 Task: Find connections with filter location Cachoeirinha with filter topic #Saaswith filter profile language French with filter current company ZF Group with filter school IIMT COLLEGE OF ENGINEERING, GREATER NOIDA with filter industry Wholesale Luxury Goods and Jewelry with filter service category Business Law with filter keywords title Addiction Counselor
Action: Mouse moved to (557, 103)
Screenshot: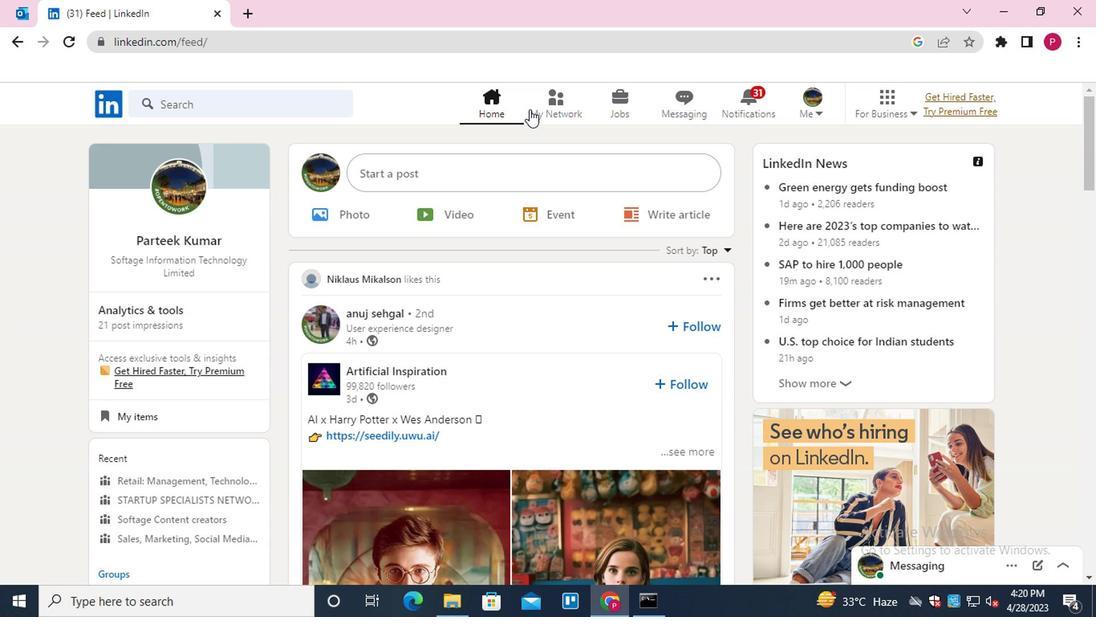 
Action: Mouse pressed left at (557, 103)
Screenshot: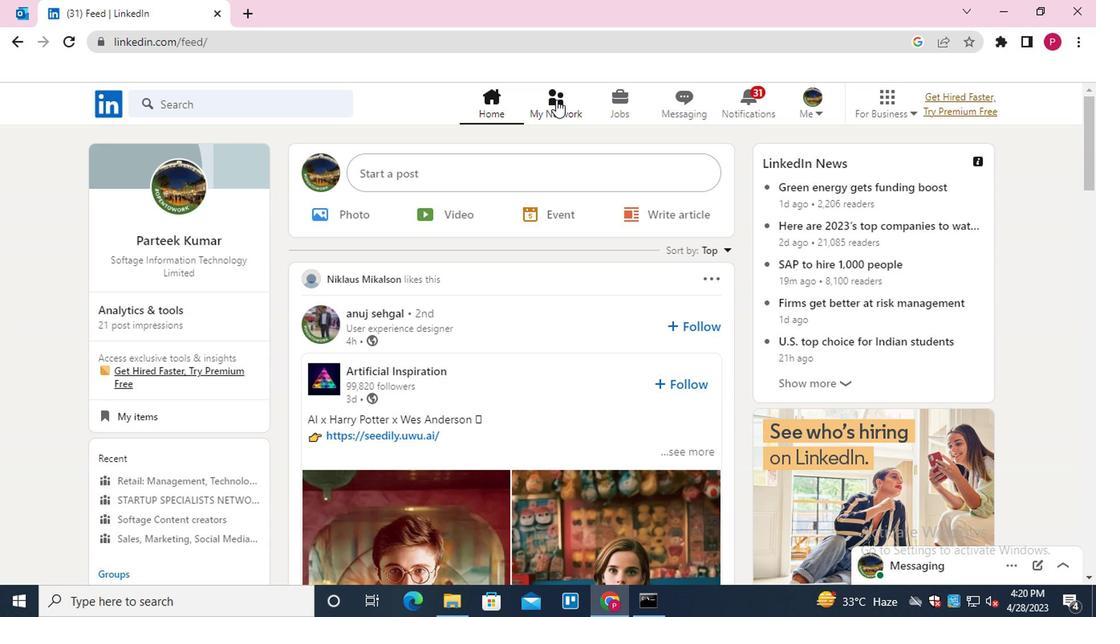 
Action: Mouse moved to (279, 197)
Screenshot: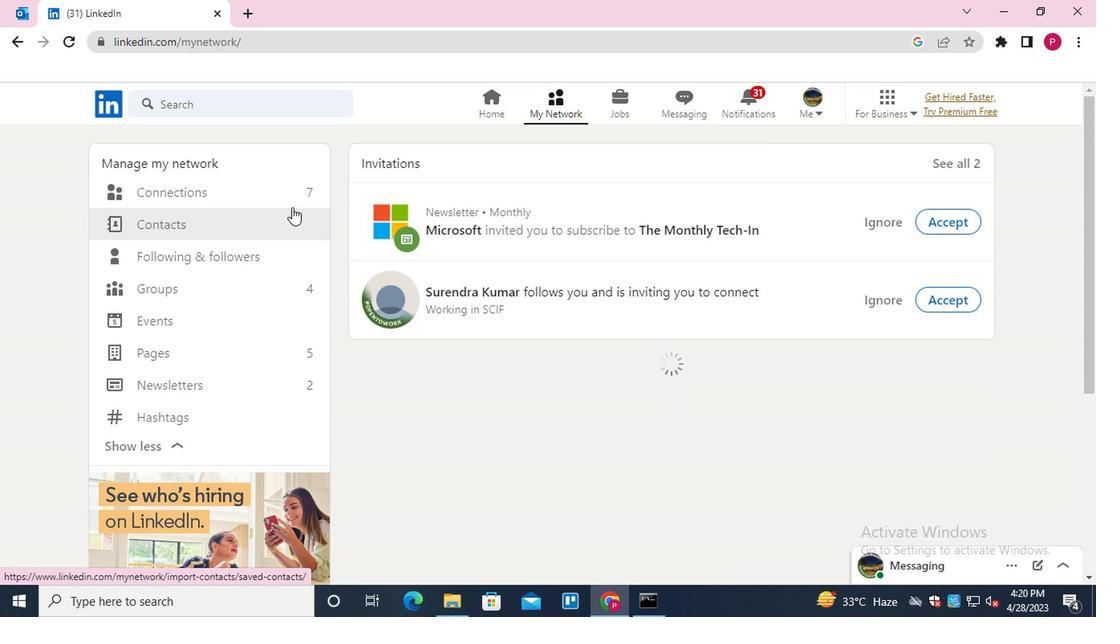 
Action: Mouse pressed left at (279, 197)
Screenshot: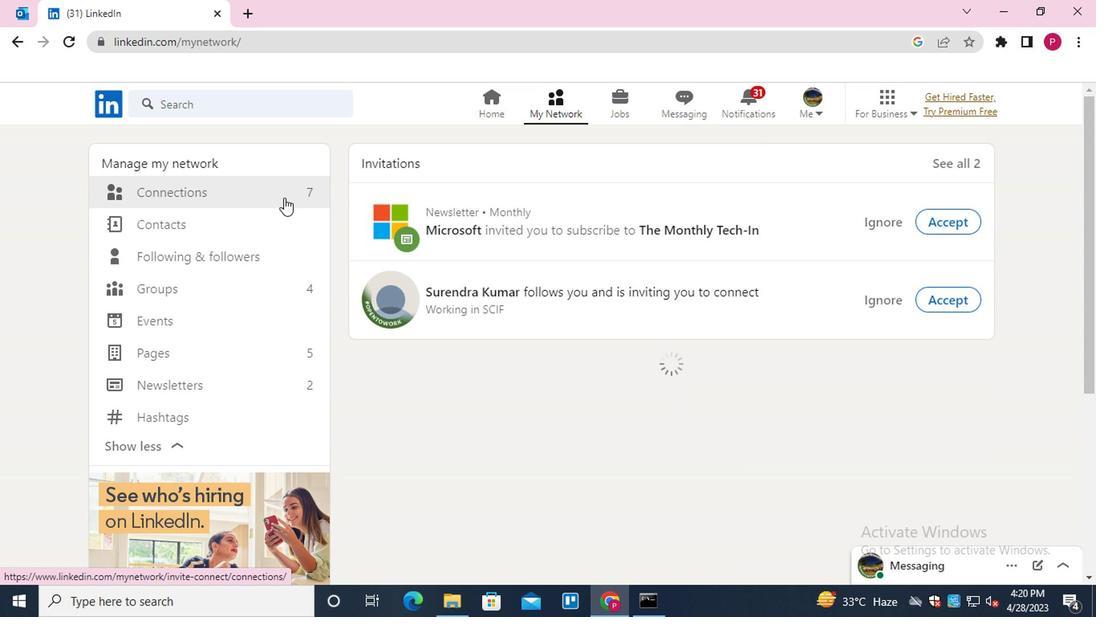 
Action: Mouse moved to (684, 192)
Screenshot: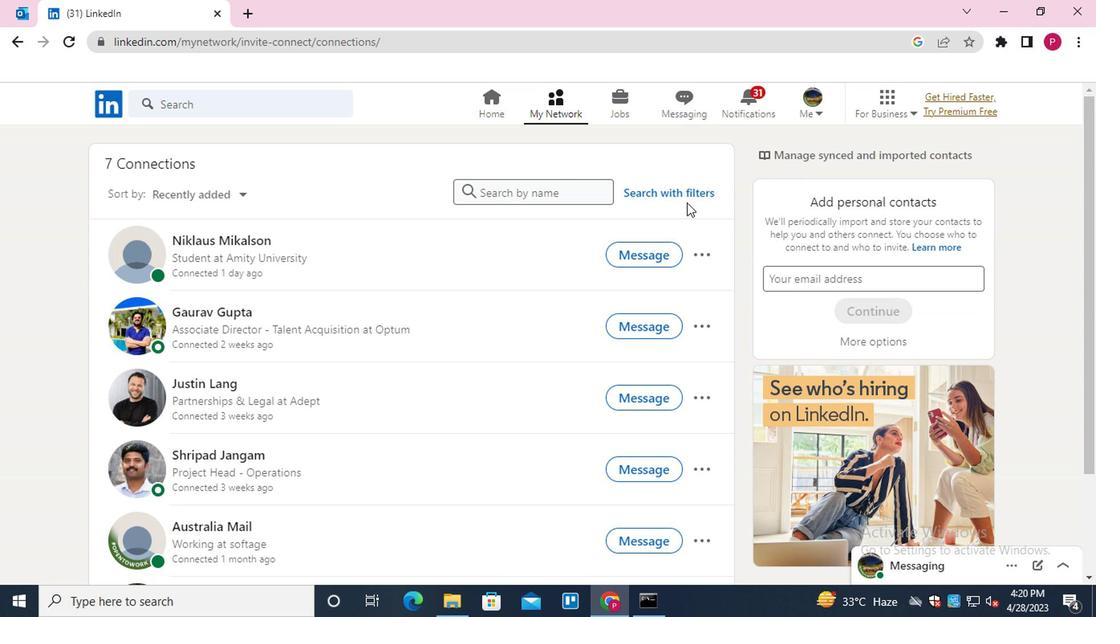 
Action: Mouse pressed left at (684, 192)
Screenshot: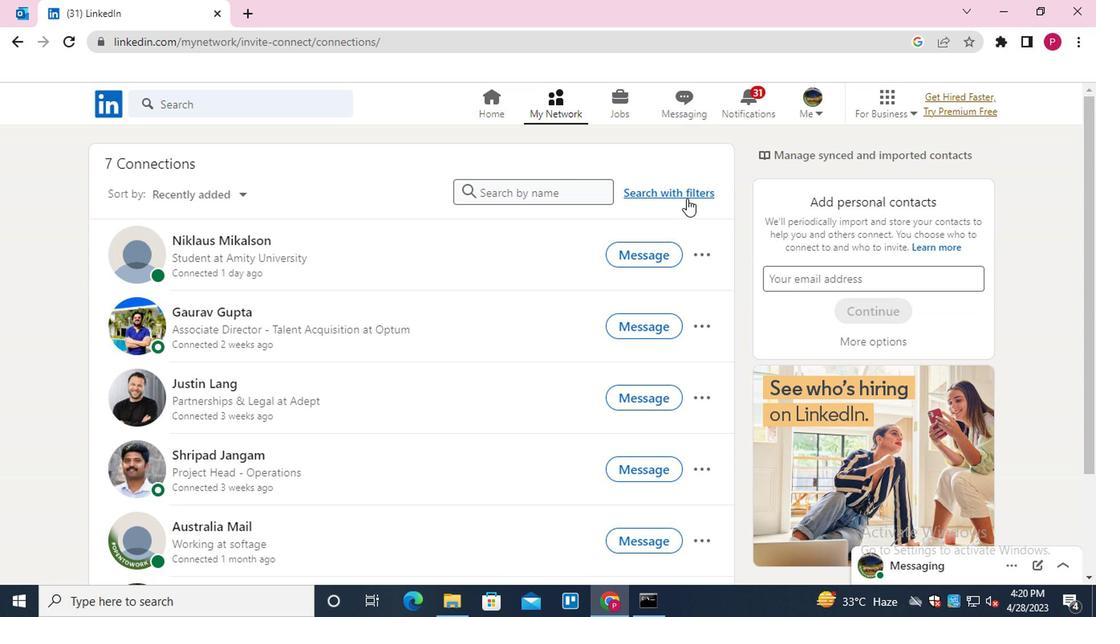 
Action: Mouse moved to (600, 155)
Screenshot: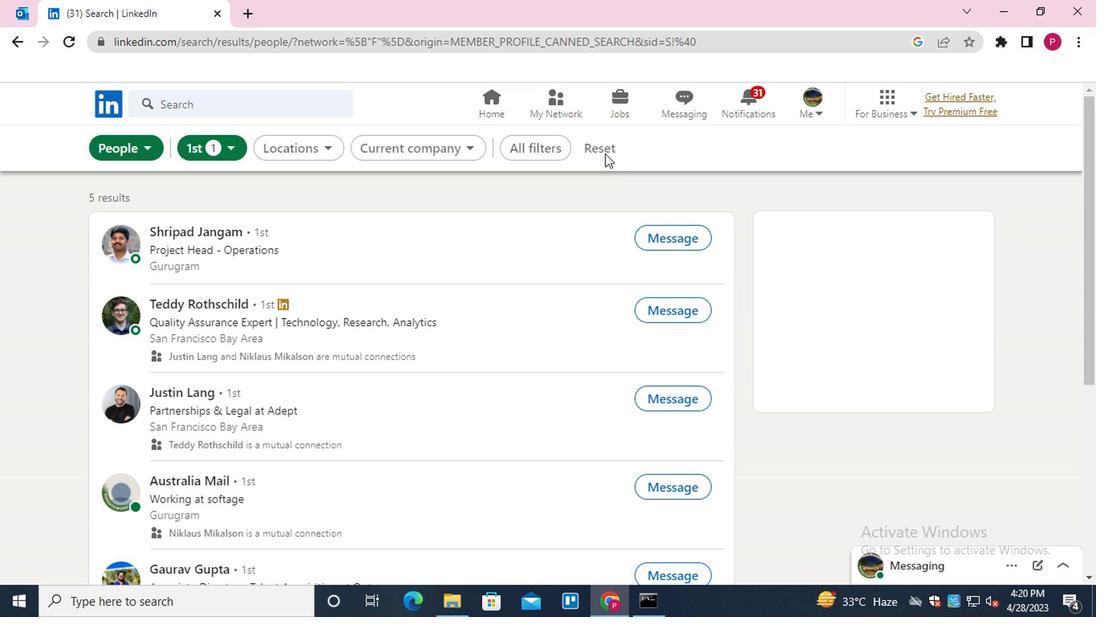 
Action: Mouse pressed left at (600, 155)
Screenshot: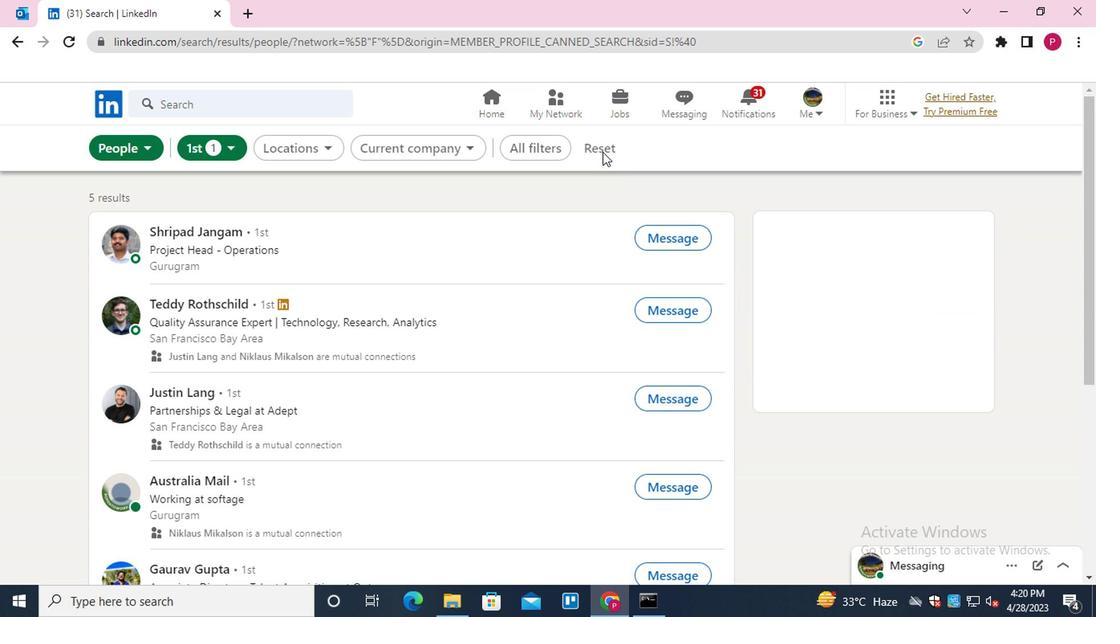
Action: Mouse moved to (579, 154)
Screenshot: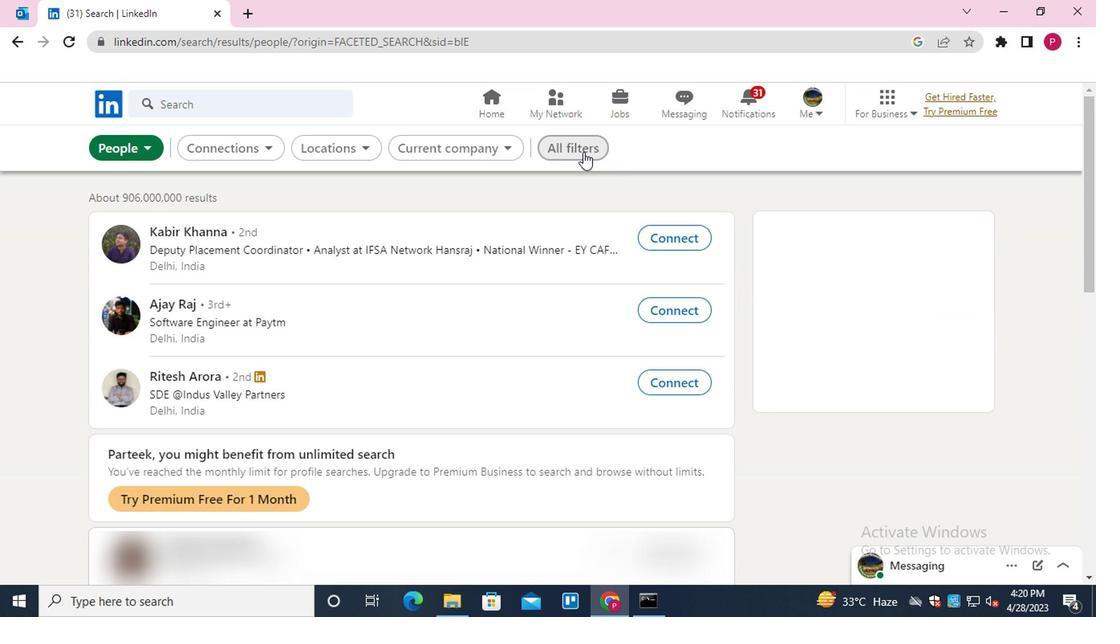 
Action: Mouse pressed left at (579, 154)
Screenshot: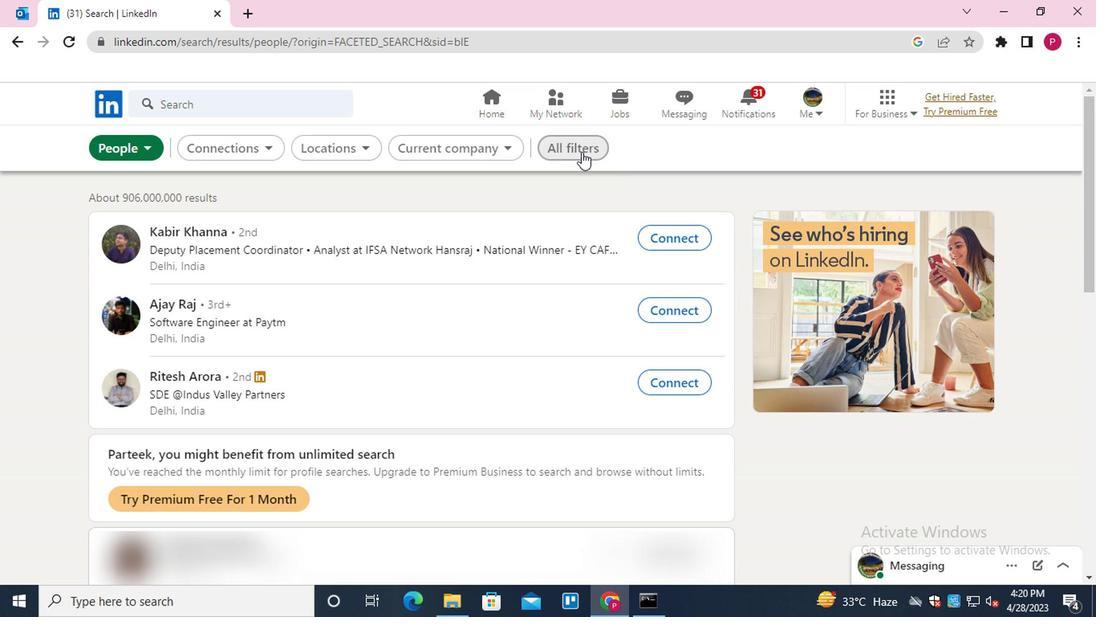 
Action: Mouse moved to (830, 402)
Screenshot: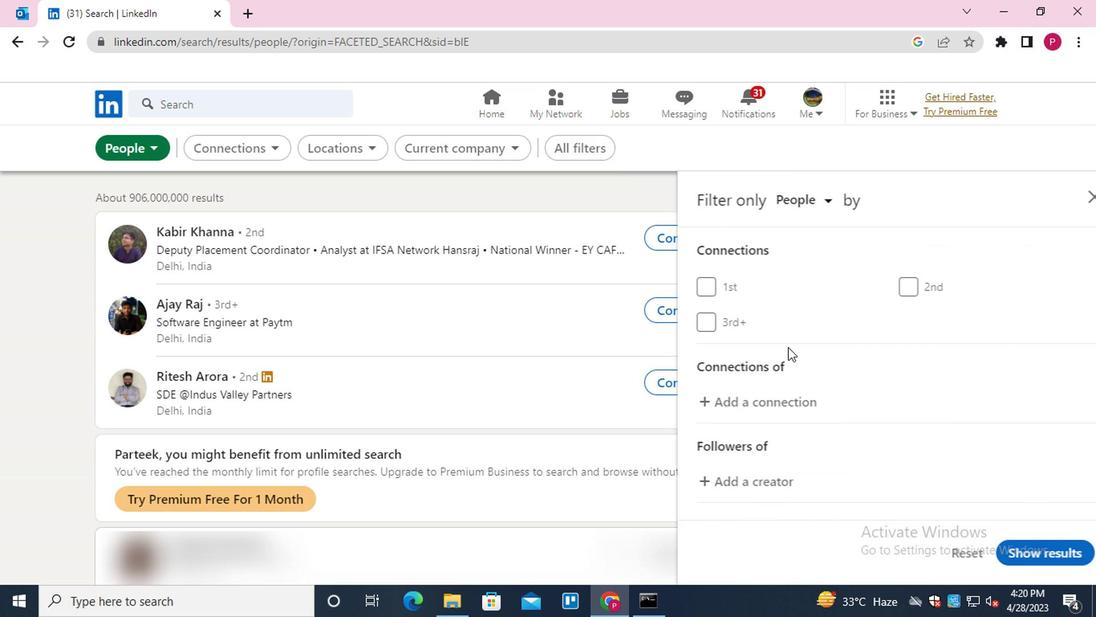 
Action: Mouse scrolled (830, 401) with delta (0, 0)
Screenshot: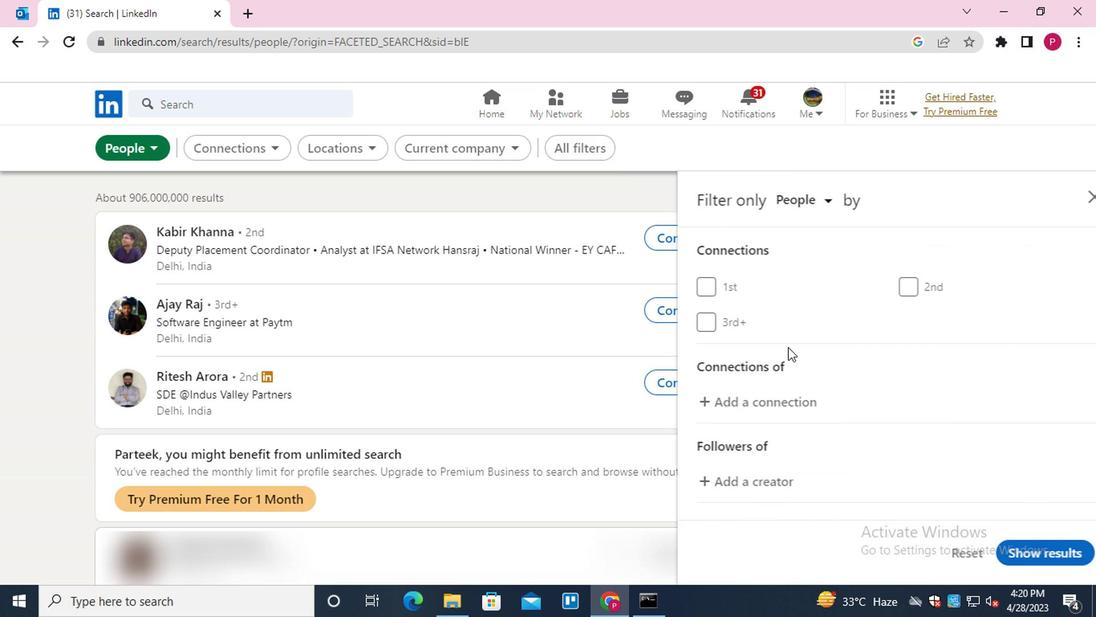 
Action: Mouse moved to (834, 408)
Screenshot: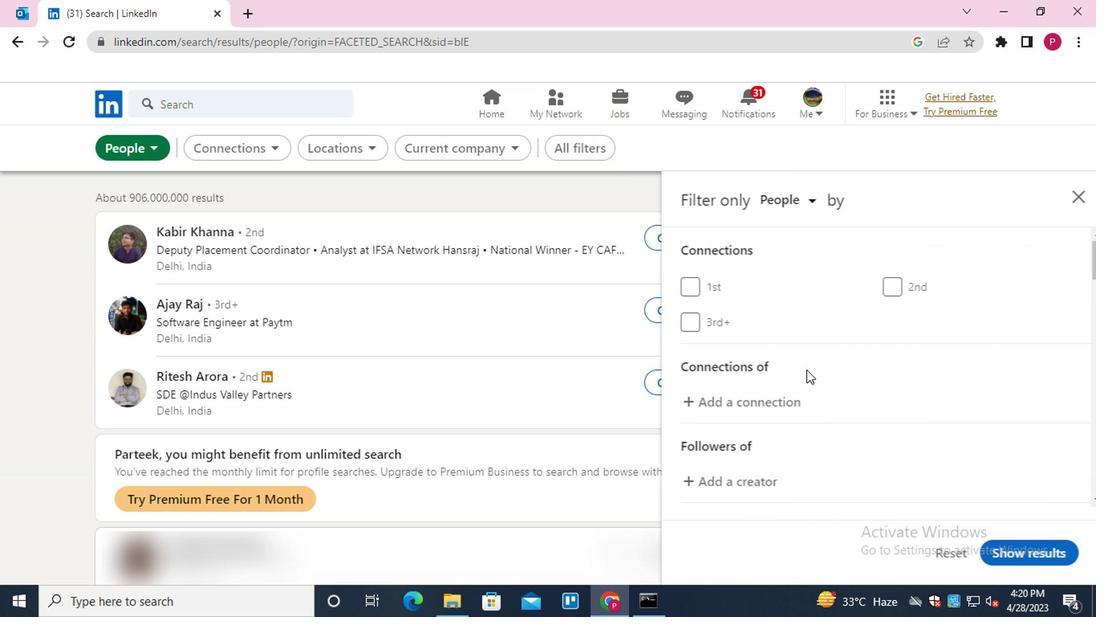 
Action: Mouse scrolled (834, 407) with delta (0, 0)
Screenshot: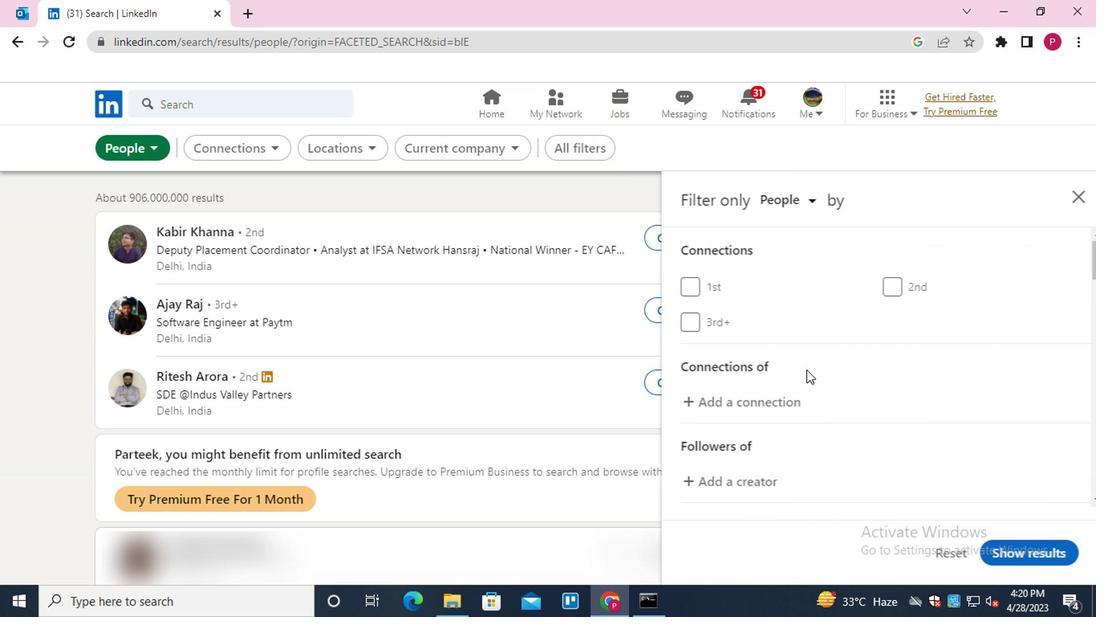 
Action: Mouse moved to (837, 413)
Screenshot: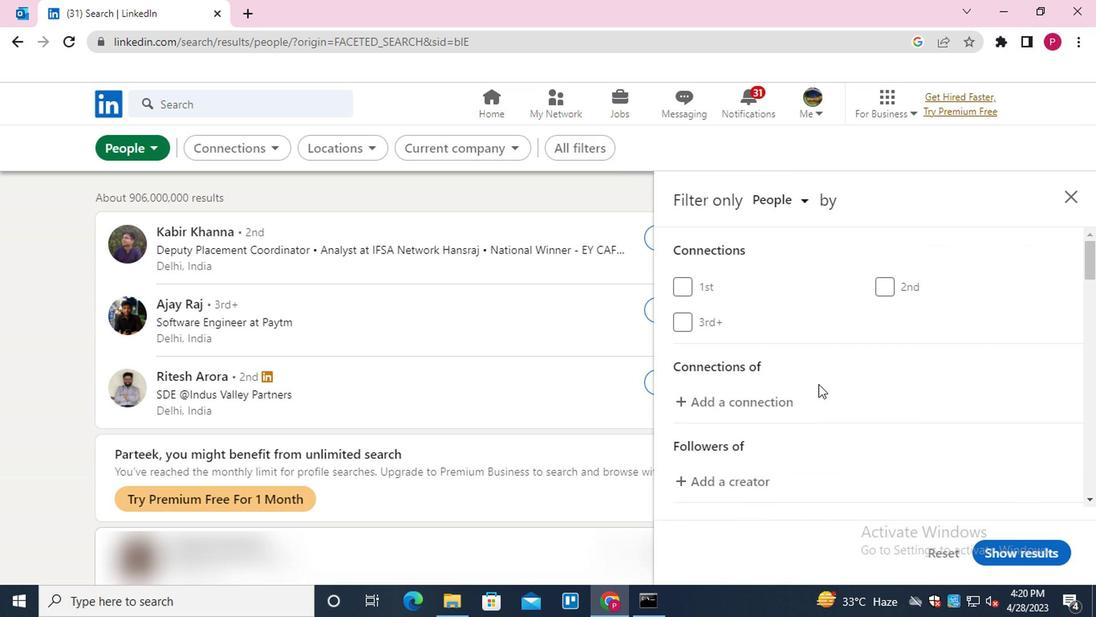 
Action: Mouse scrolled (837, 412) with delta (0, 0)
Screenshot: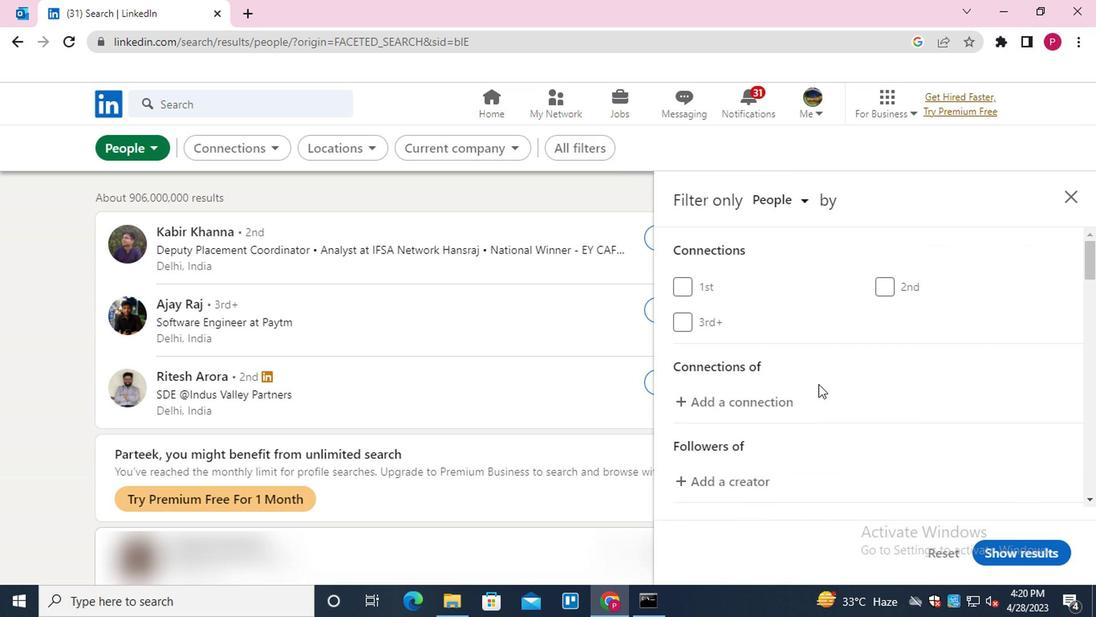 
Action: Mouse moved to (917, 386)
Screenshot: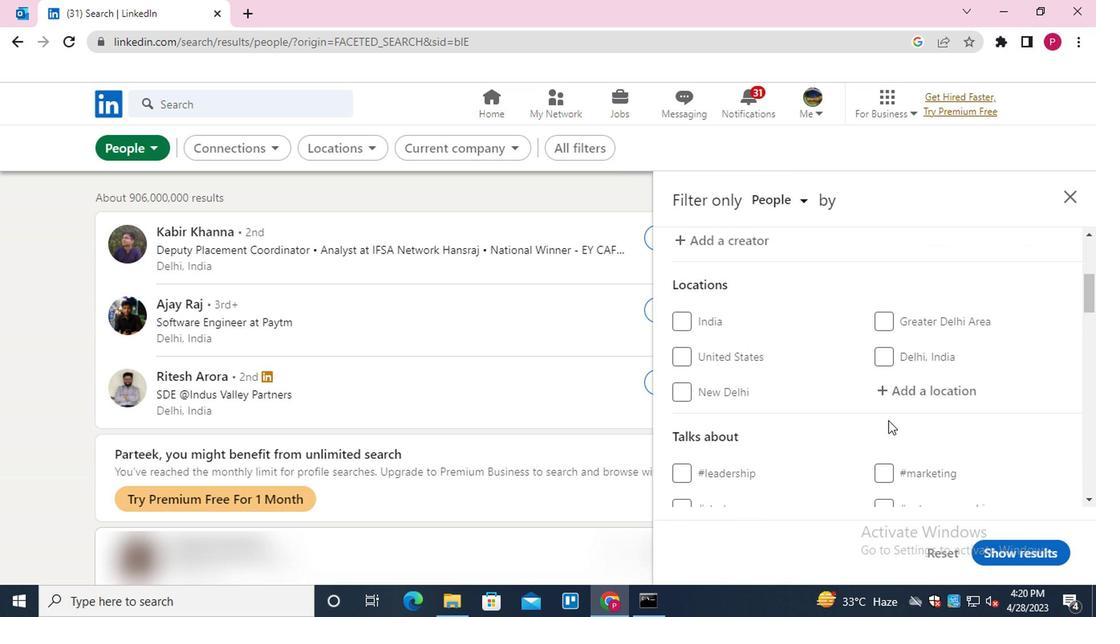 
Action: Mouse pressed left at (917, 386)
Screenshot: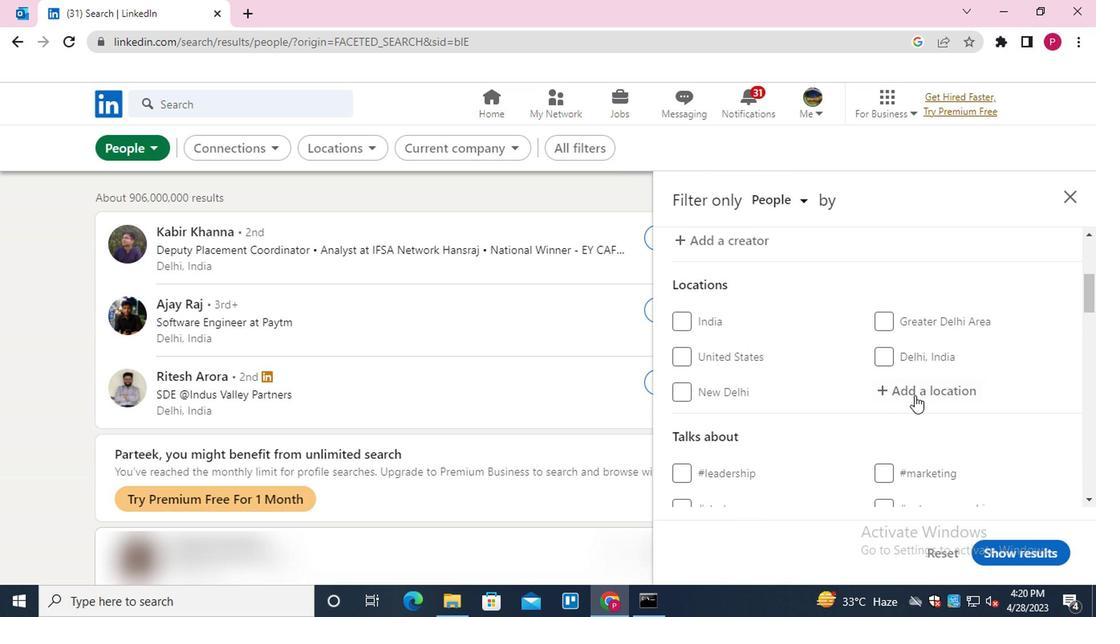 
Action: Key pressed <Key.shift>CACHOEIR<Key.down><Key.enter>
Screenshot: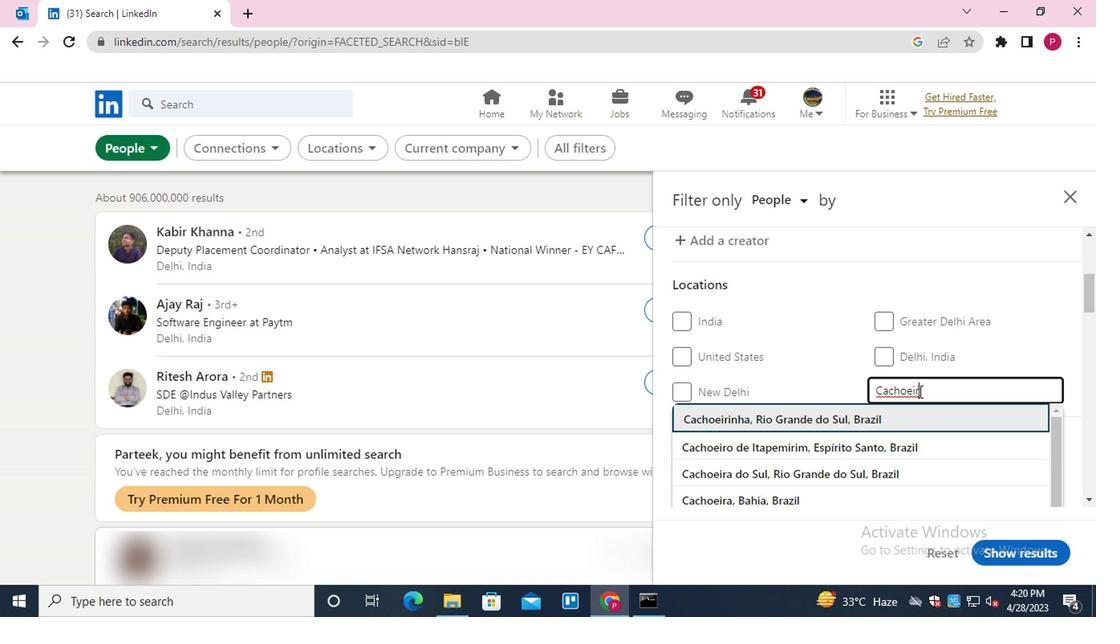 
Action: Mouse moved to (878, 425)
Screenshot: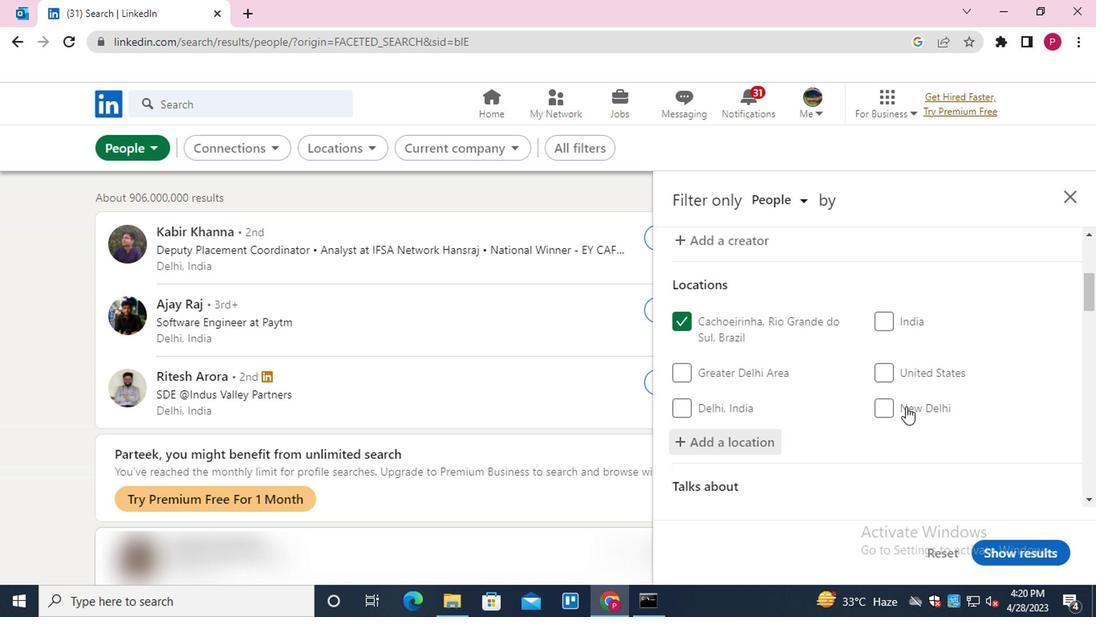 
Action: Mouse scrolled (878, 423) with delta (0, -1)
Screenshot: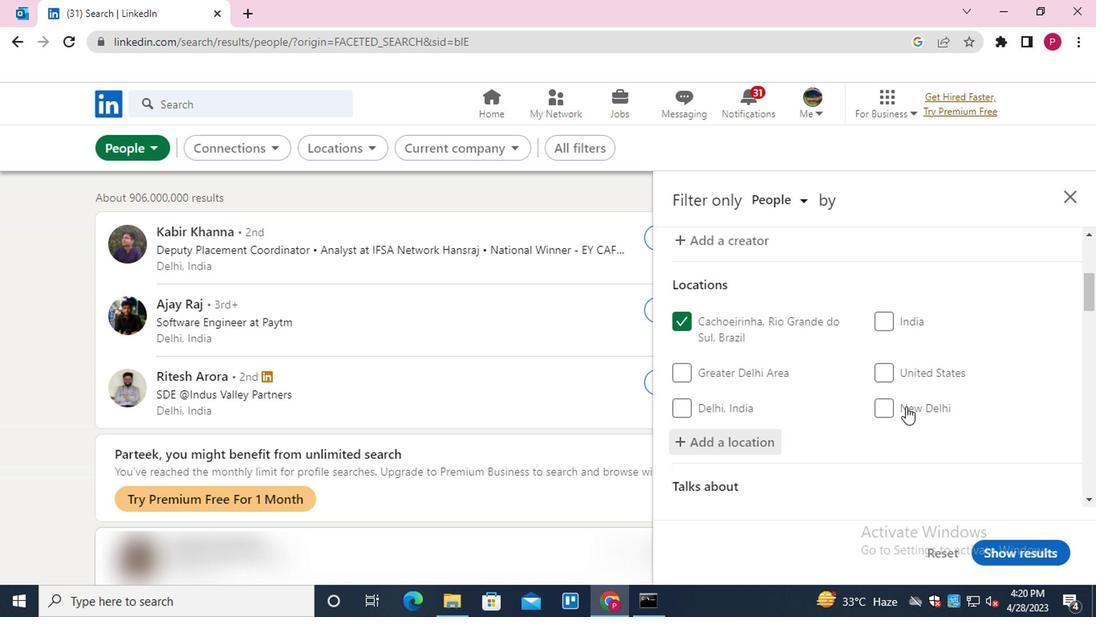 
Action: Mouse moved to (875, 427)
Screenshot: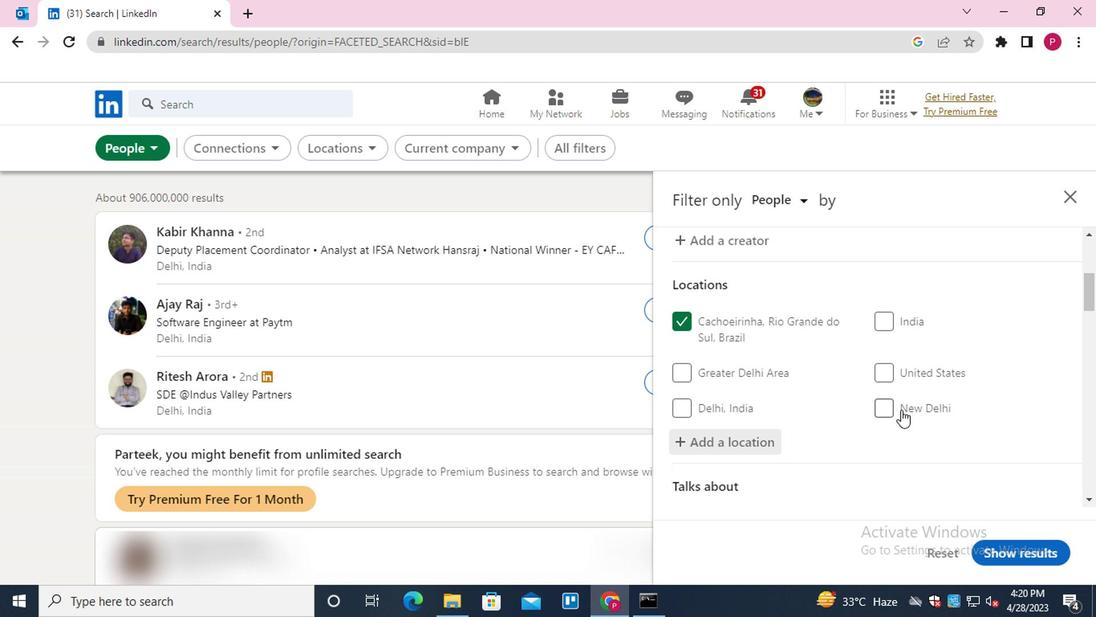 
Action: Mouse scrolled (875, 426) with delta (0, 0)
Screenshot: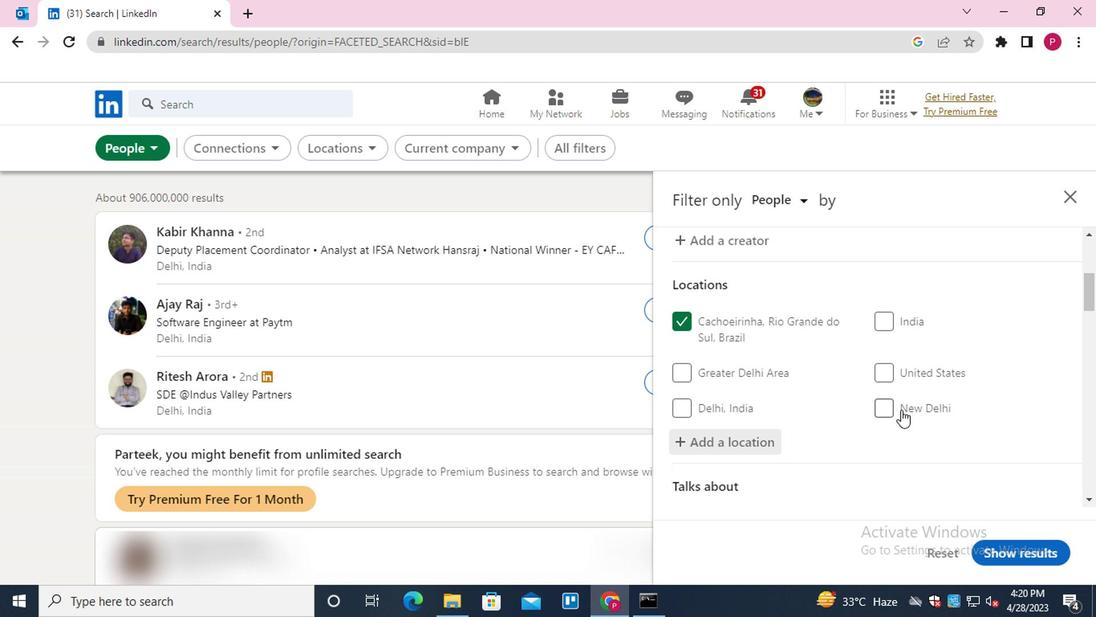 
Action: Mouse moved to (874, 427)
Screenshot: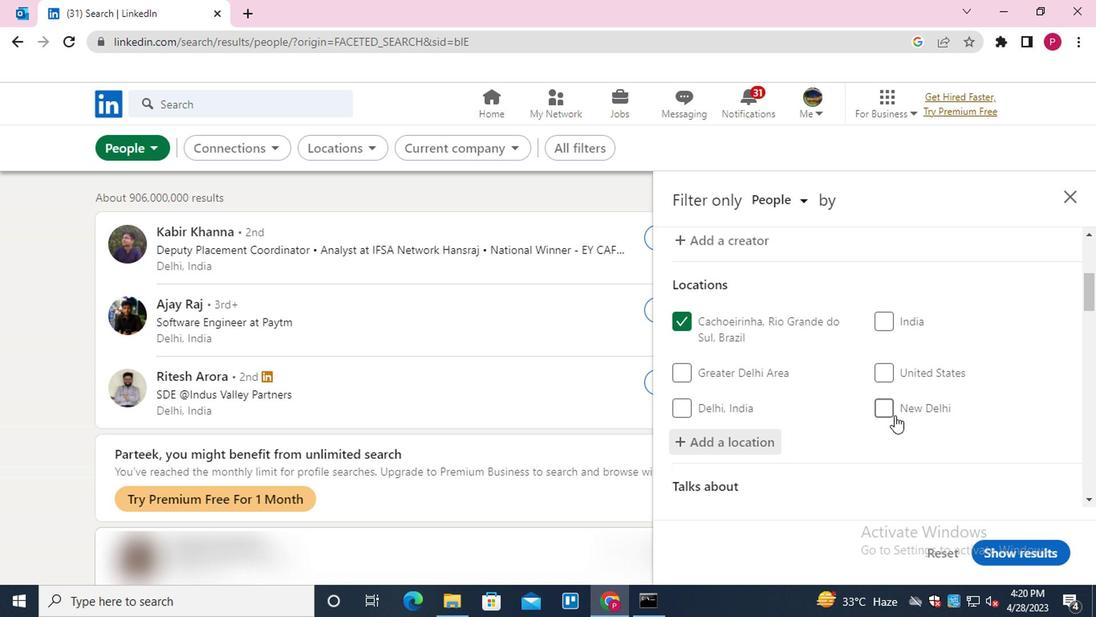 
Action: Mouse scrolled (874, 427) with delta (0, 0)
Screenshot: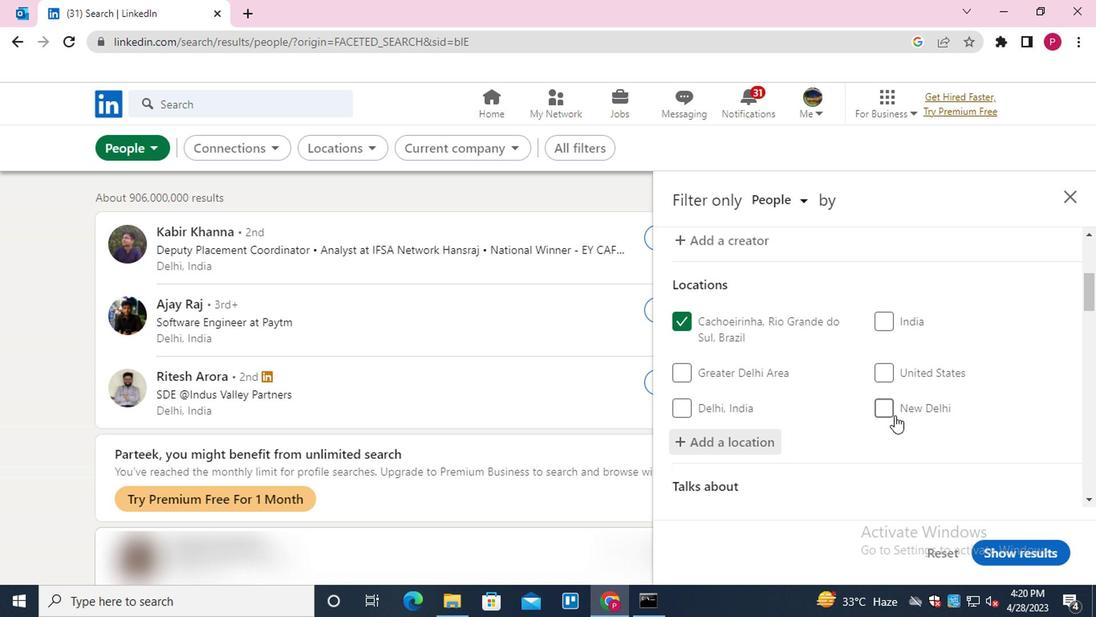 
Action: Mouse moved to (872, 430)
Screenshot: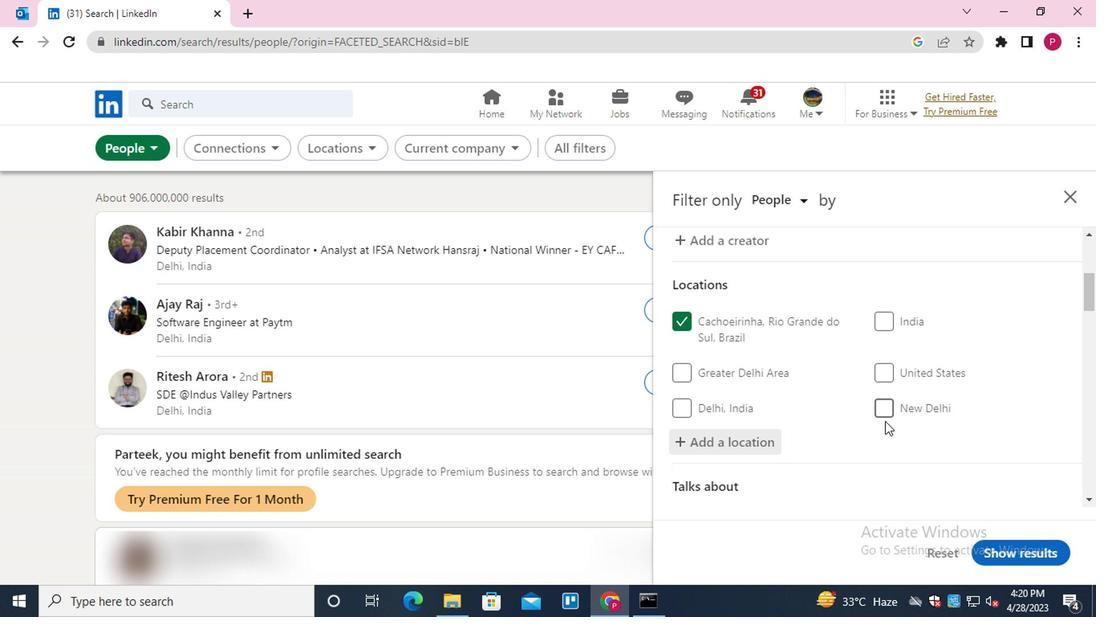 
Action: Mouse scrolled (872, 429) with delta (0, 0)
Screenshot: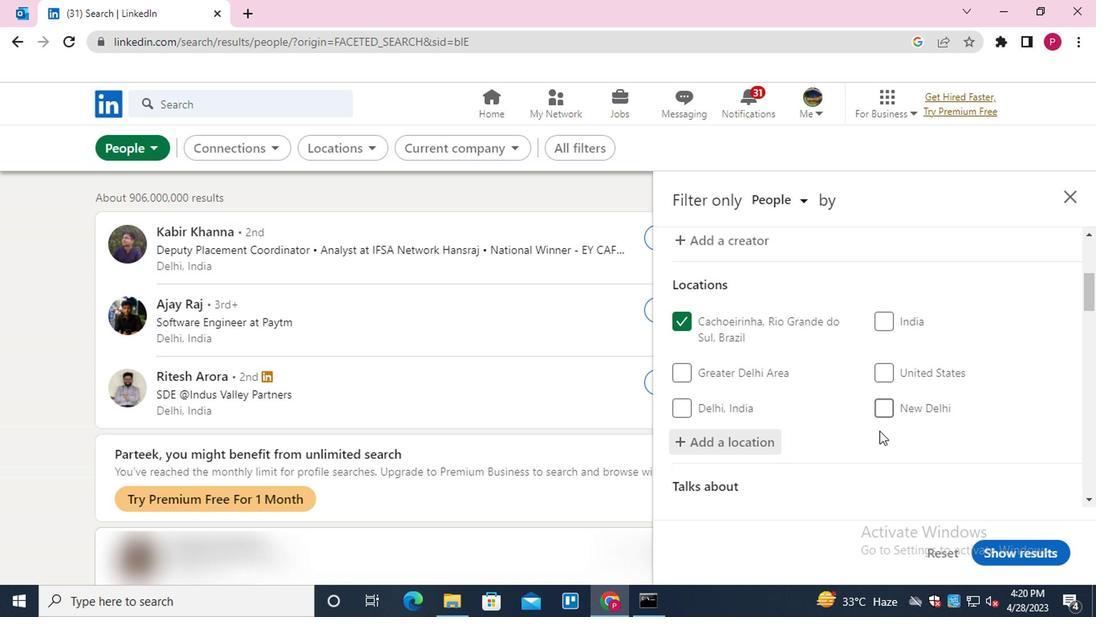 
Action: Mouse moved to (919, 271)
Screenshot: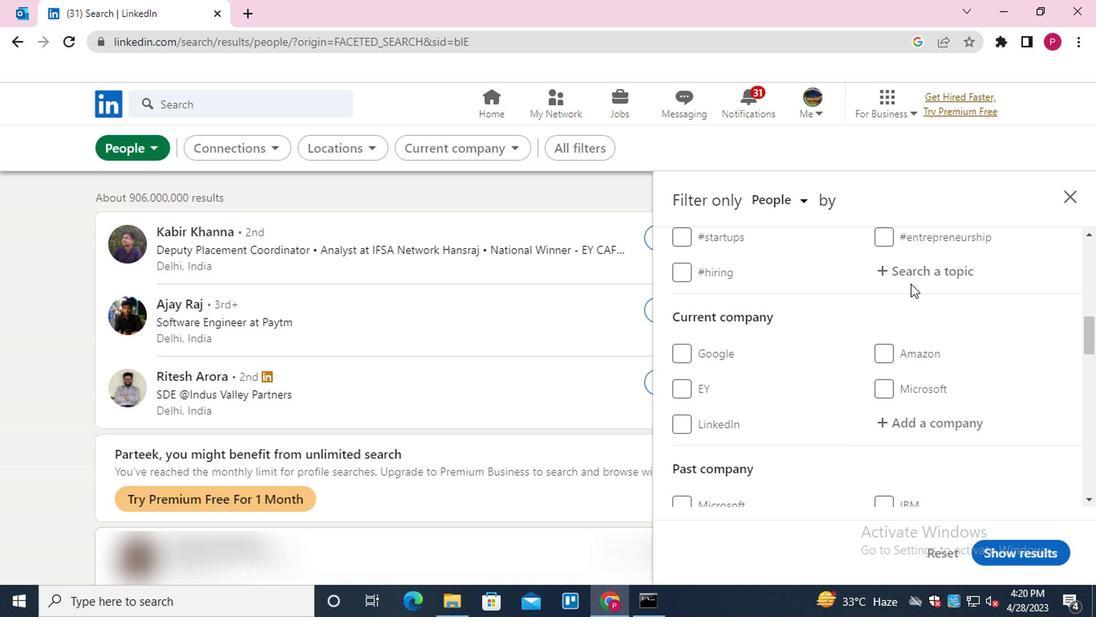 
Action: Mouse pressed left at (919, 271)
Screenshot: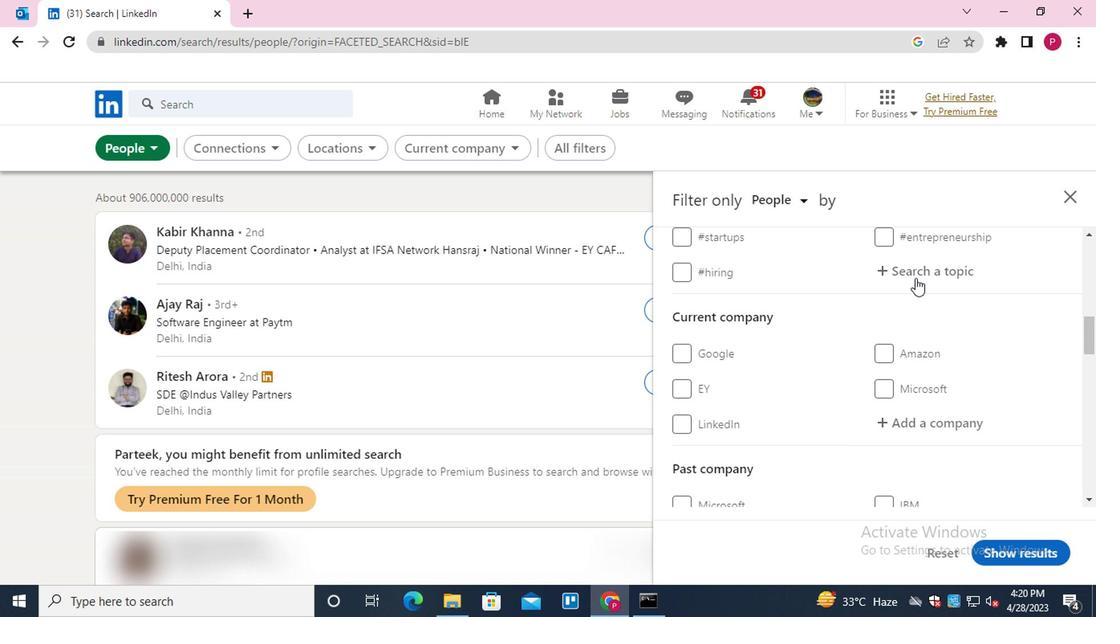 
Action: Mouse moved to (919, 270)
Screenshot: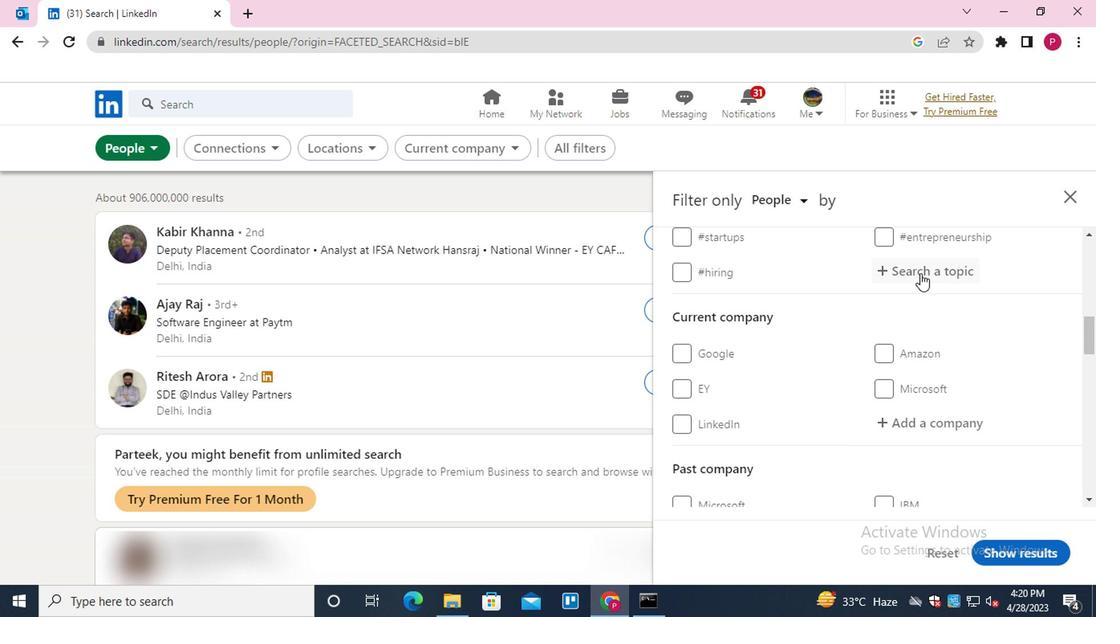 
Action: Key pressed <Key.shift>SAAS<Key.down><Key.enter>
Screenshot: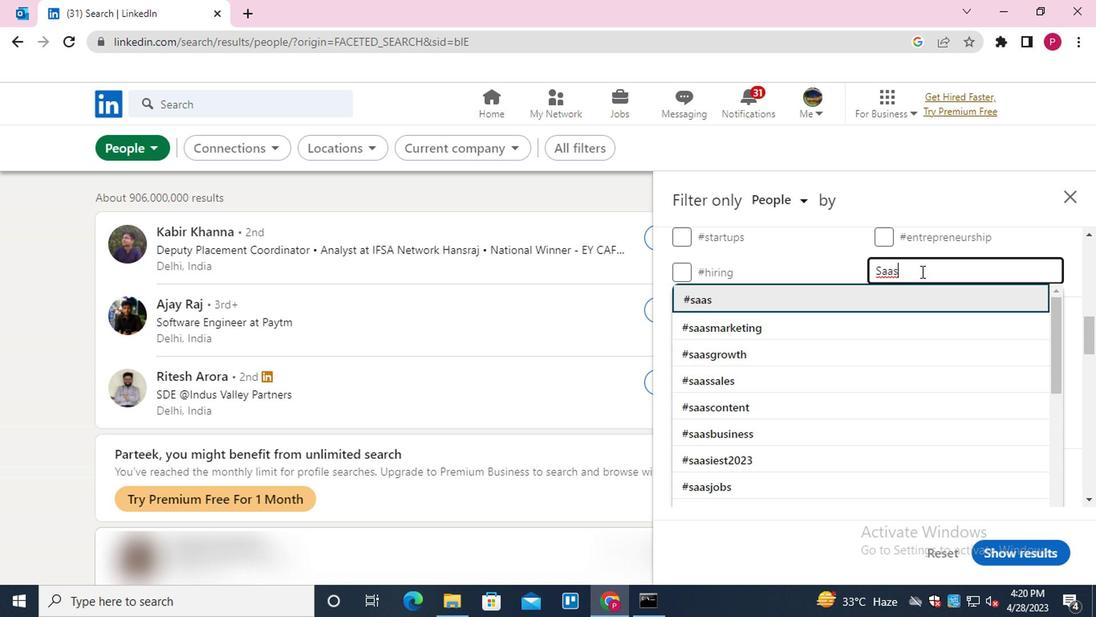 
Action: Mouse moved to (890, 314)
Screenshot: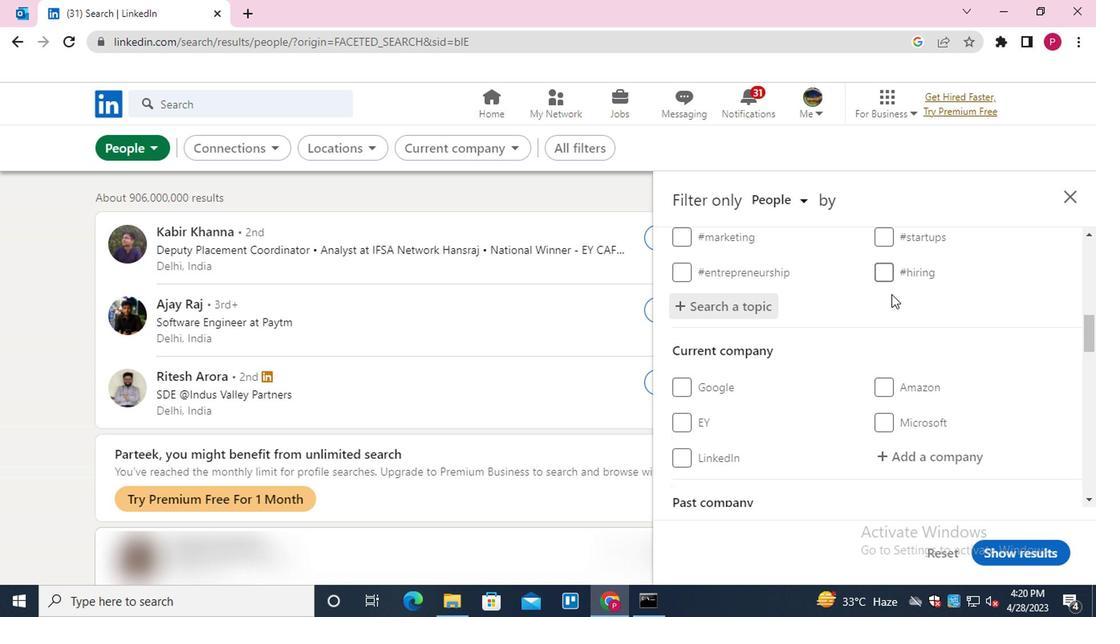 
Action: Mouse scrolled (890, 313) with delta (0, -1)
Screenshot: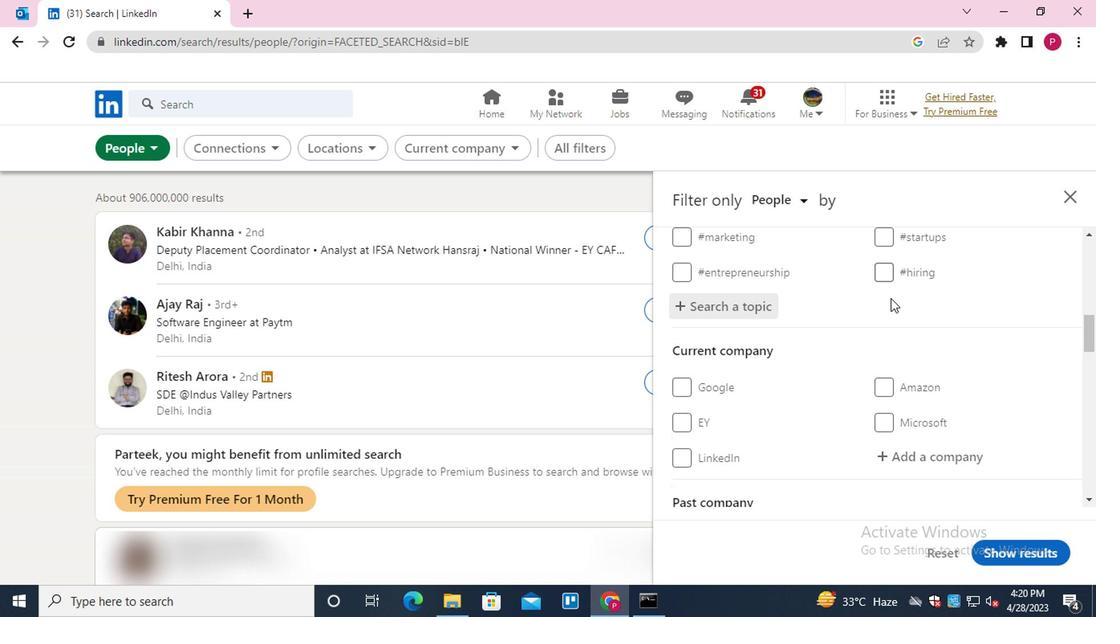 
Action: Mouse scrolled (890, 313) with delta (0, -1)
Screenshot: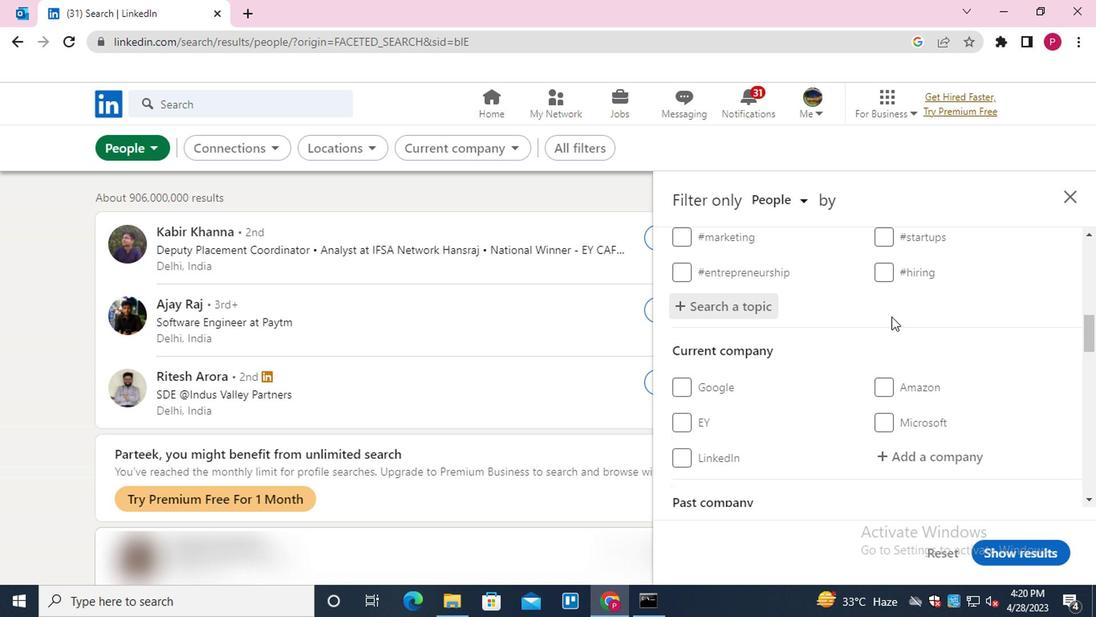 
Action: Mouse scrolled (890, 313) with delta (0, -1)
Screenshot: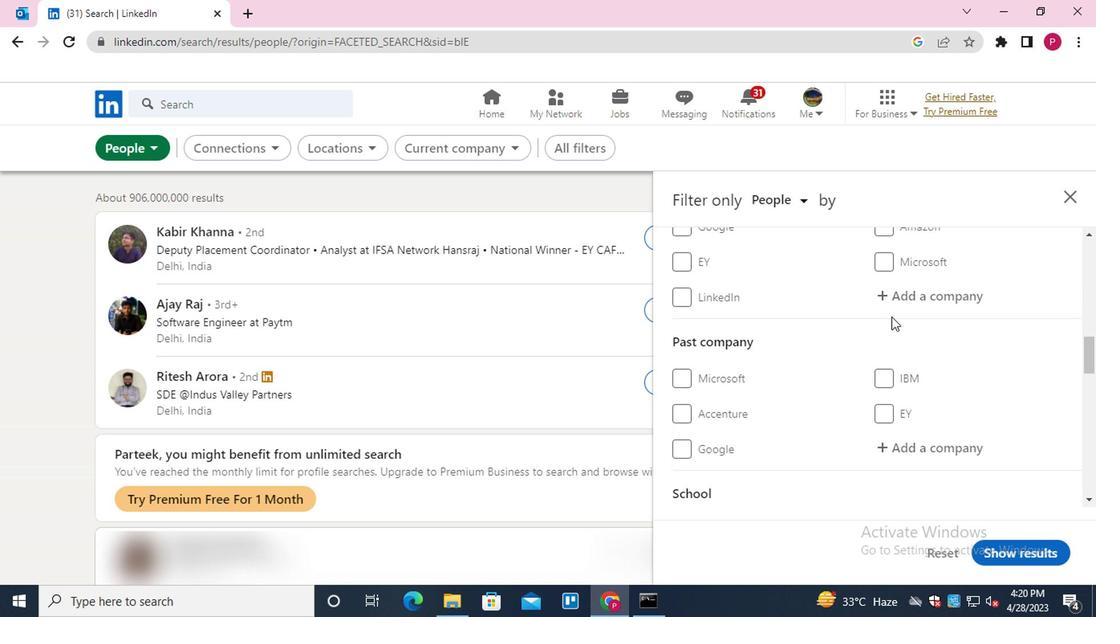 
Action: Mouse scrolled (890, 313) with delta (0, -1)
Screenshot: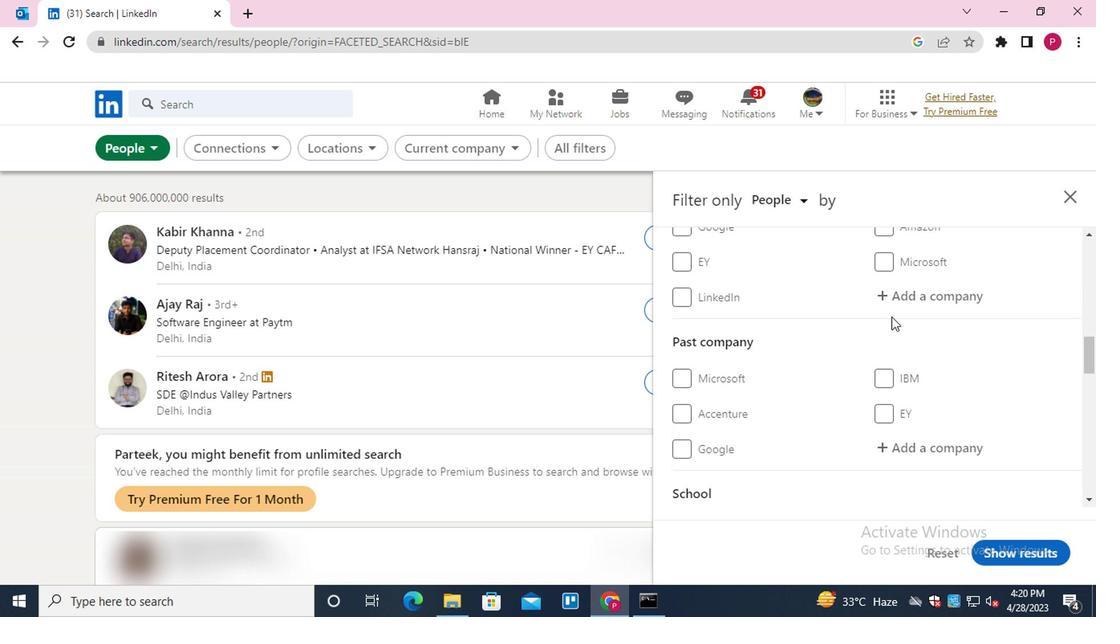 
Action: Mouse moved to (868, 347)
Screenshot: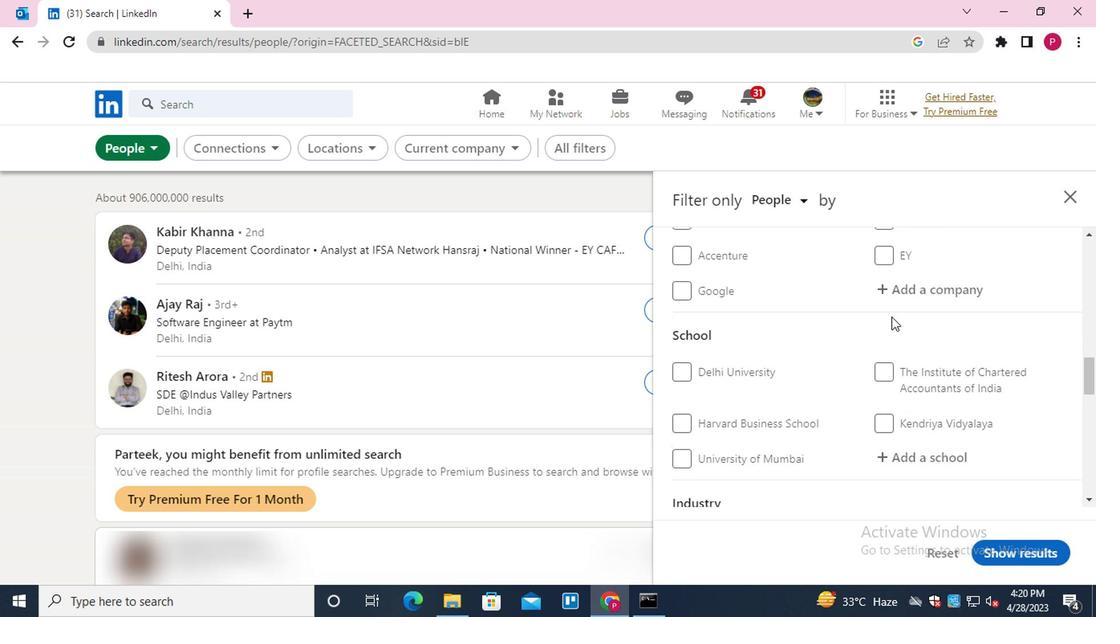 
Action: Mouse scrolled (868, 346) with delta (0, -1)
Screenshot: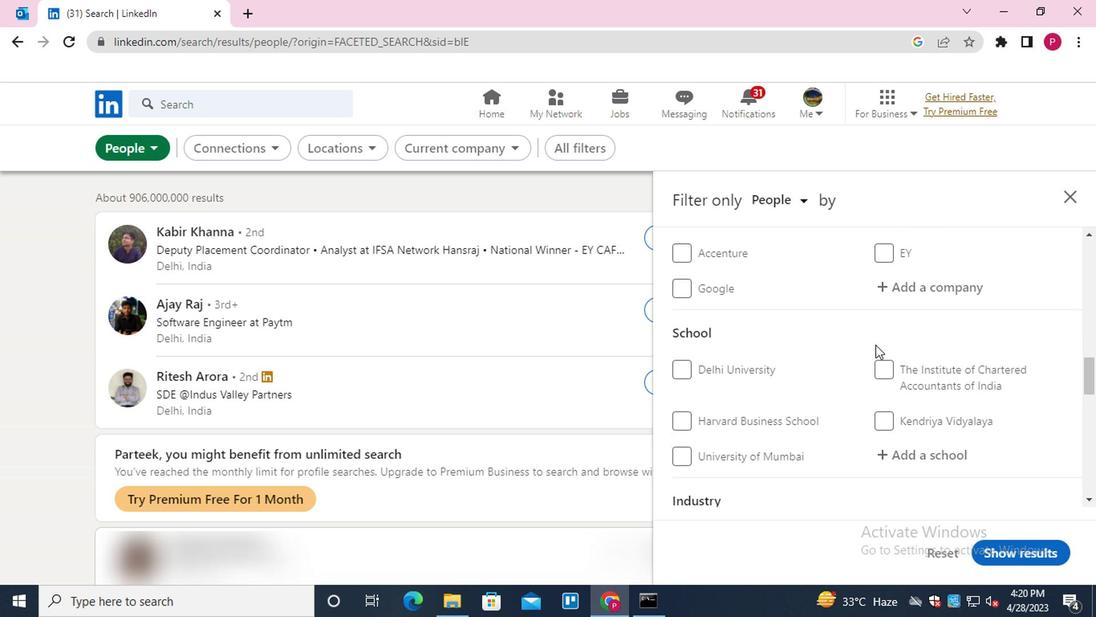 
Action: Mouse moved to (868, 347)
Screenshot: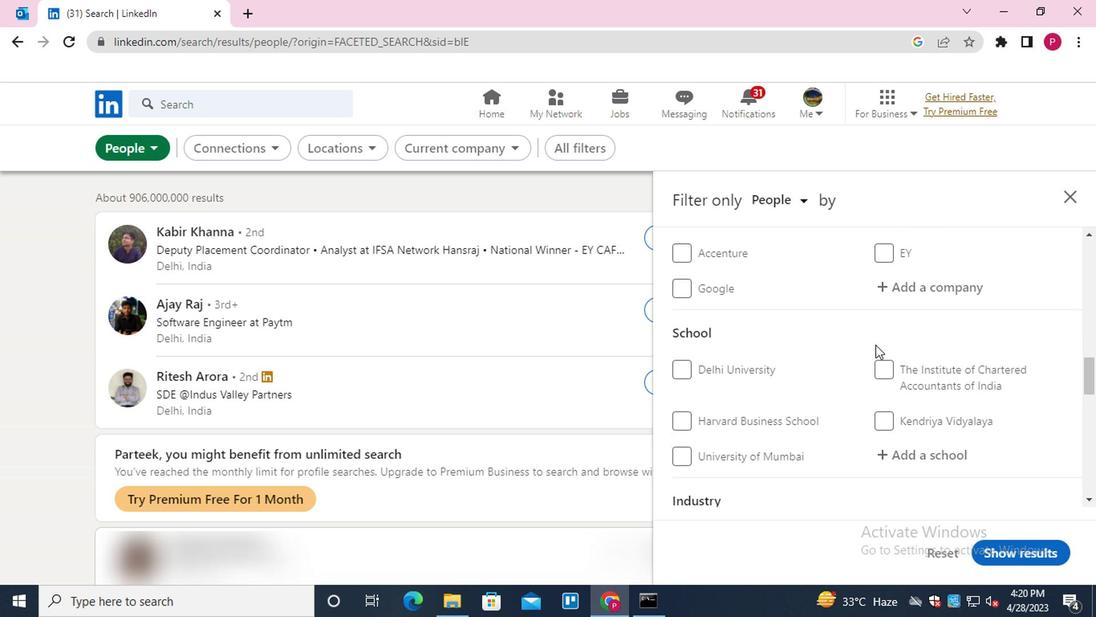 
Action: Mouse scrolled (868, 346) with delta (0, -1)
Screenshot: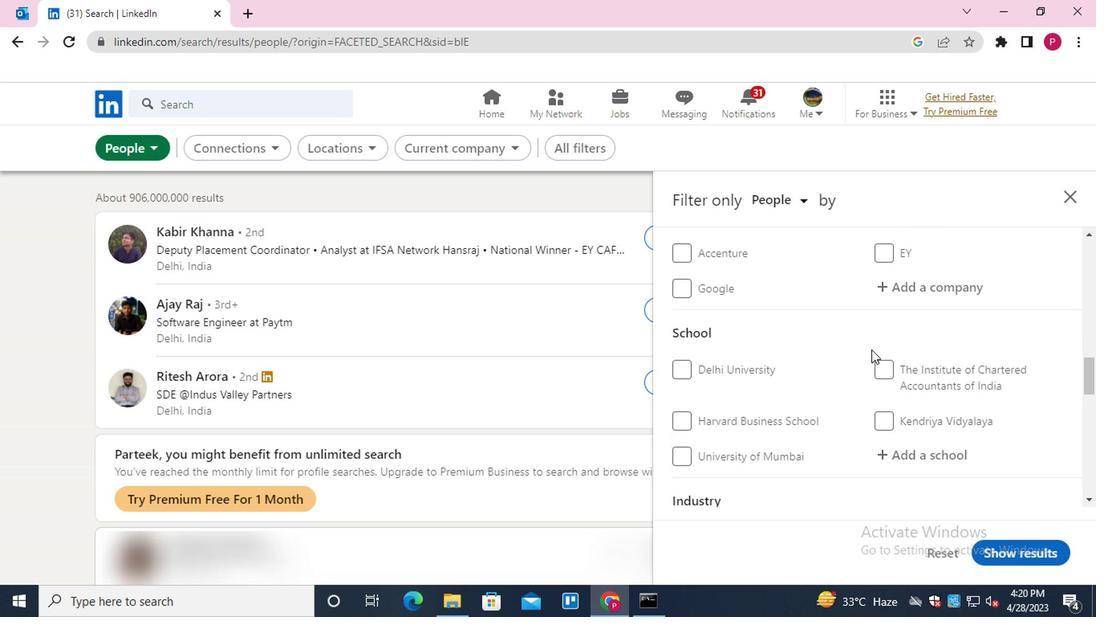 
Action: Mouse moved to (868, 348)
Screenshot: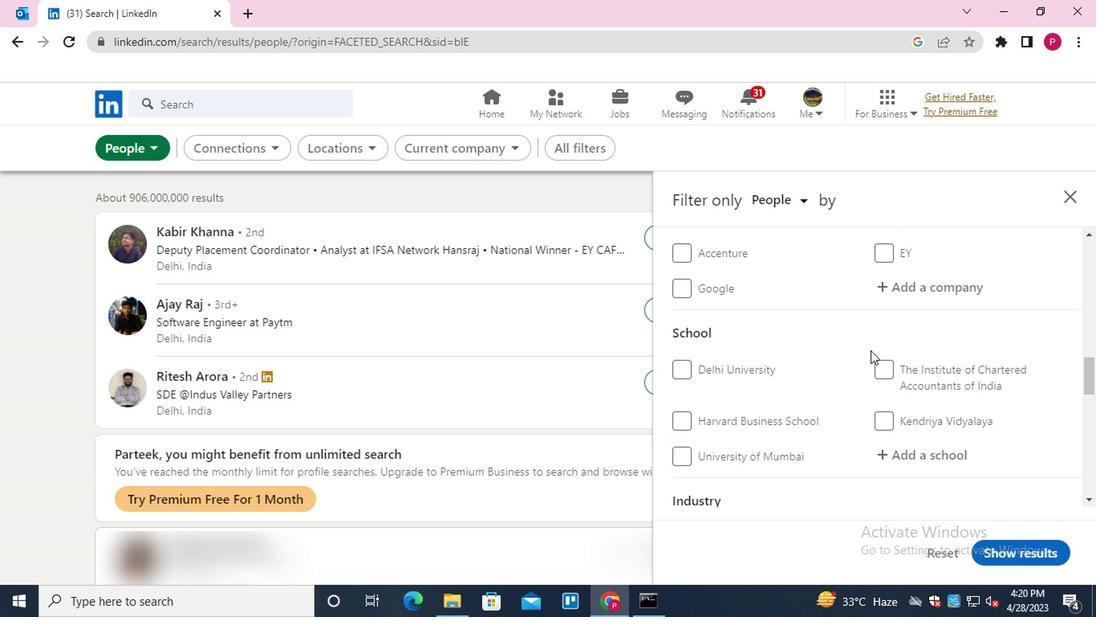 
Action: Mouse scrolled (868, 347) with delta (0, 0)
Screenshot: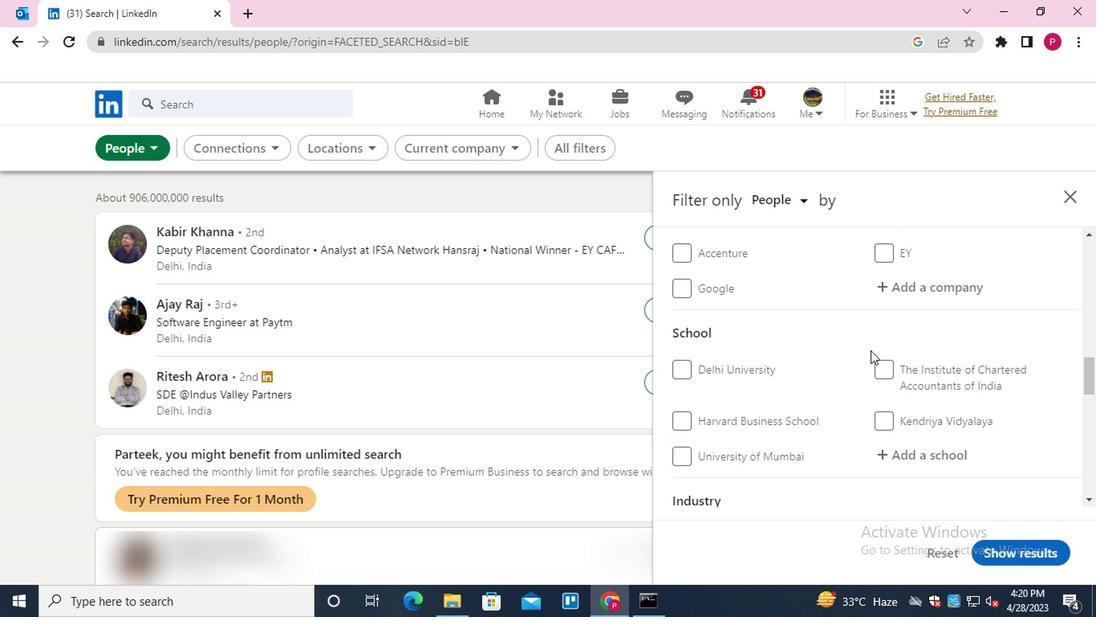 
Action: Mouse moved to (868, 349)
Screenshot: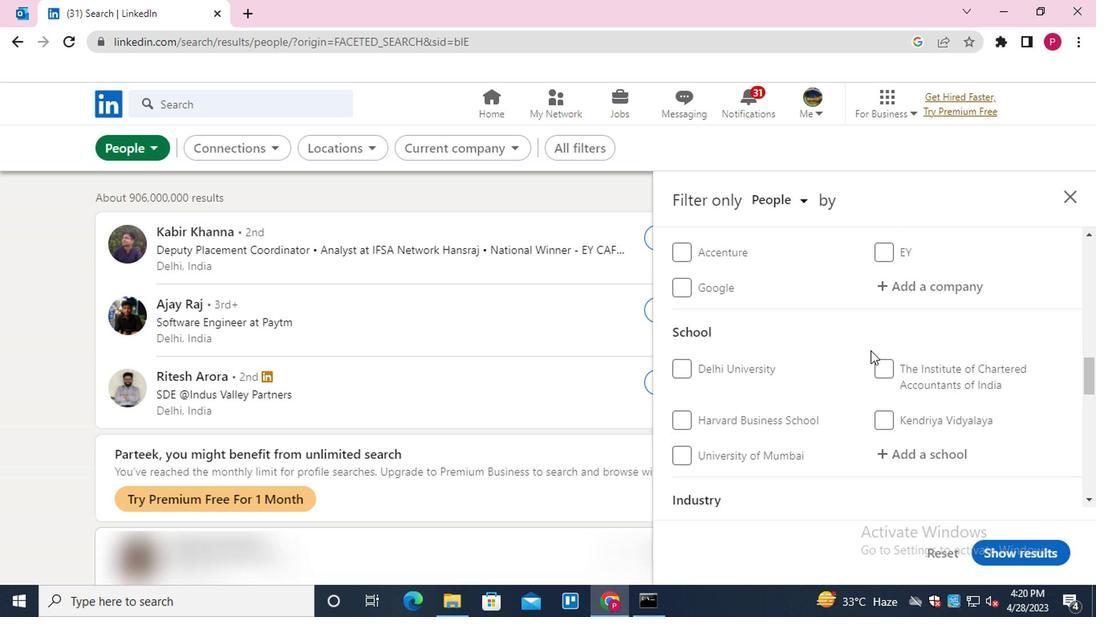 
Action: Mouse scrolled (868, 348) with delta (0, -1)
Screenshot: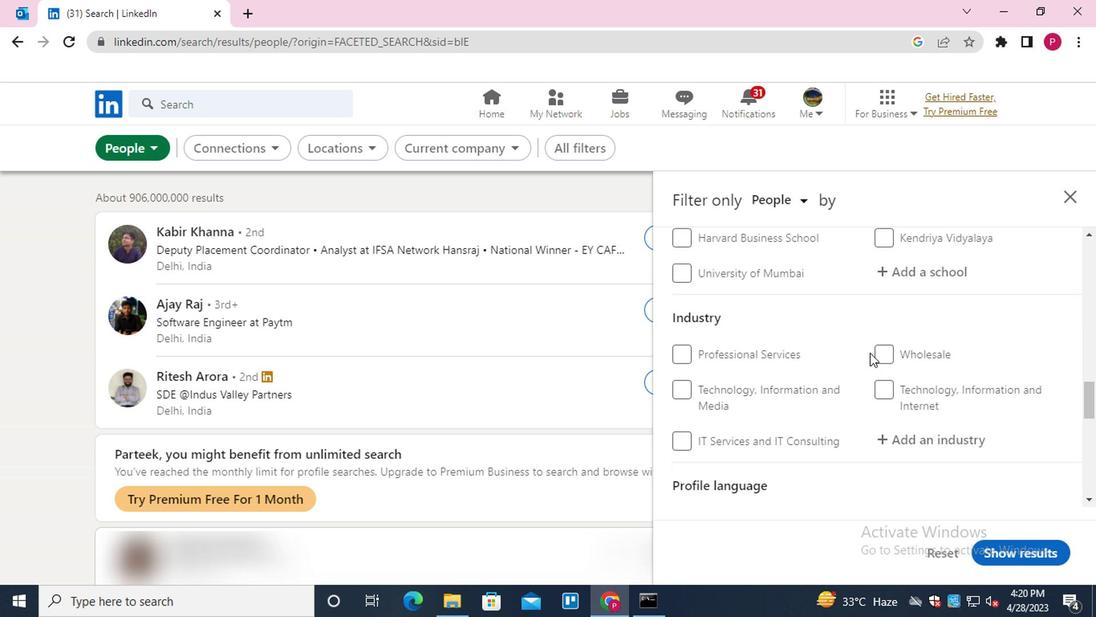 
Action: Mouse moved to (806, 388)
Screenshot: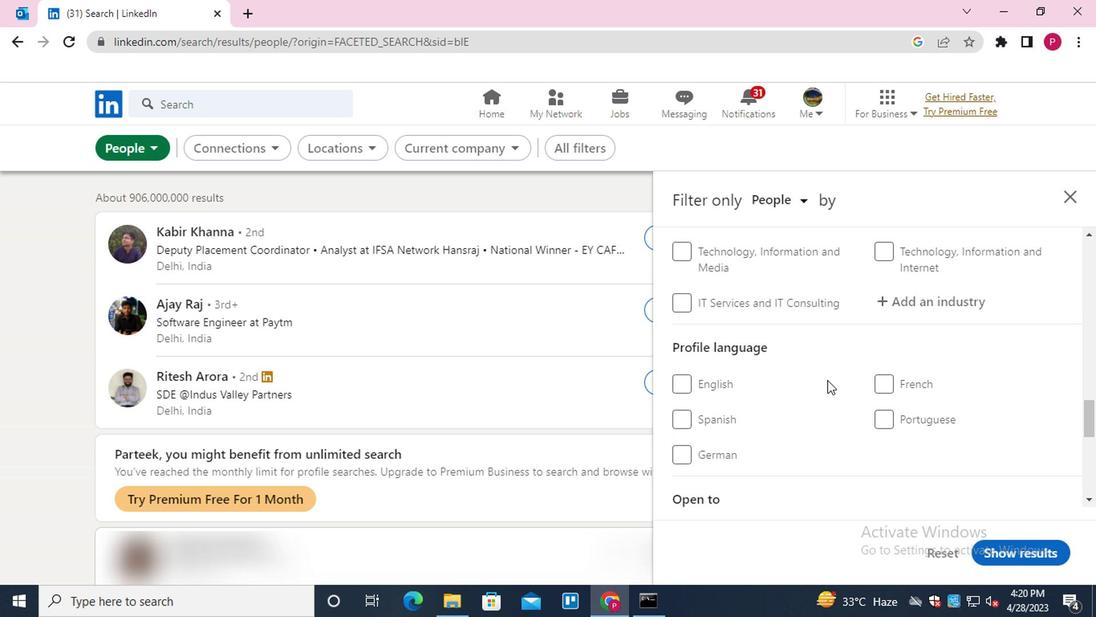 
Action: Mouse scrolled (806, 387) with delta (0, -1)
Screenshot: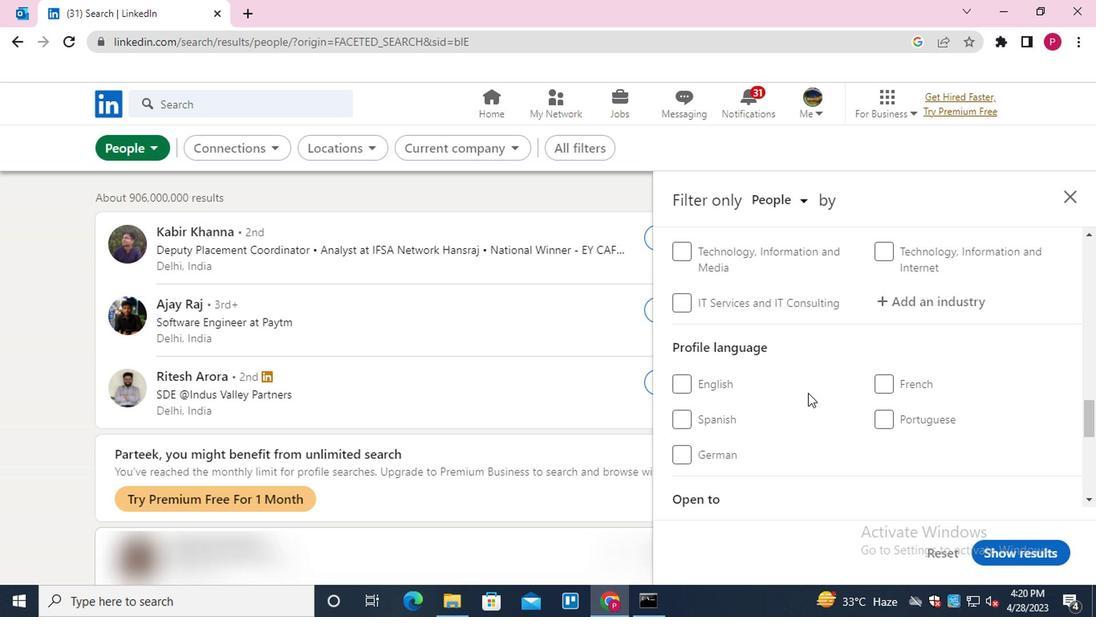 
Action: Mouse moved to (878, 302)
Screenshot: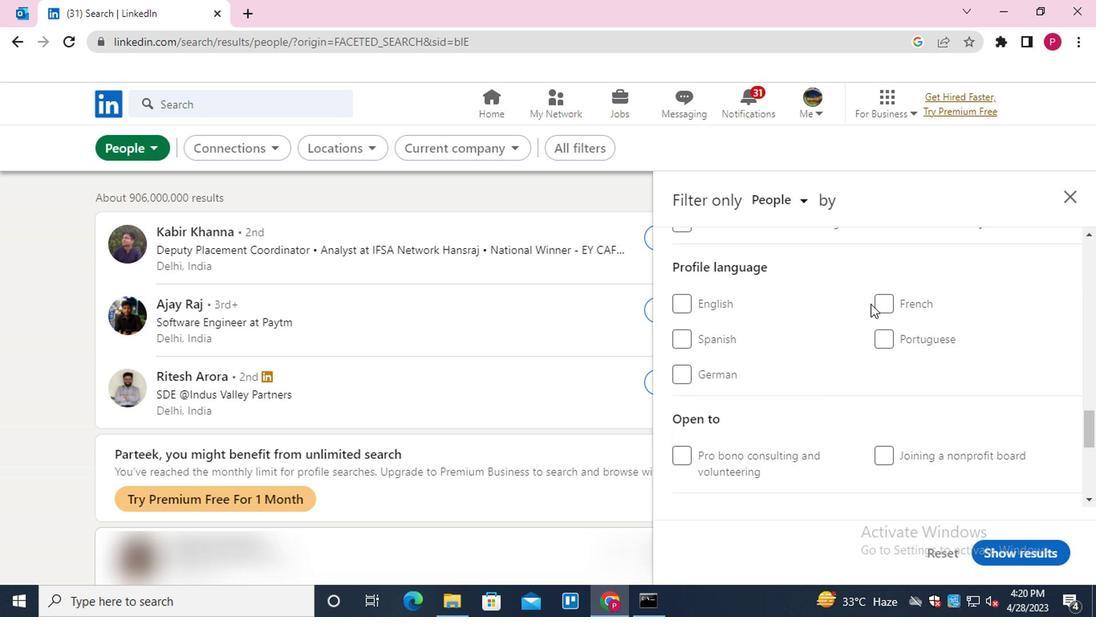 
Action: Mouse pressed left at (878, 302)
Screenshot: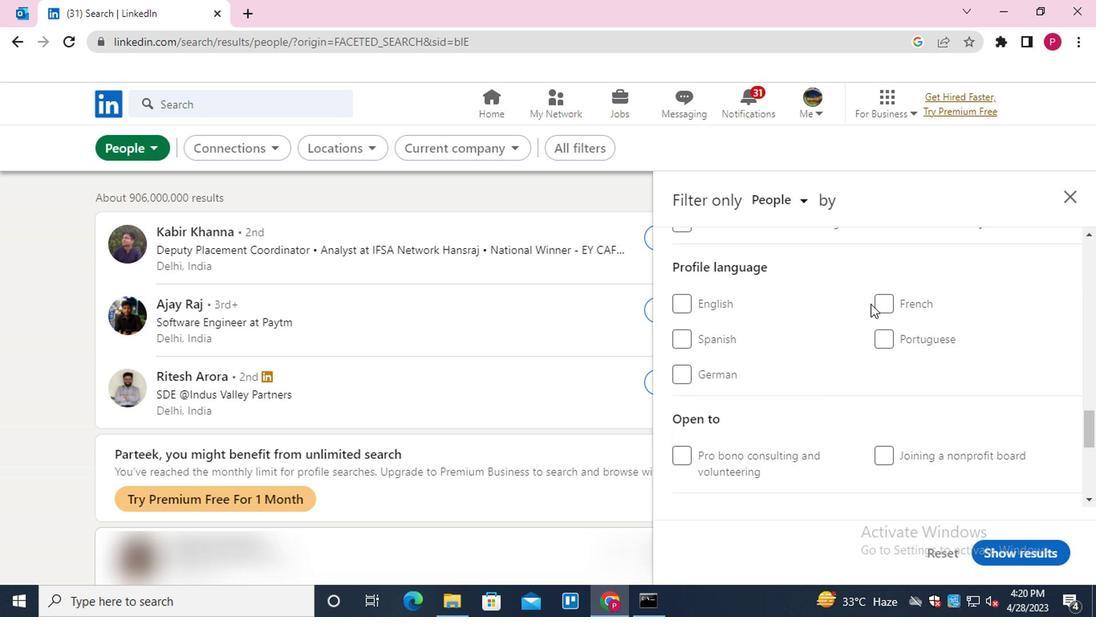 
Action: Mouse moved to (783, 342)
Screenshot: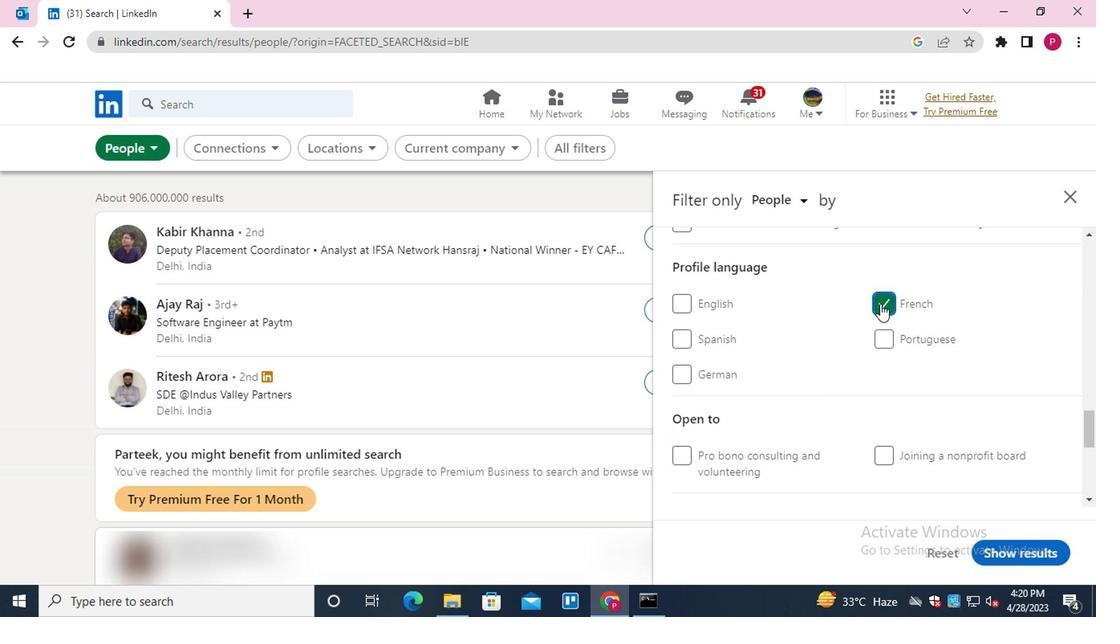 
Action: Mouse scrolled (783, 343) with delta (0, 0)
Screenshot: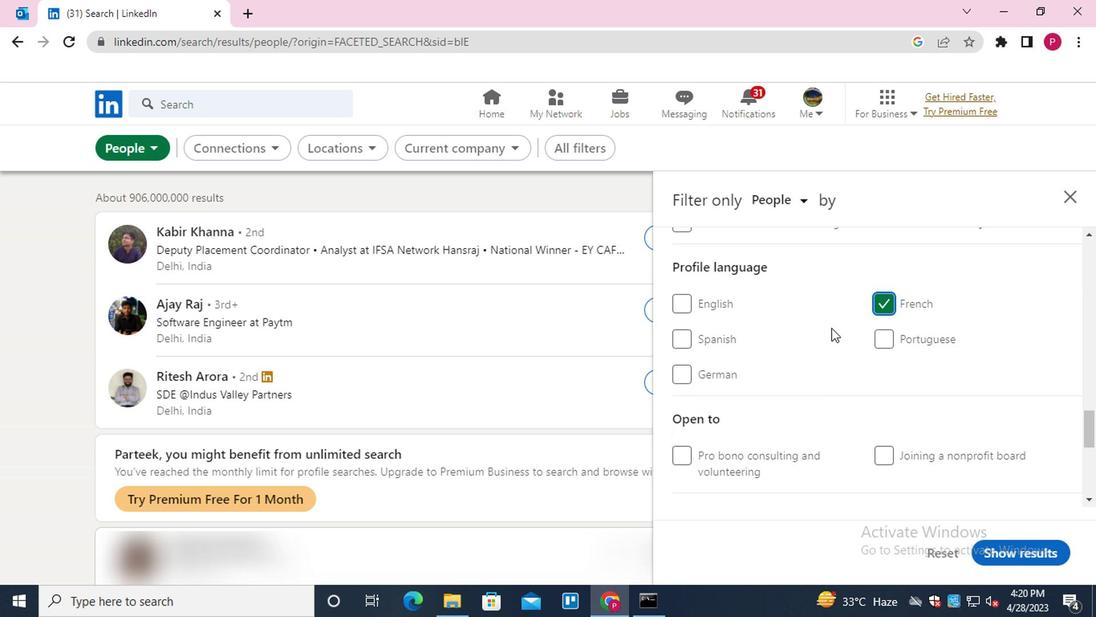 
Action: Mouse scrolled (783, 343) with delta (0, 0)
Screenshot: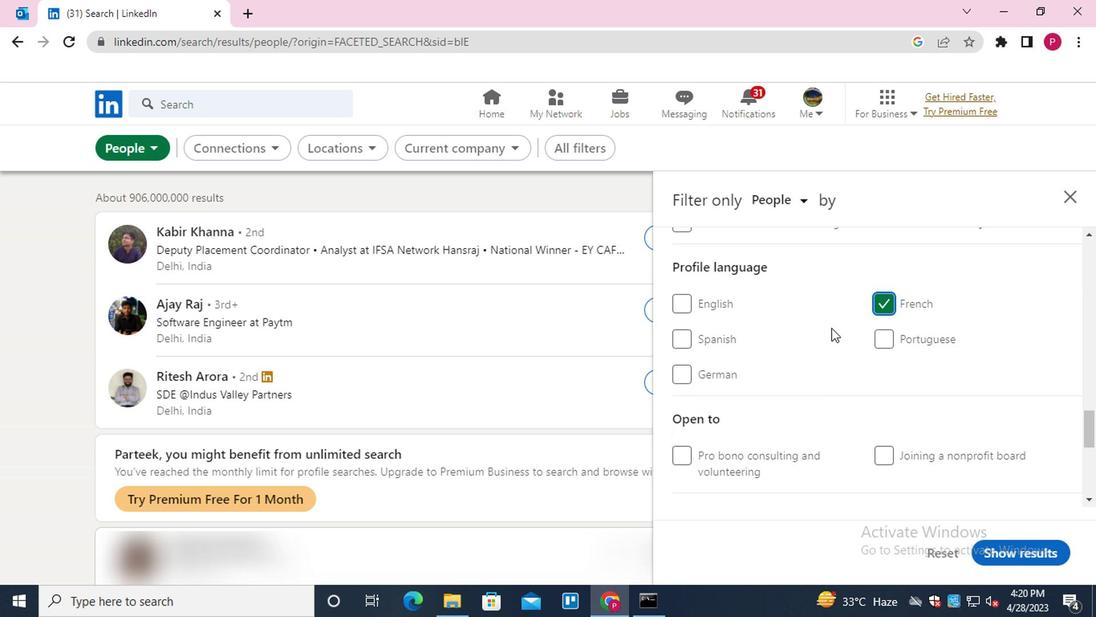 
Action: Mouse scrolled (783, 343) with delta (0, 0)
Screenshot: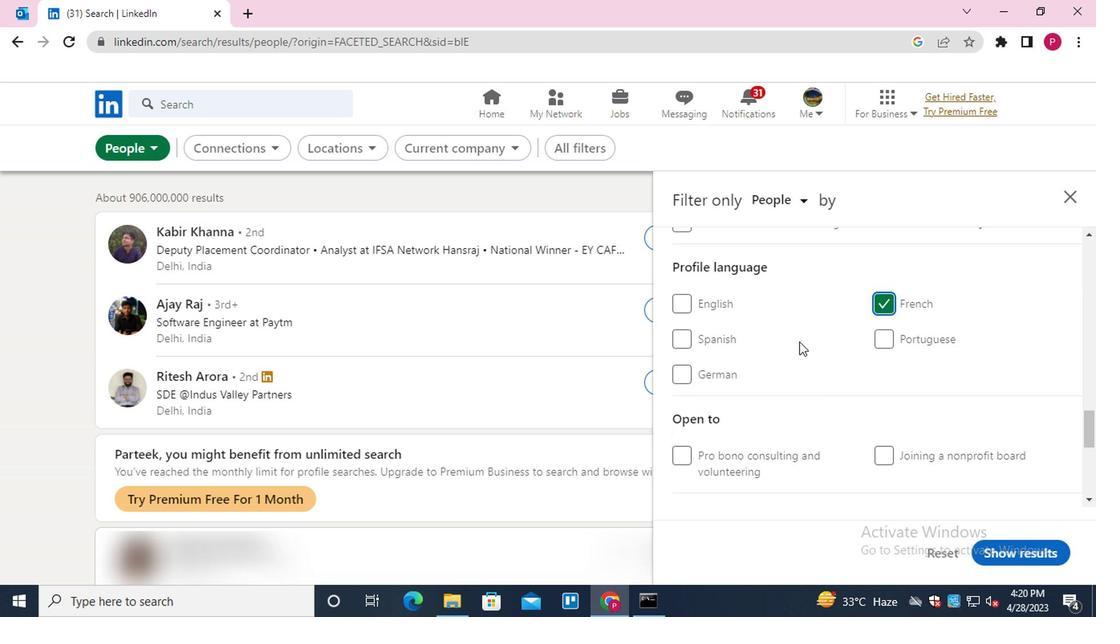 
Action: Mouse scrolled (783, 343) with delta (0, 0)
Screenshot: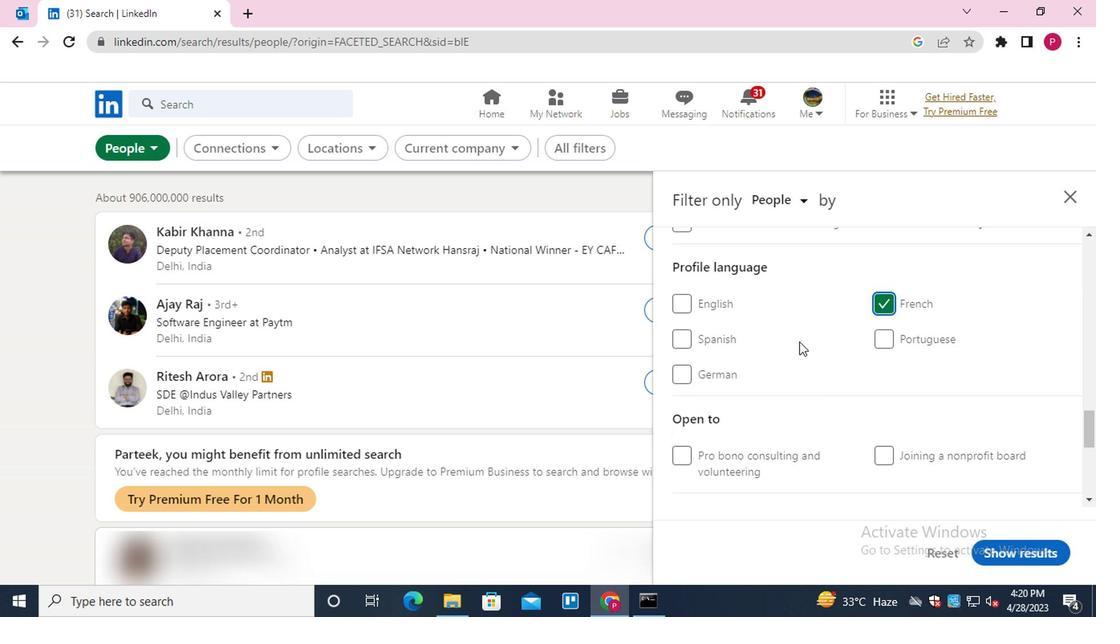 
Action: Mouse moved to (768, 345)
Screenshot: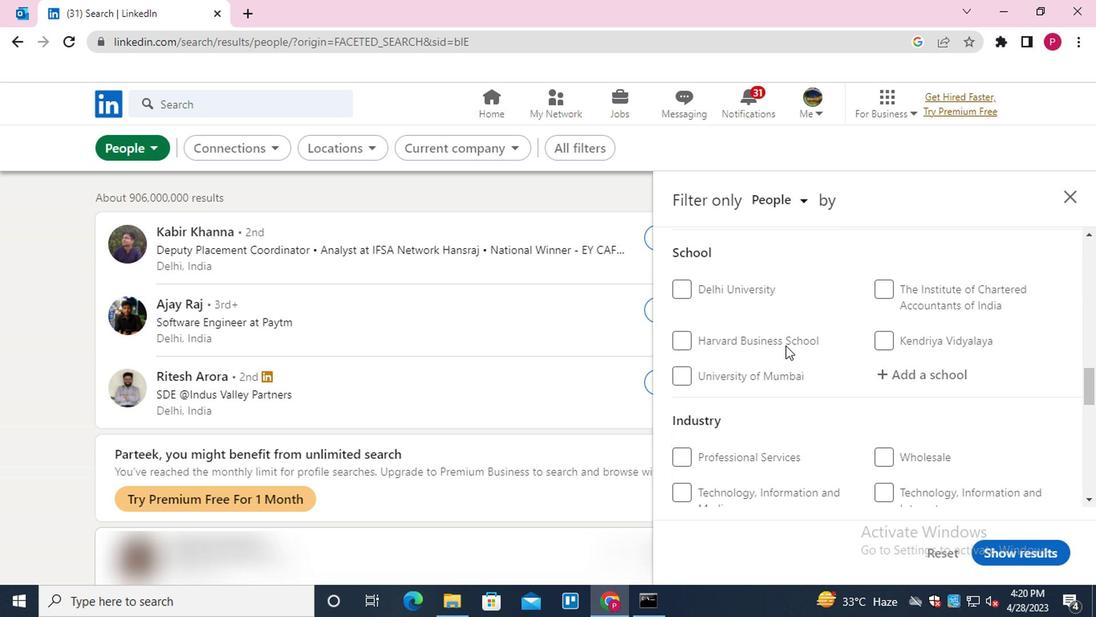 
Action: Mouse scrolled (768, 346) with delta (0, 0)
Screenshot: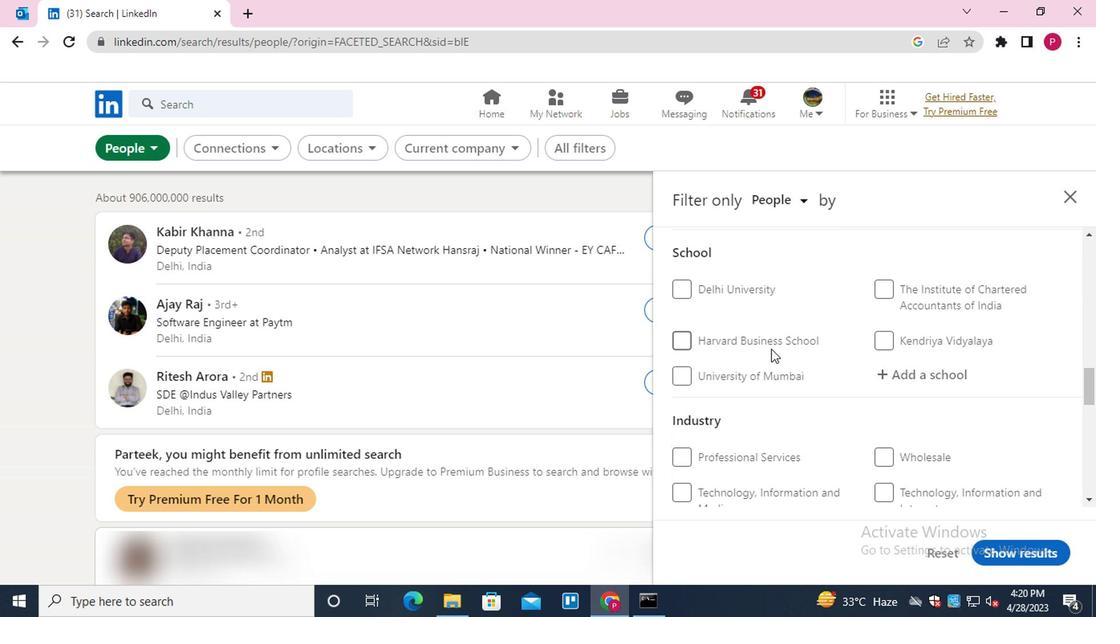 
Action: Mouse scrolled (768, 346) with delta (0, 0)
Screenshot: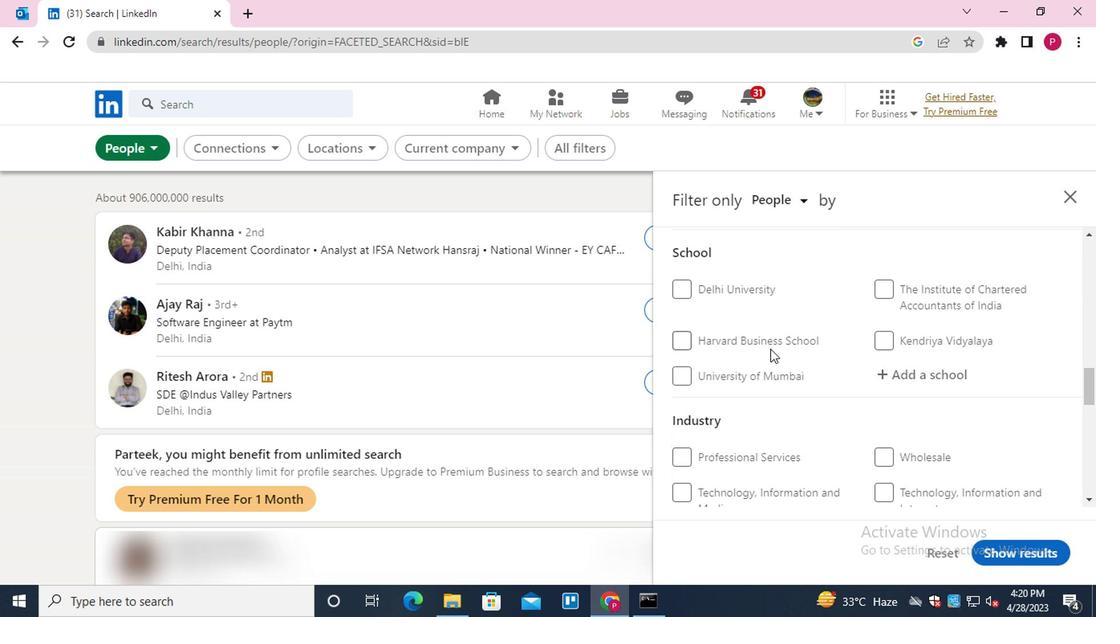 
Action: Mouse scrolled (768, 346) with delta (0, 0)
Screenshot: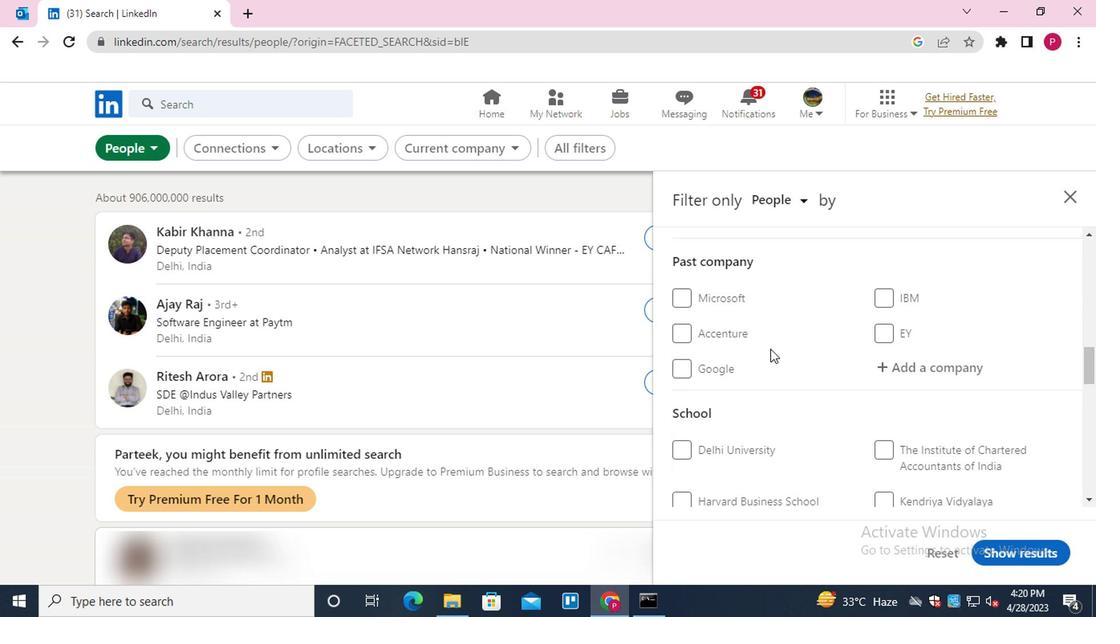 
Action: Mouse scrolled (768, 346) with delta (0, 0)
Screenshot: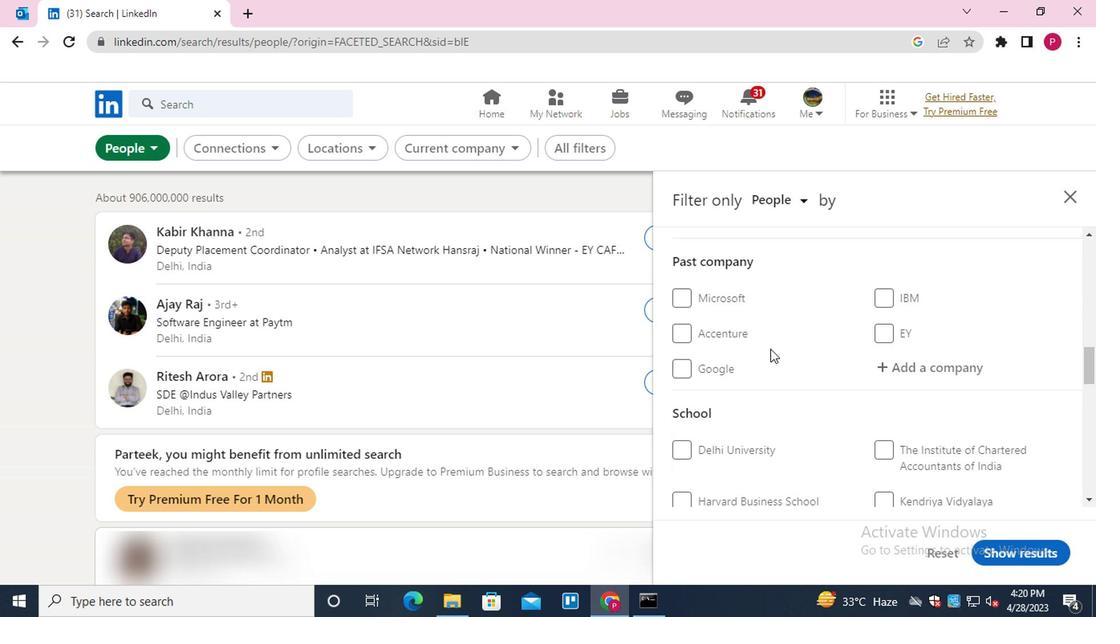 
Action: Mouse moved to (911, 367)
Screenshot: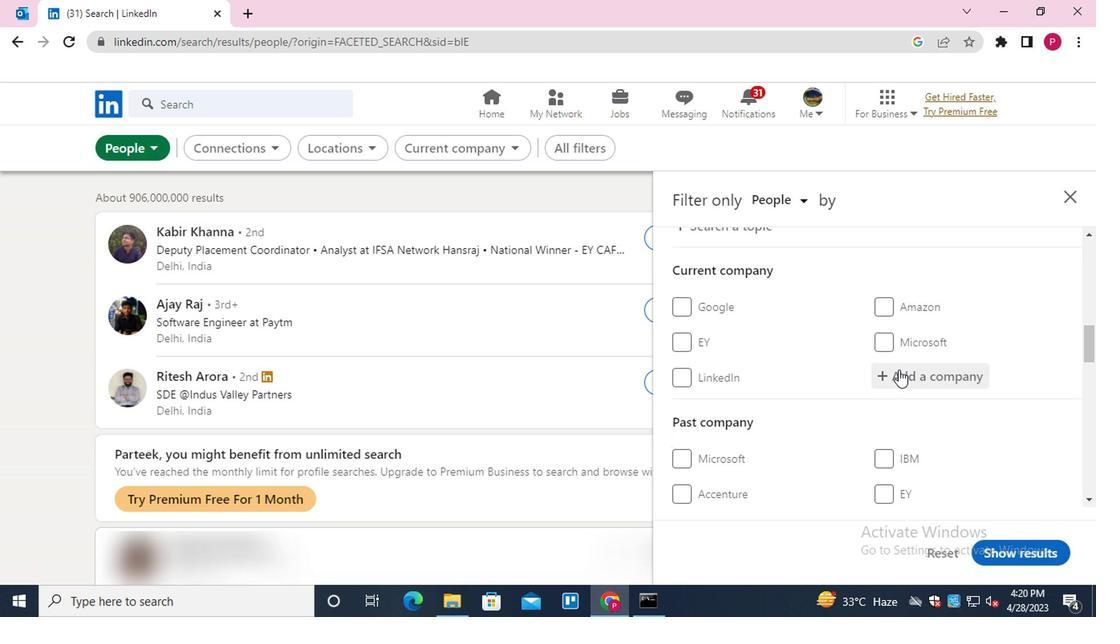 
Action: Mouse pressed left at (911, 367)
Screenshot: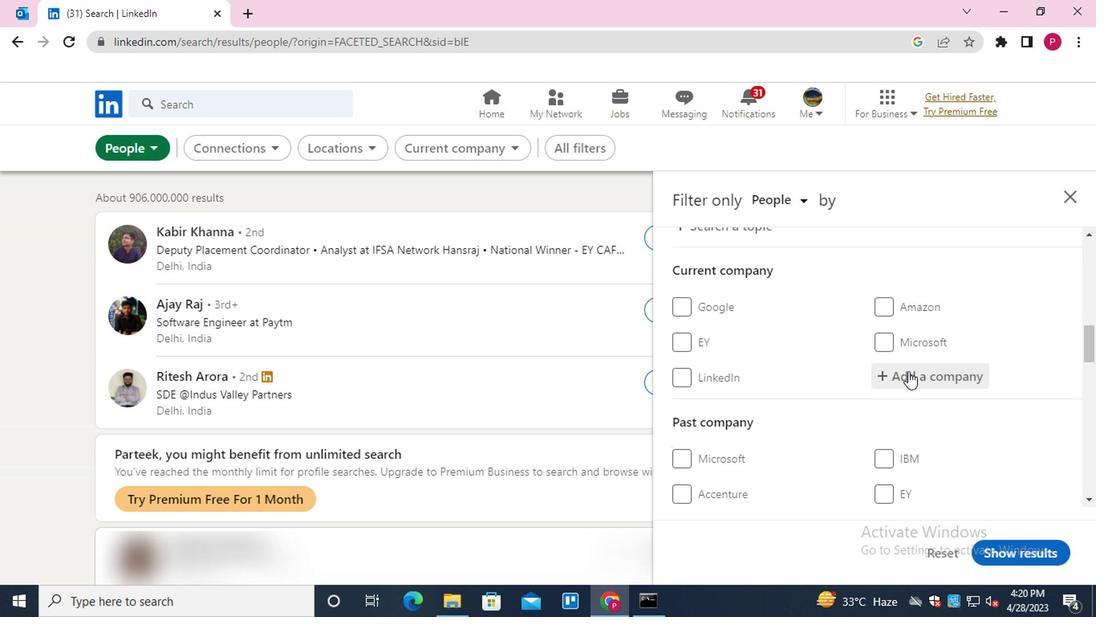 
Action: Key pressed <Key.shift>ZF<Key.down><Key.enter>
Screenshot: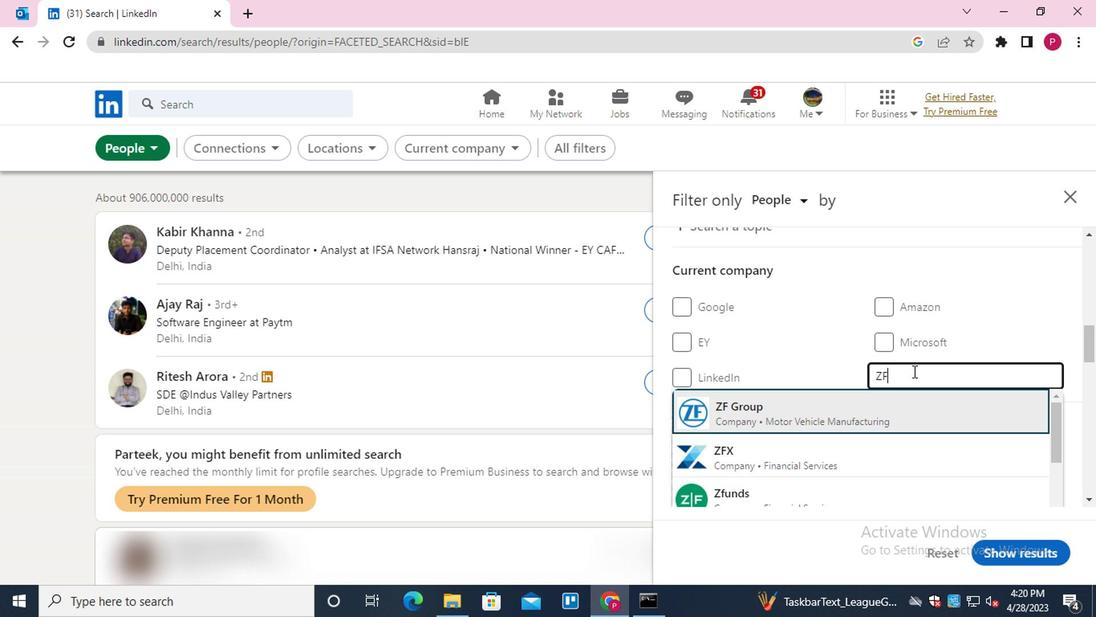 
Action: Mouse moved to (884, 378)
Screenshot: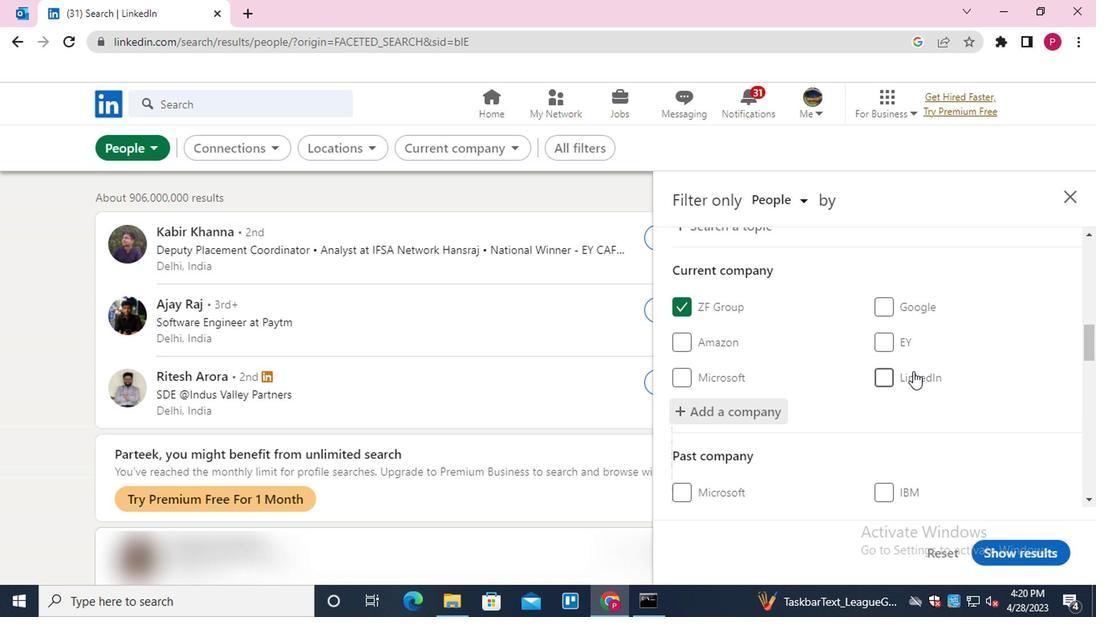 
Action: Mouse scrolled (884, 377) with delta (0, 0)
Screenshot: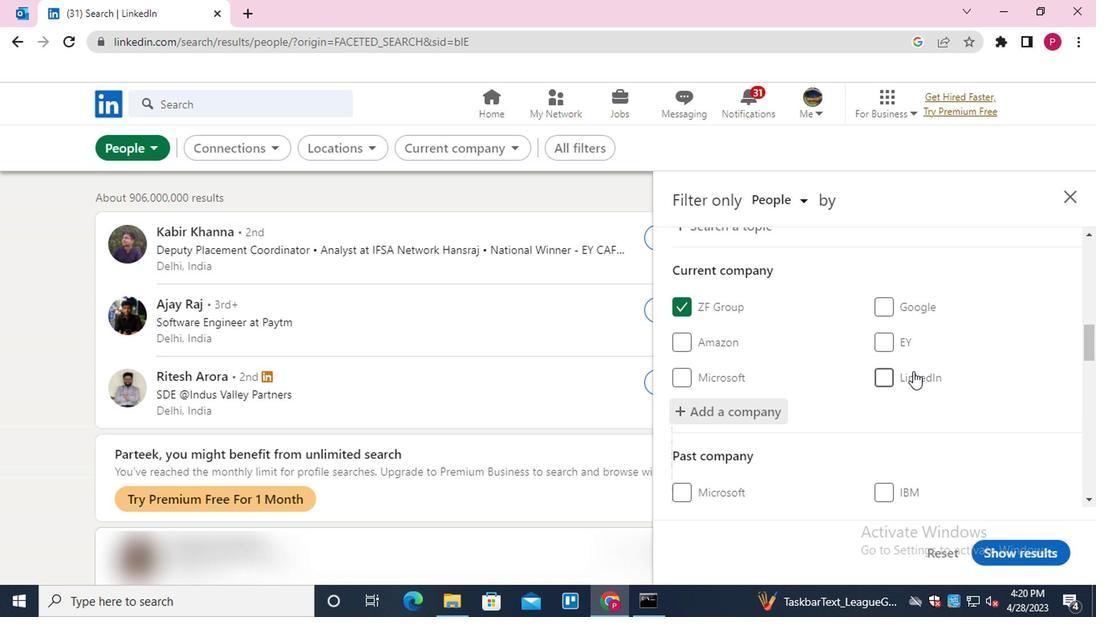 
Action: Mouse moved to (880, 380)
Screenshot: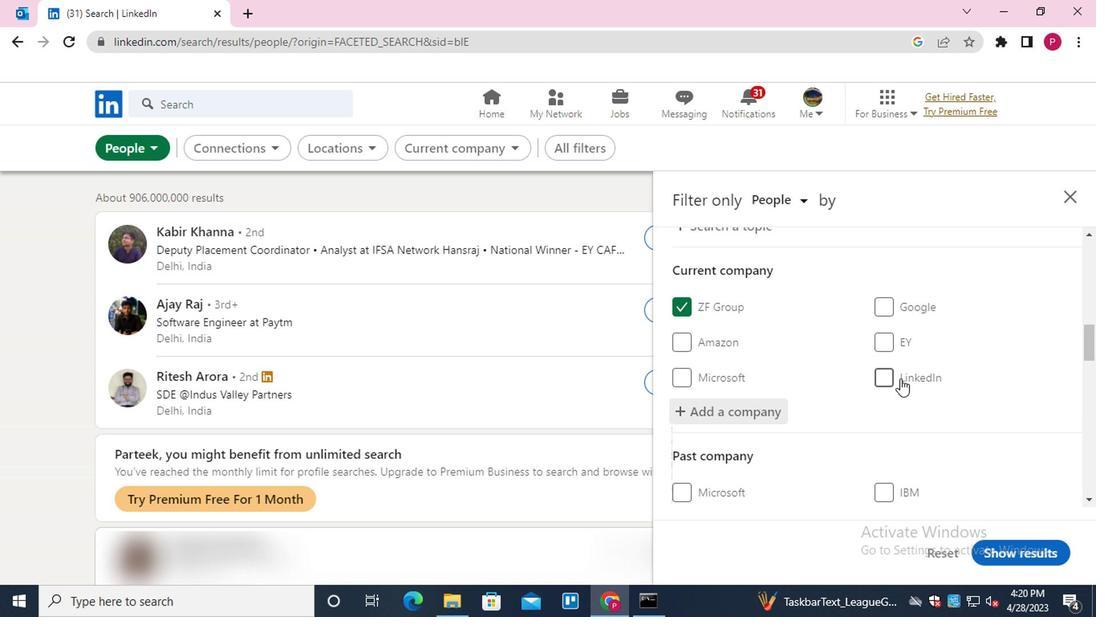 
Action: Mouse scrolled (880, 379) with delta (0, 0)
Screenshot: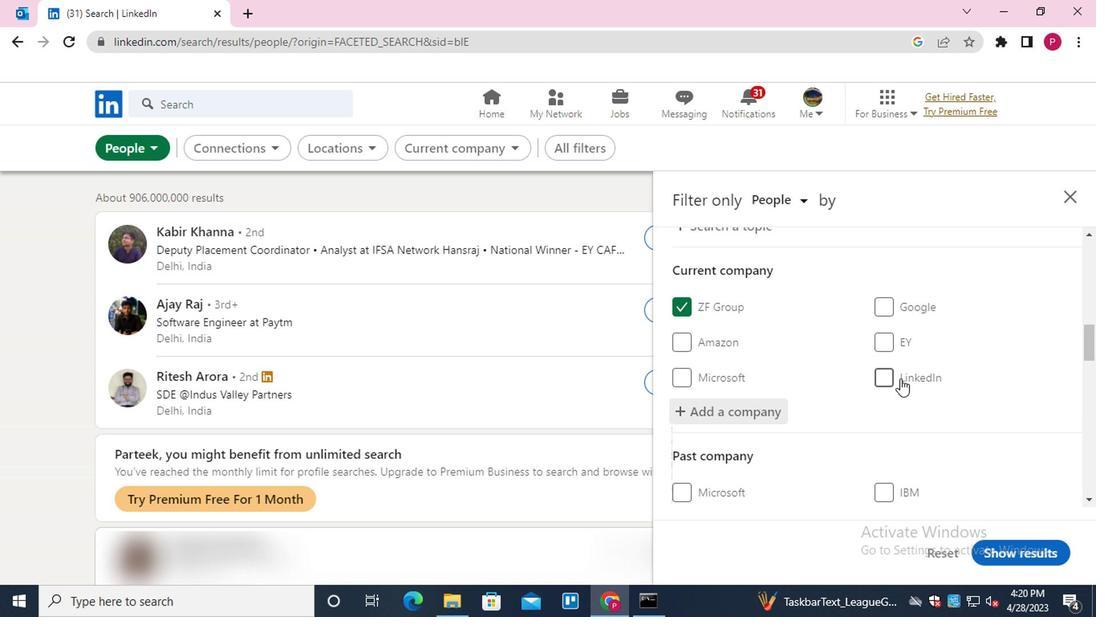 
Action: Mouse moved to (876, 381)
Screenshot: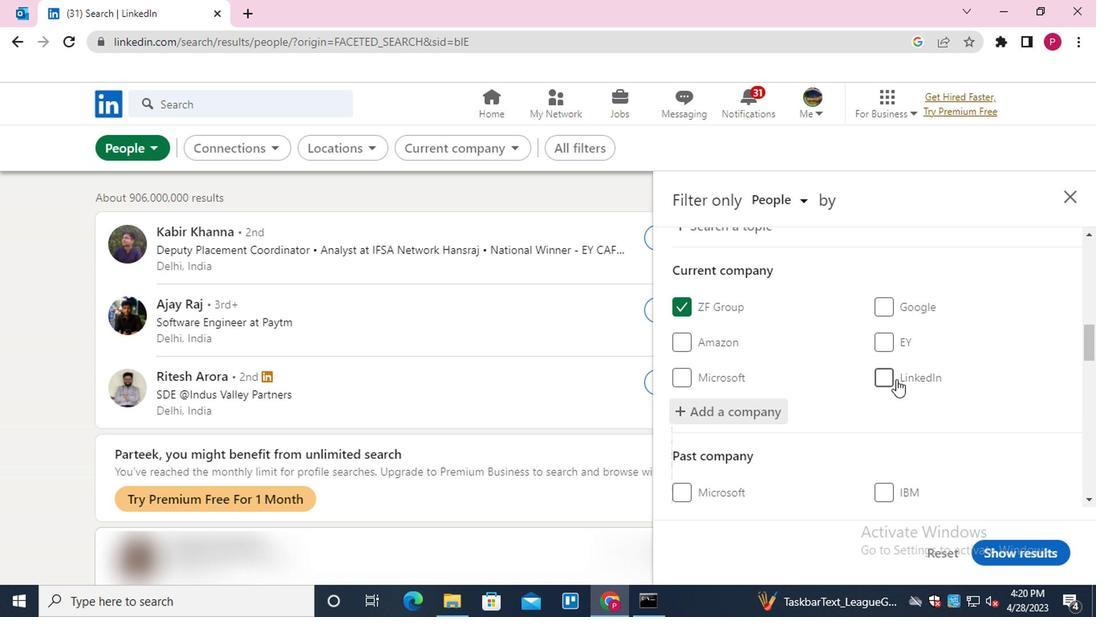 
Action: Mouse scrolled (876, 380) with delta (0, -1)
Screenshot: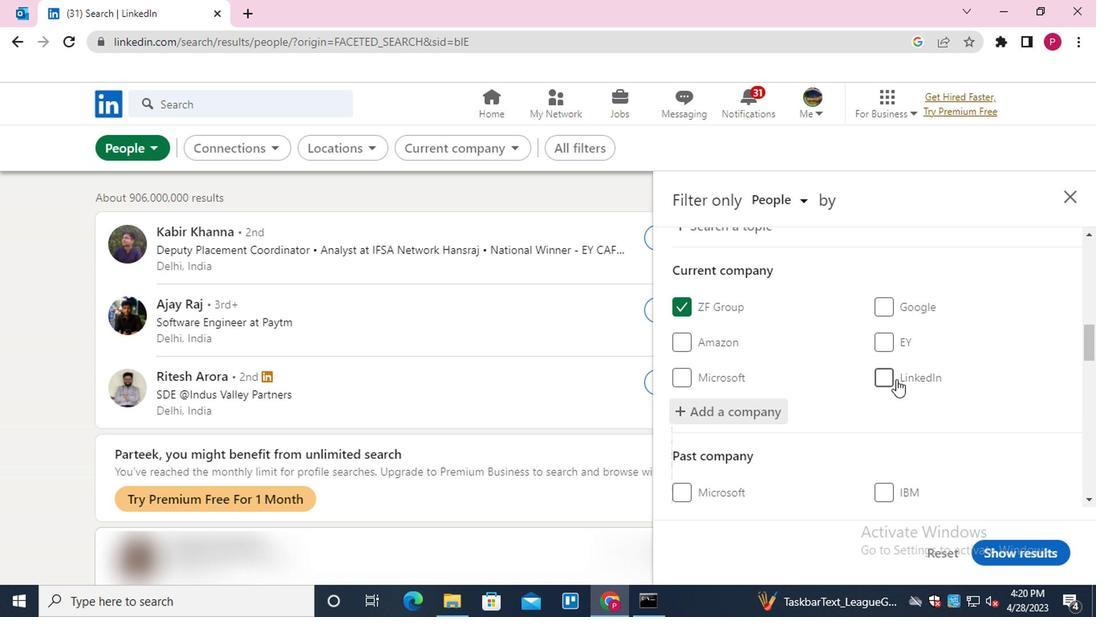 
Action: Mouse moved to (844, 382)
Screenshot: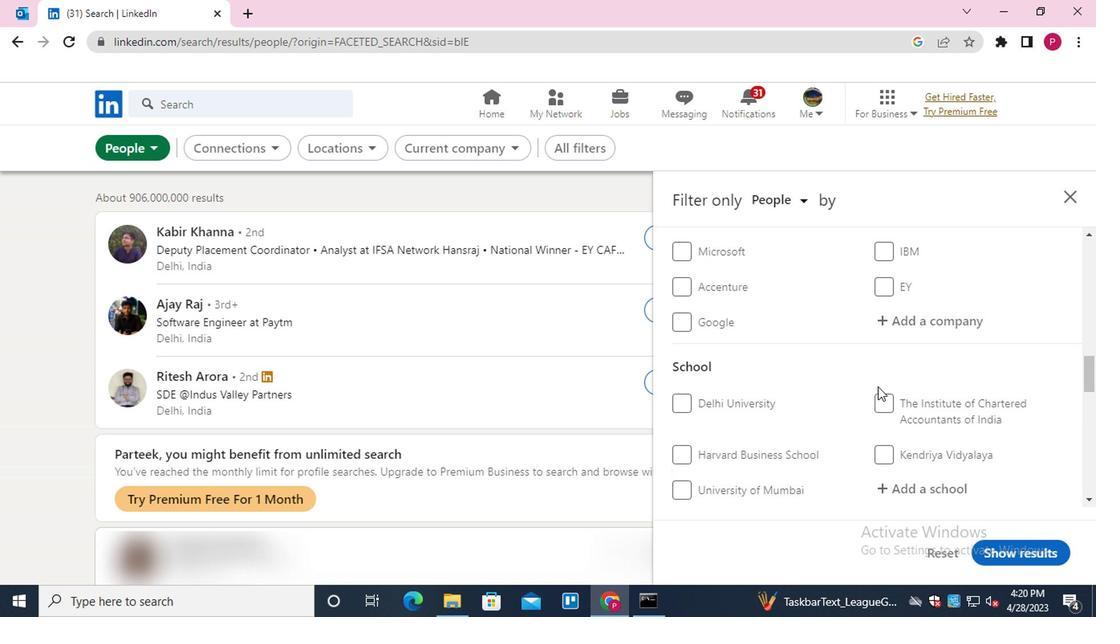 
Action: Mouse scrolled (844, 382) with delta (0, 0)
Screenshot: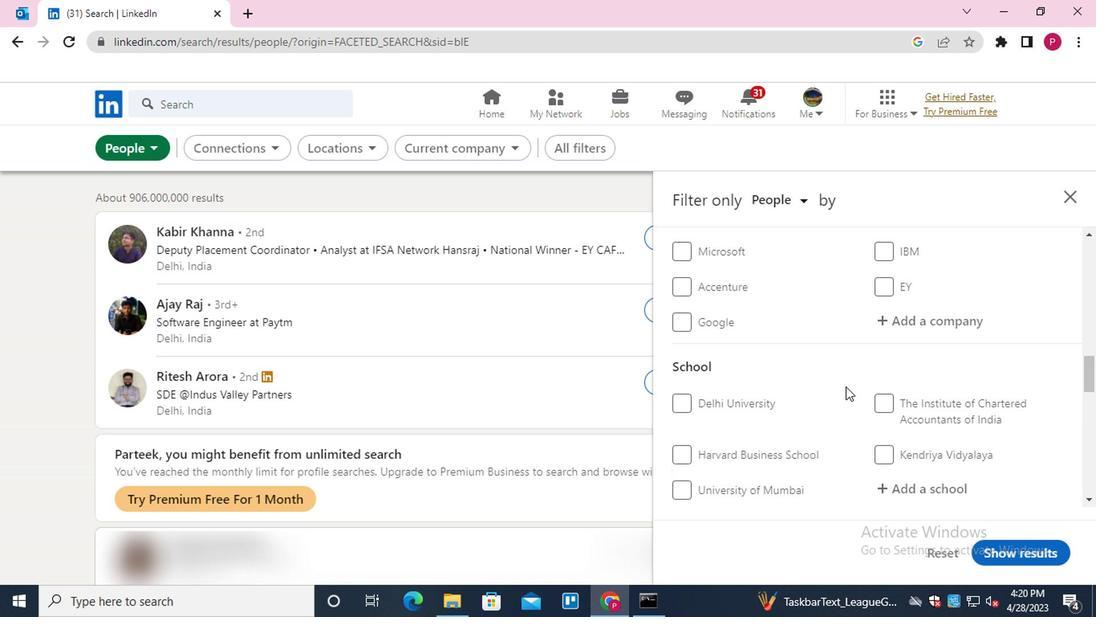 
Action: Mouse scrolled (844, 381) with delta (0, 0)
Screenshot: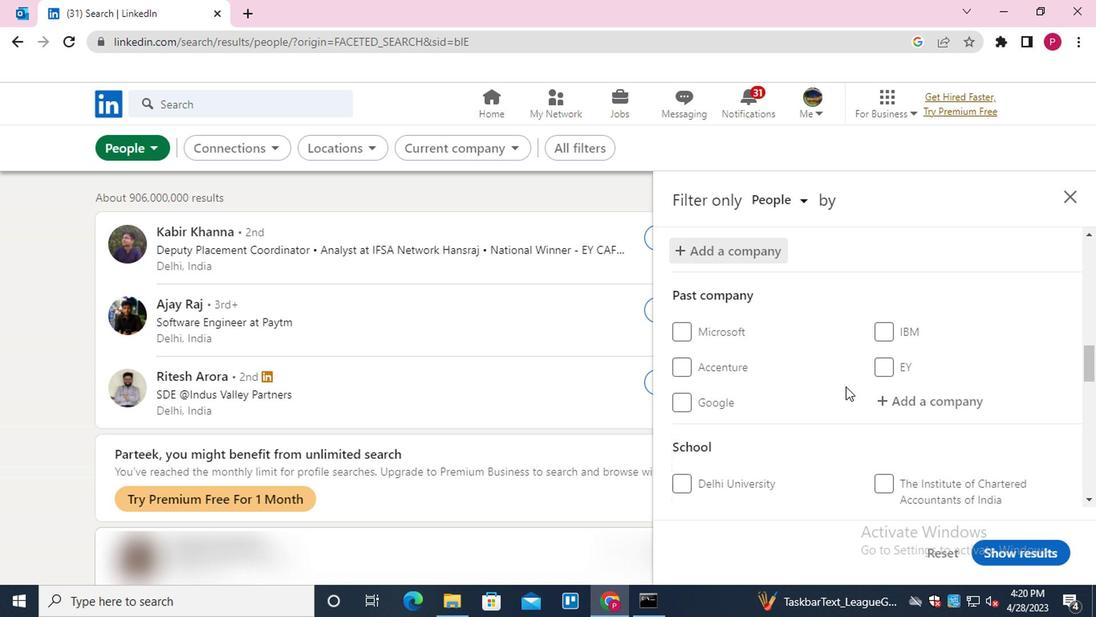 
Action: Mouse scrolled (844, 381) with delta (0, 0)
Screenshot: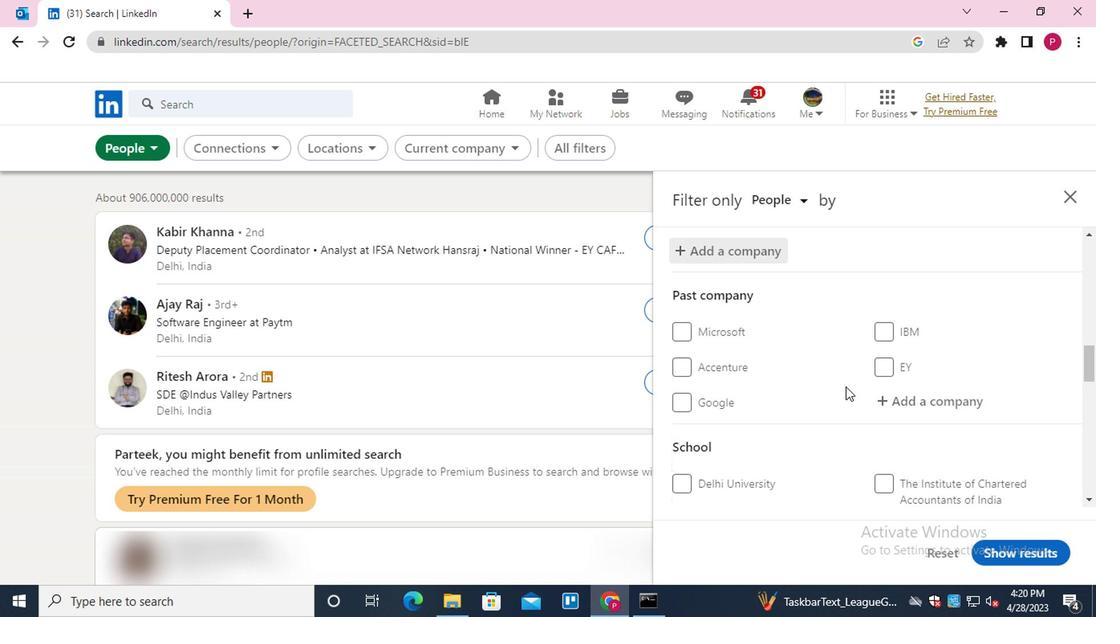 
Action: Mouse scrolled (844, 381) with delta (0, 0)
Screenshot: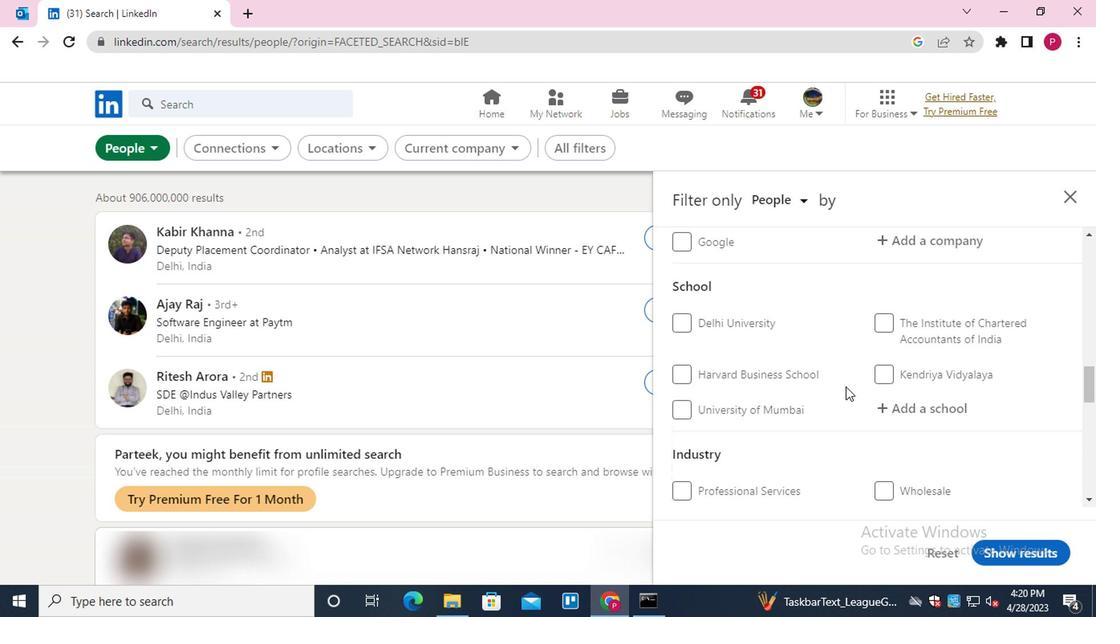
Action: Mouse scrolled (844, 381) with delta (0, 0)
Screenshot: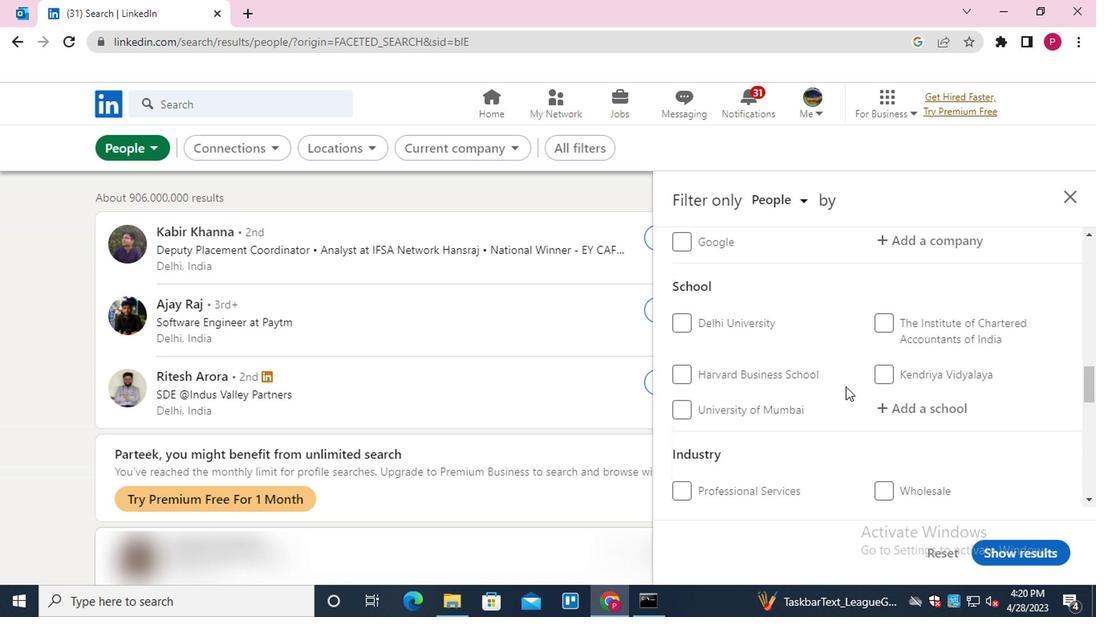 
Action: Mouse moved to (920, 250)
Screenshot: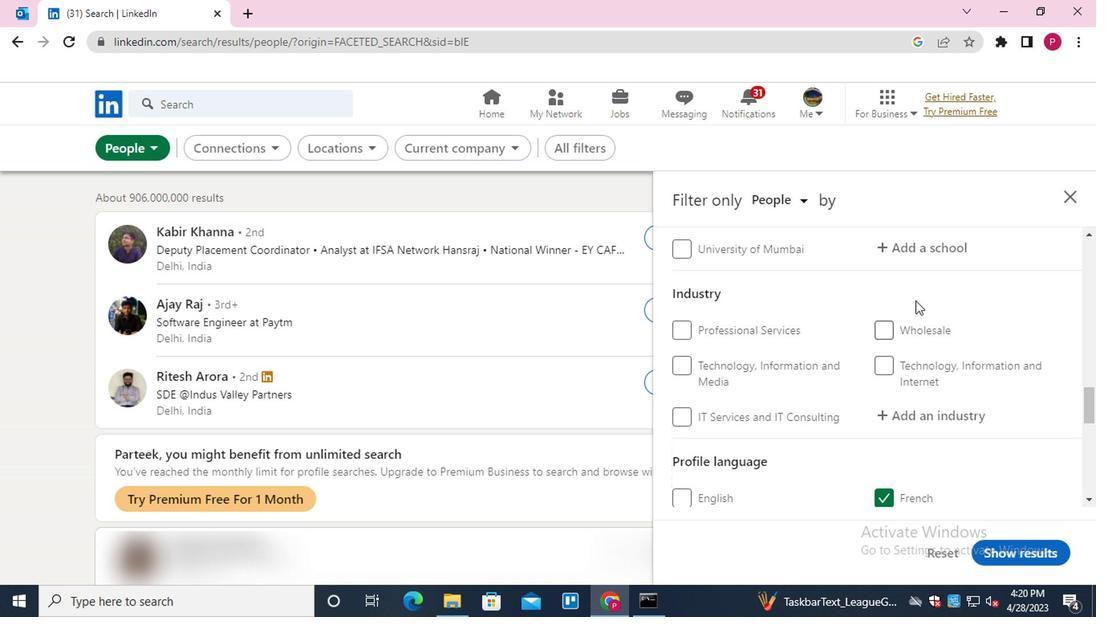 
Action: Mouse pressed left at (920, 250)
Screenshot: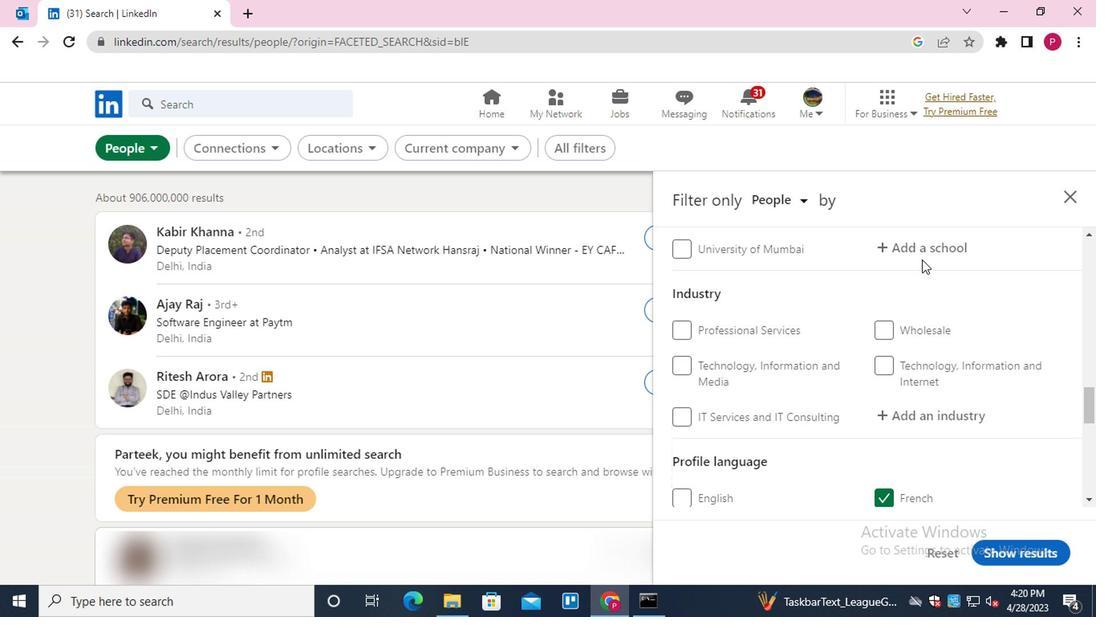 
Action: Key pressed <Key.shift><Key.shift><Key.shift><Key.shift><Key.shift><Key.shift>IIMT<Key.down><Key.down><Key.down><Key.enter>
Screenshot: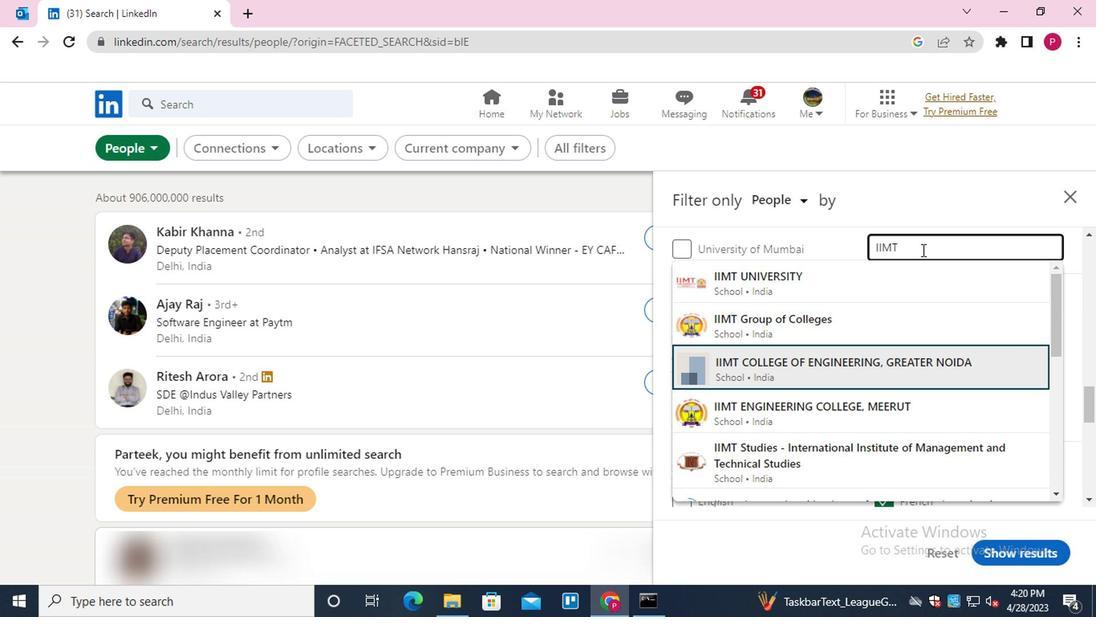
Action: Mouse moved to (863, 308)
Screenshot: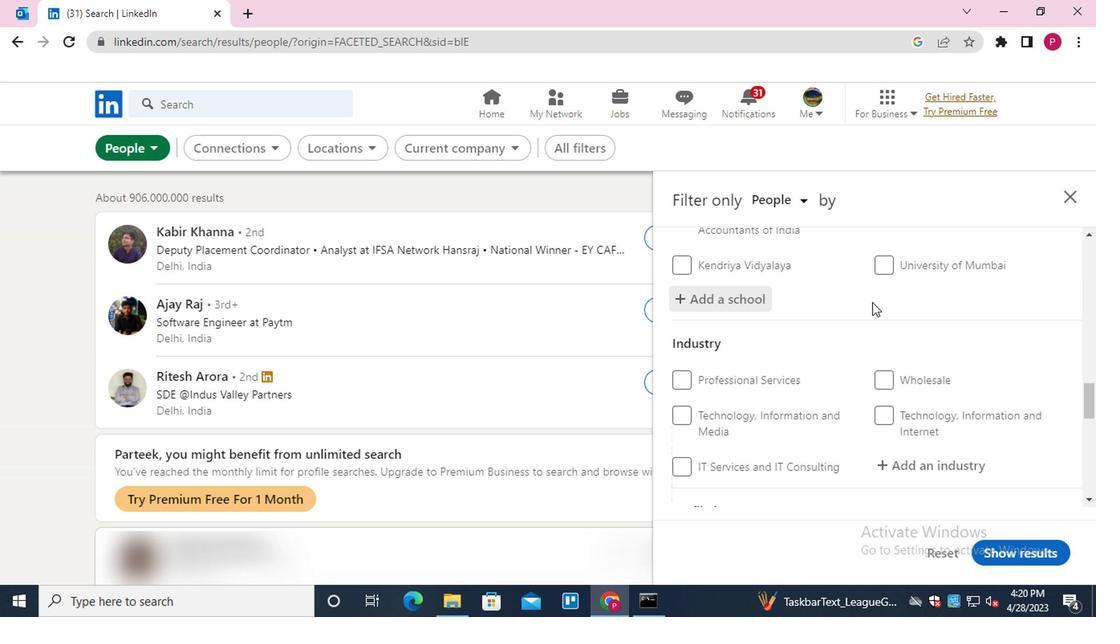 
Action: Mouse scrolled (863, 307) with delta (0, -1)
Screenshot: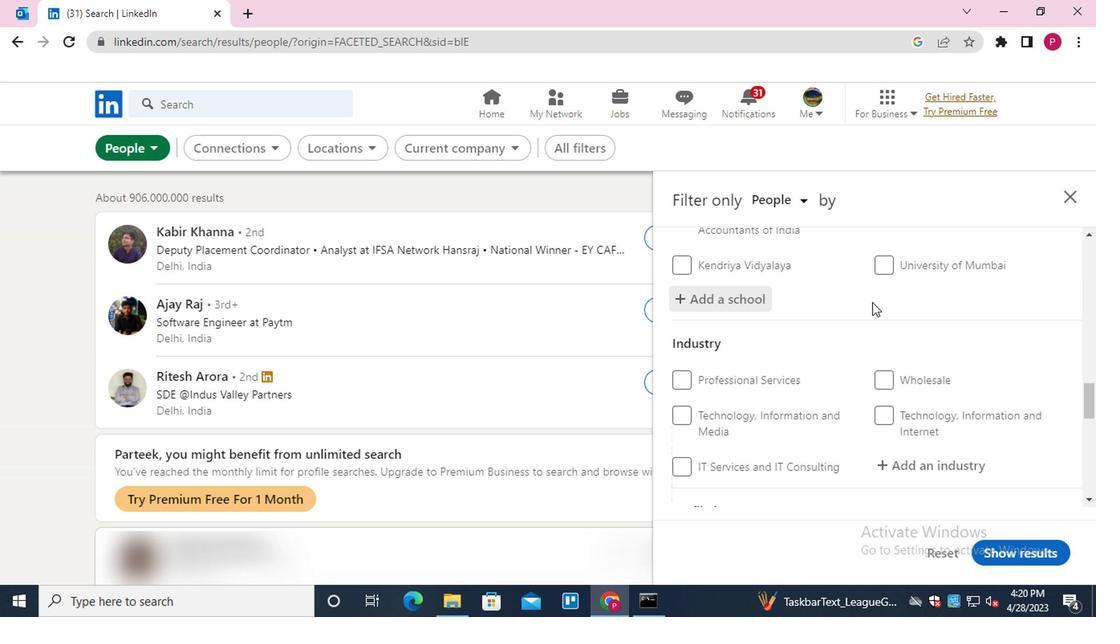 
Action: Mouse moved to (862, 310)
Screenshot: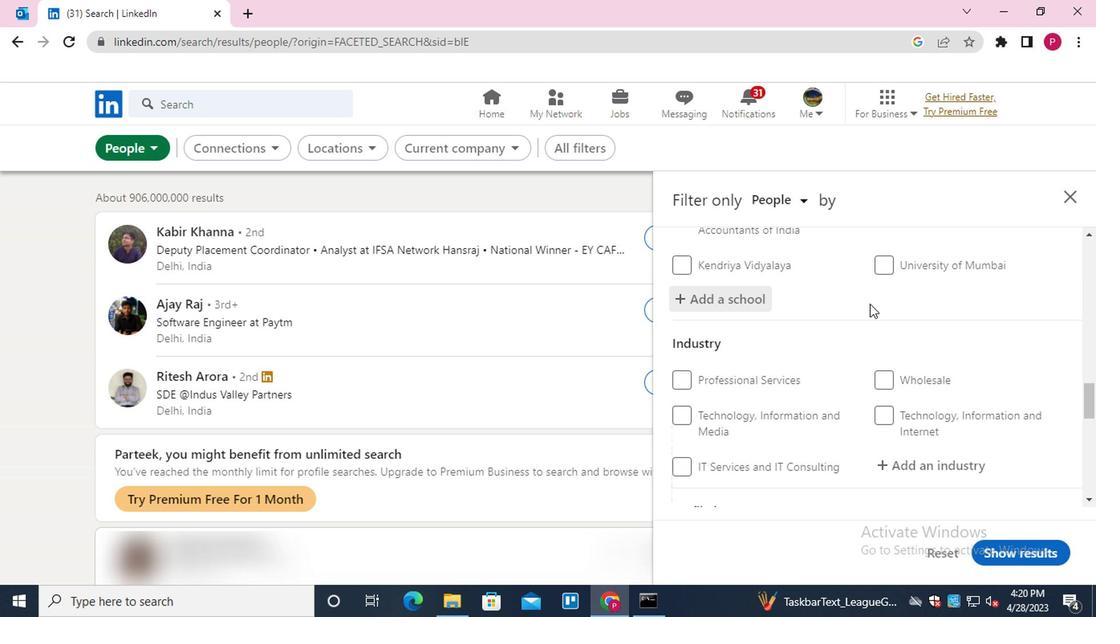 
Action: Mouse scrolled (862, 309) with delta (0, -1)
Screenshot: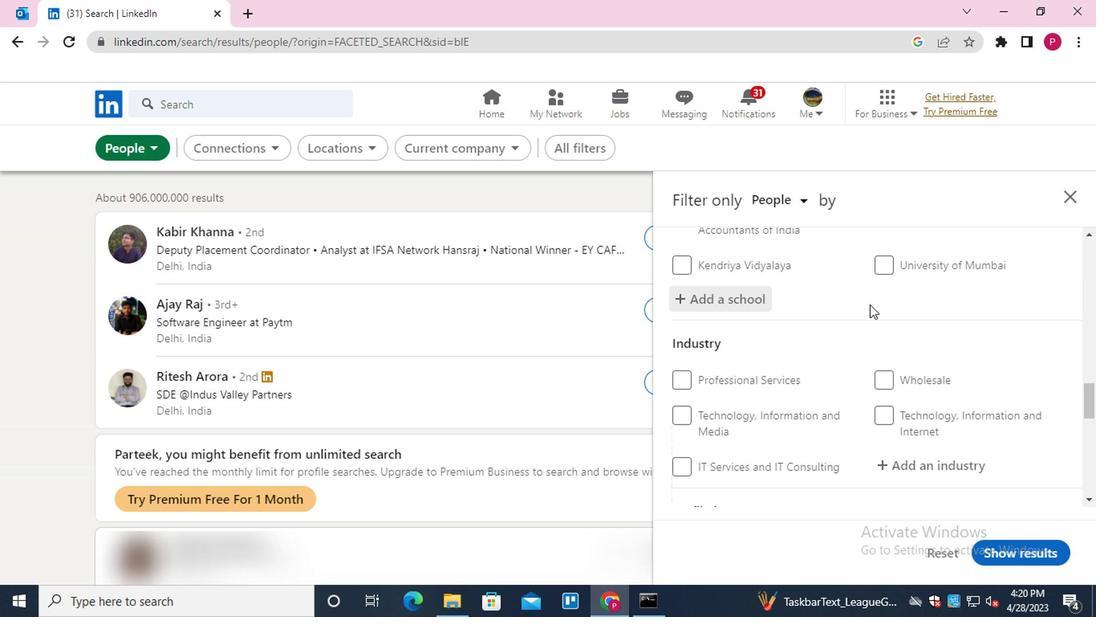 
Action: Mouse moved to (862, 315)
Screenshot: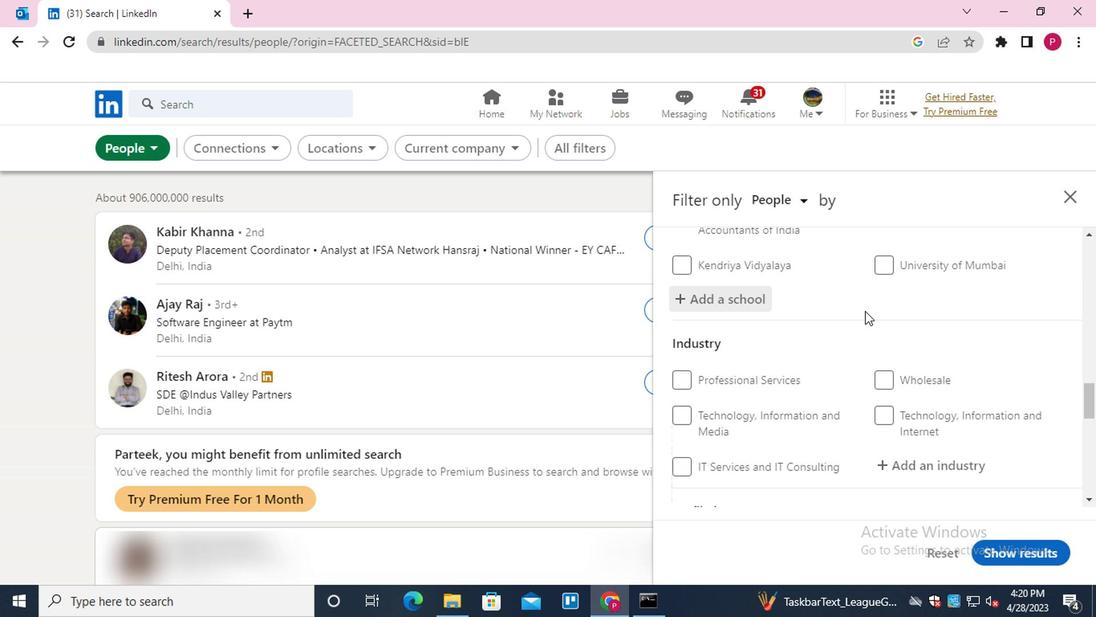 
Action: Mouse scrolled (862, 314) with delta (0, 0)
Screenshot: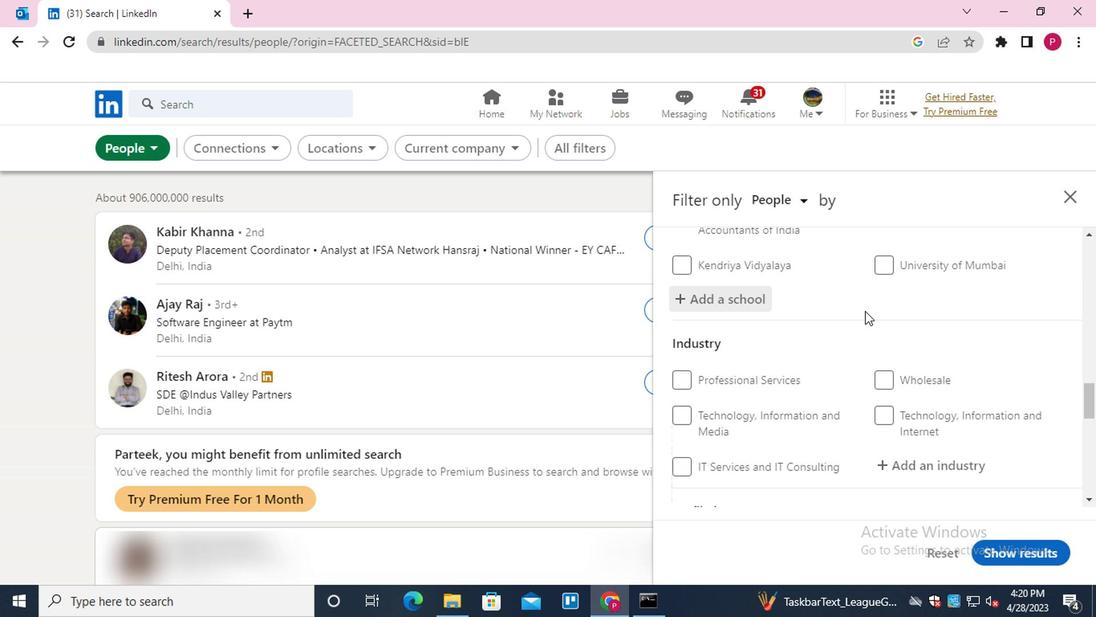 
Action: Mouse moved to (943, 222)
Screenshot: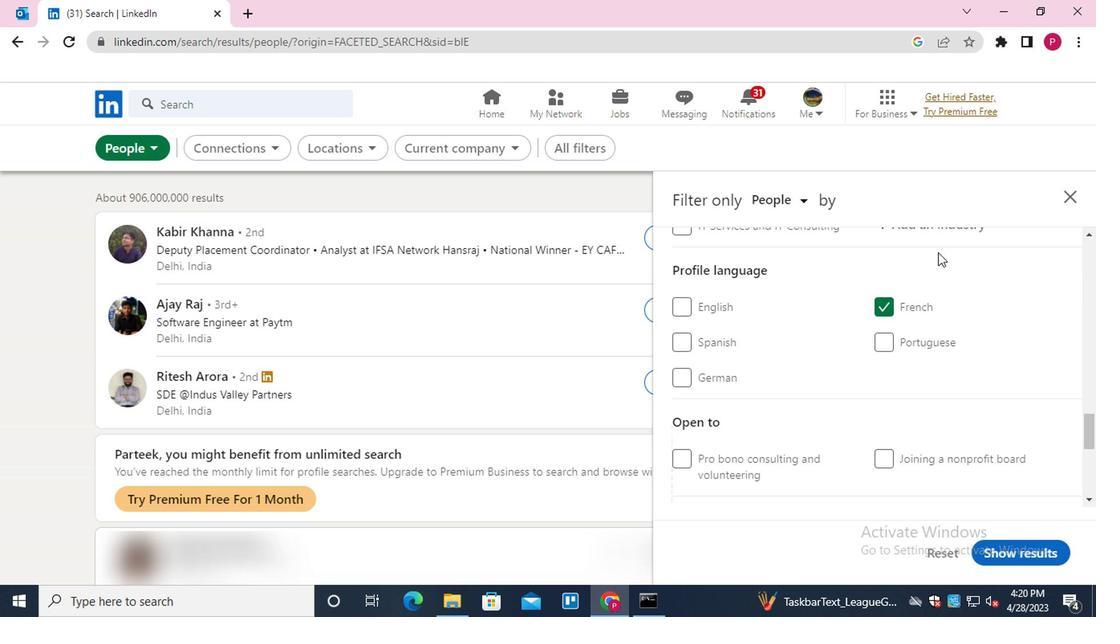 
Action: Mouse pressed left at (943, 222)
Screenshot: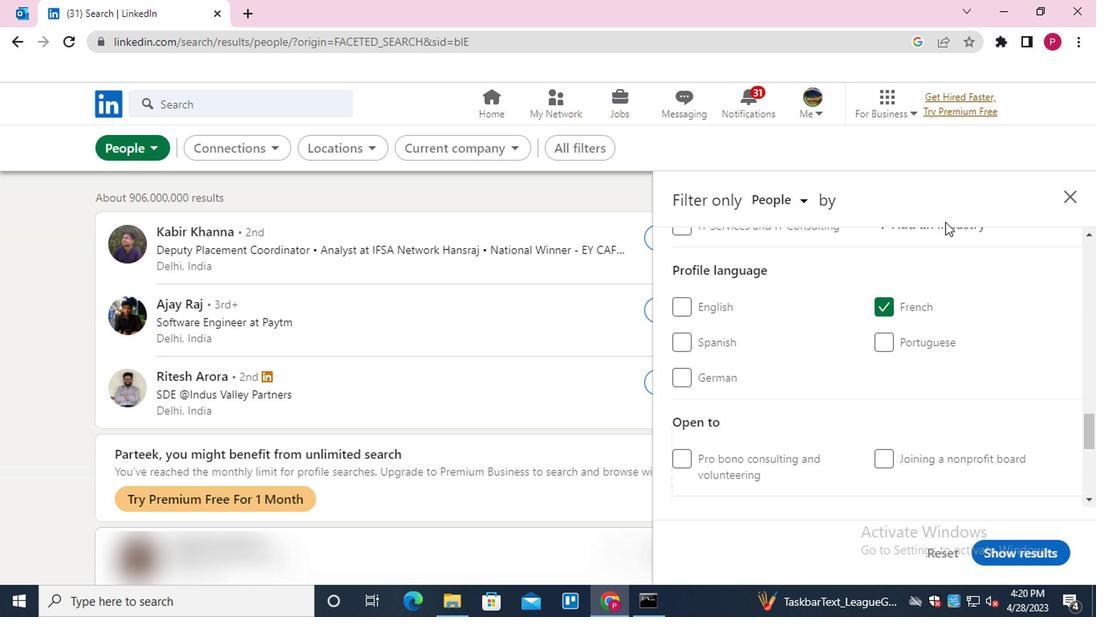 
Action: Mouse moved to (950, 233)
Screenshot: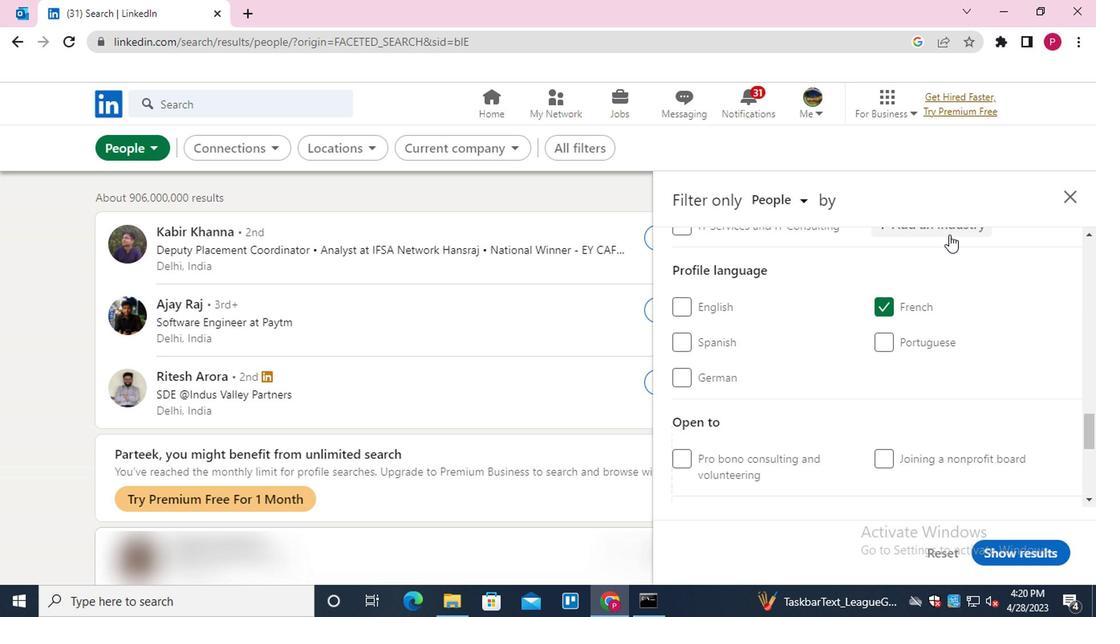 
Action: Mouse pressed left at (950, 233)
Screenshot: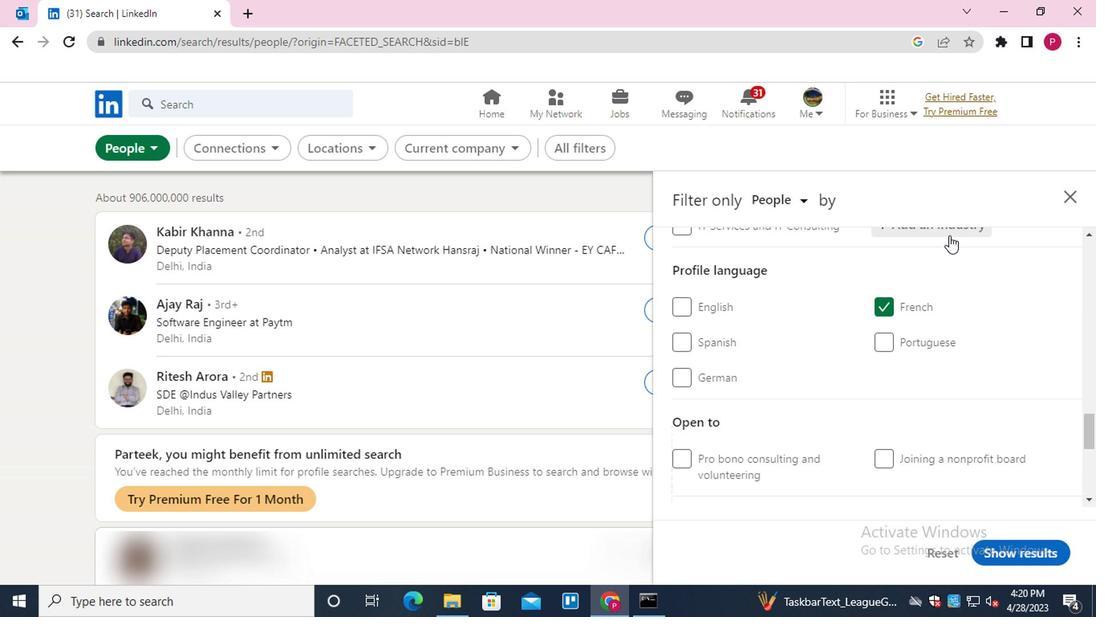 
Action: Mouse moved to (948, 253)
Screenshot: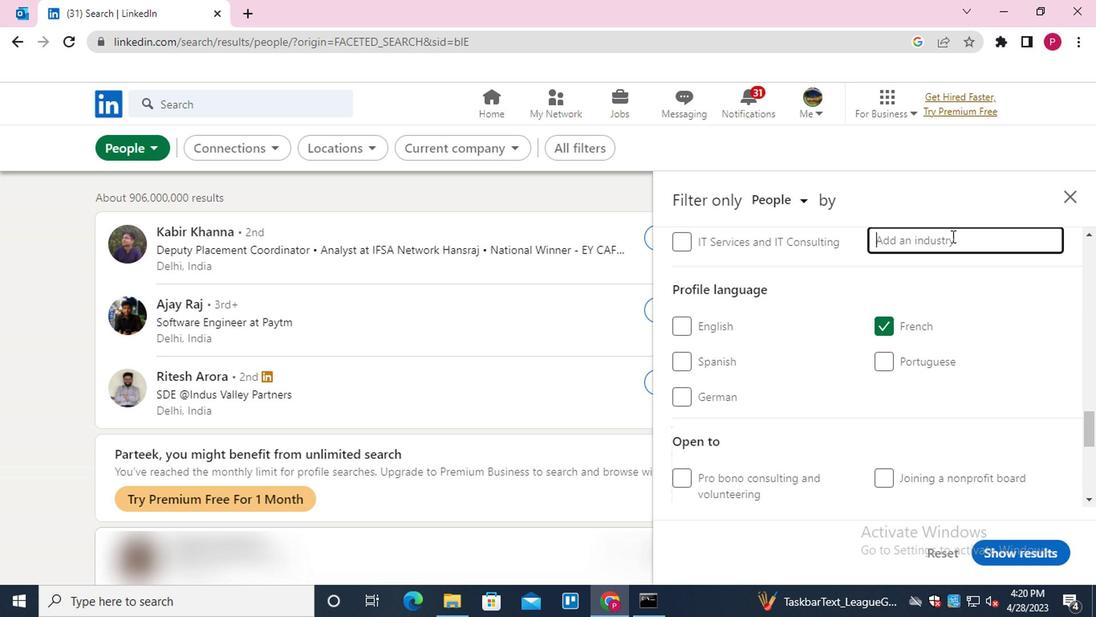 
Action: Key pressed <Key.shift>WHOLESALE<Key.space><Key.shift>L<Key.down><Key.enter>
Screenshot: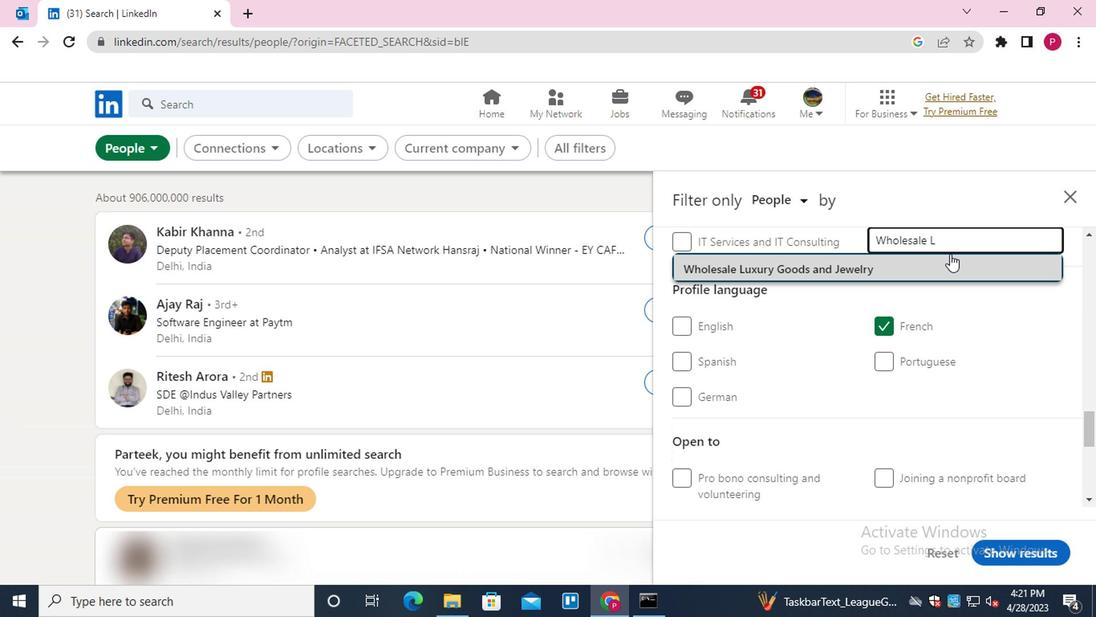 
Action: Mouse moved to (800, 347)
Screenshot: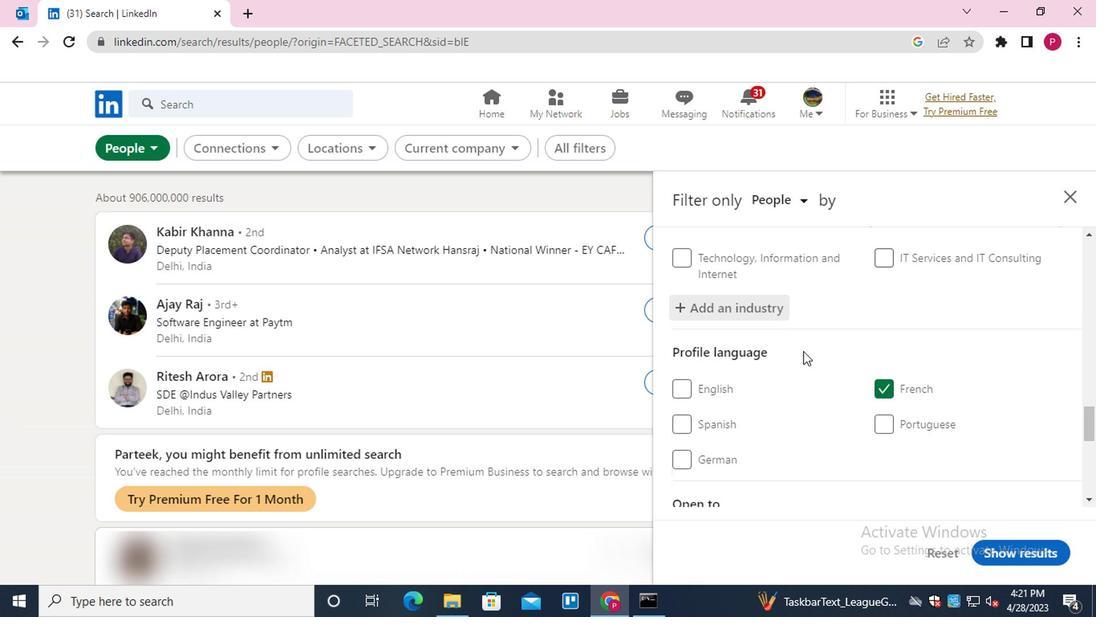 
Action: Mouse scrolled (800, 347) with delta (0, 0)
Screenshot: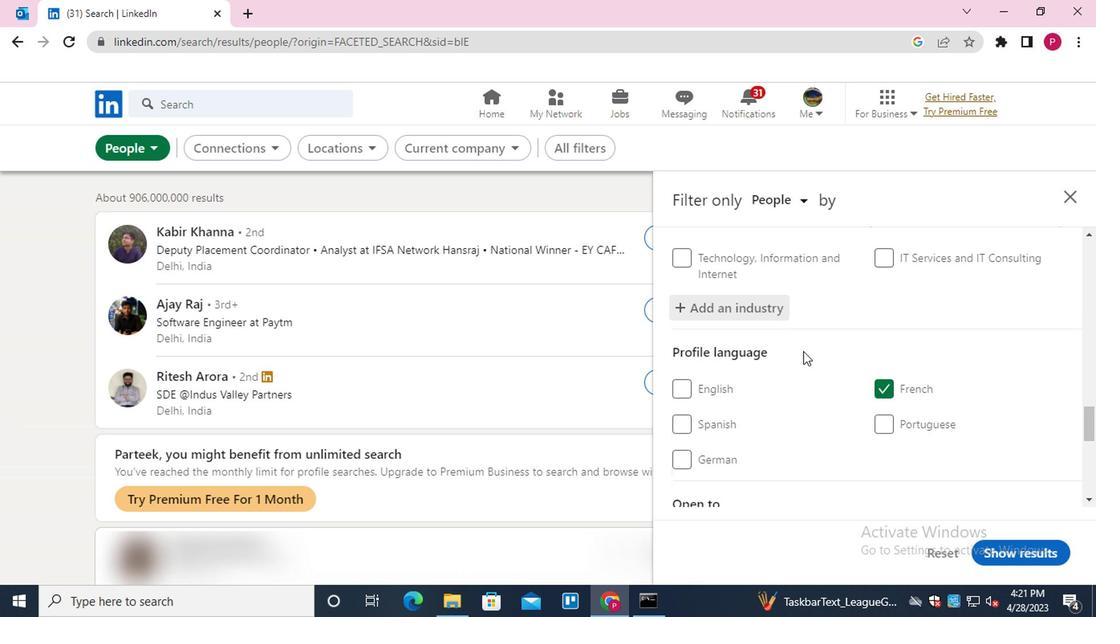 
Action: Mouse scrolled (800, 347) with delta (0, 0)
Screenshot: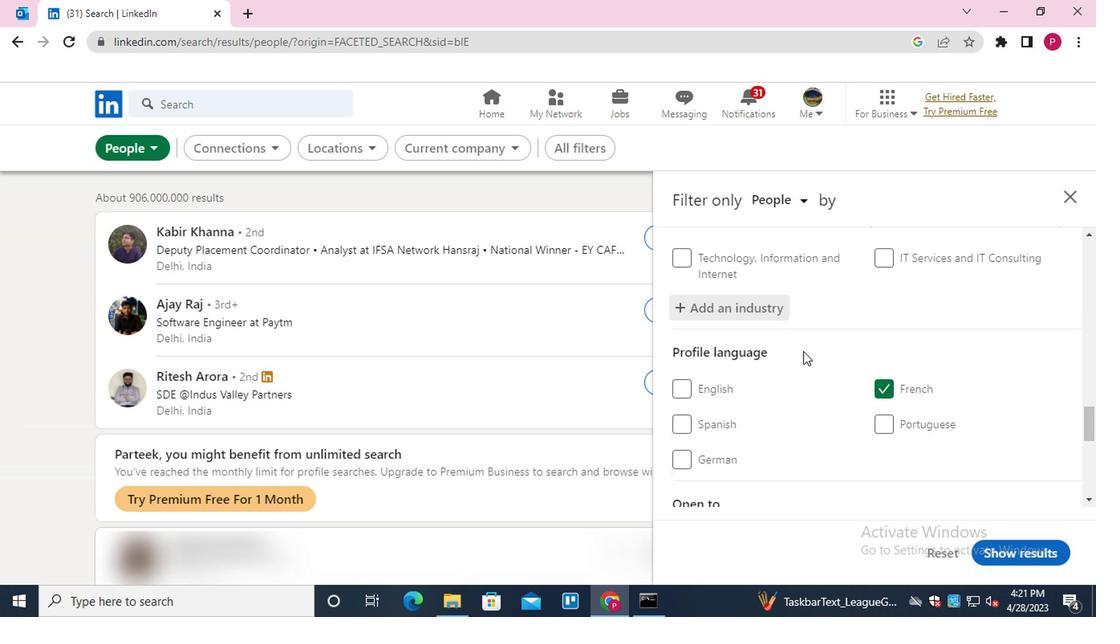 
Action: Mouse scrolled (800, 347) with delta (0, 0)
Screenshot: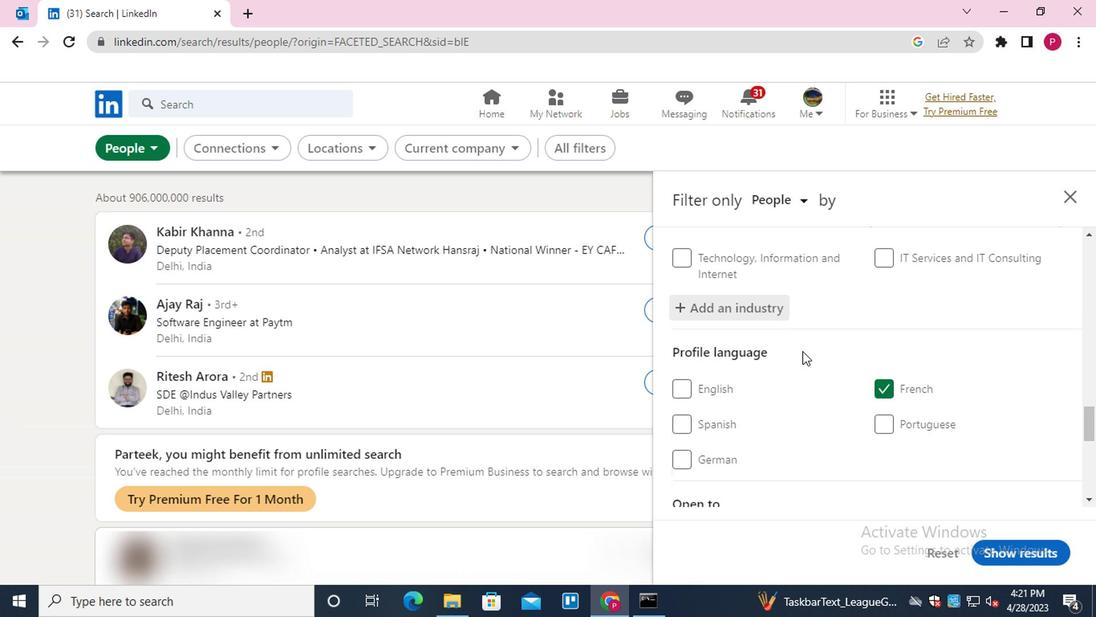 
Action: Mouse scrolled (800, 347) with delta (0, 0)
Screenshot: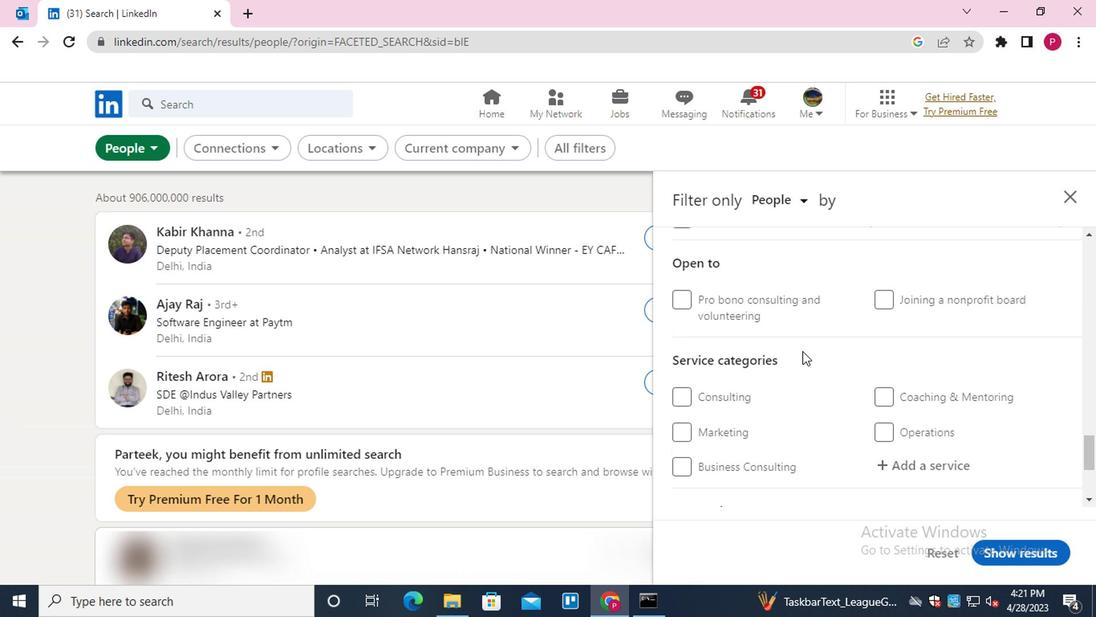 
Action: Mouse moved to (801, 347)
Screenshot: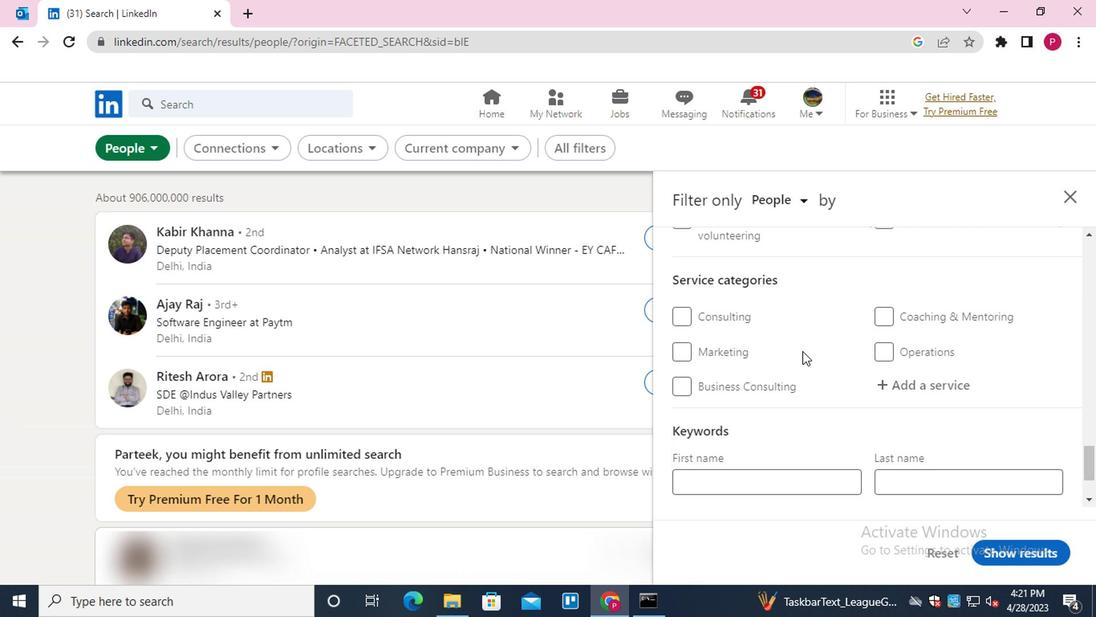 
Action: Mouse scrolled (801, 347) with delta (0, 0)
Screenshot: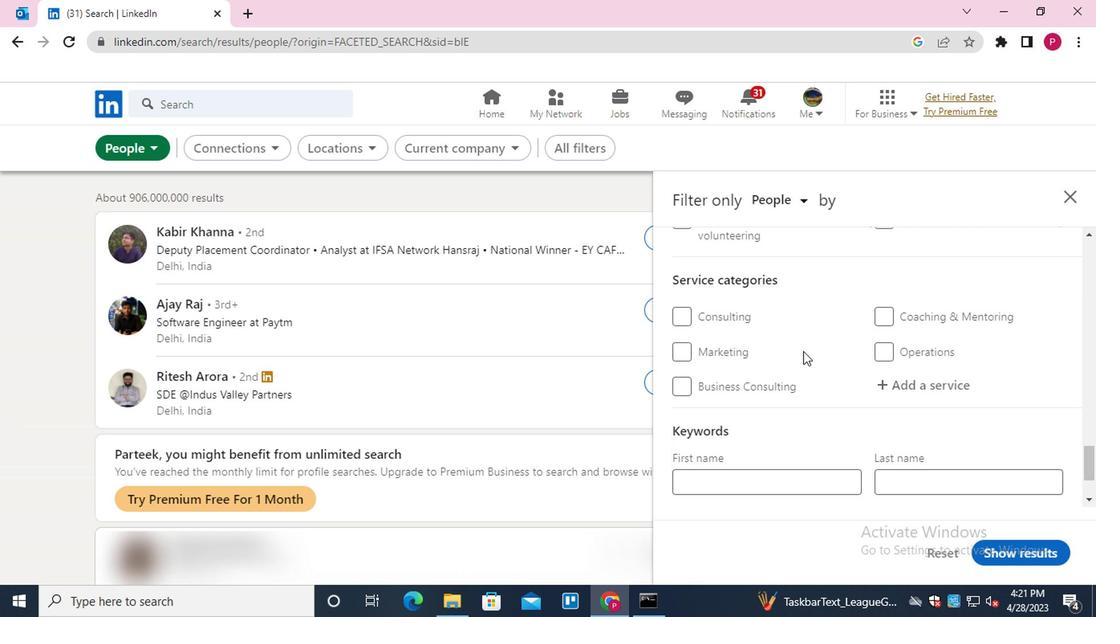 
Action: Mouse moved to (805, 349)
Screenshot: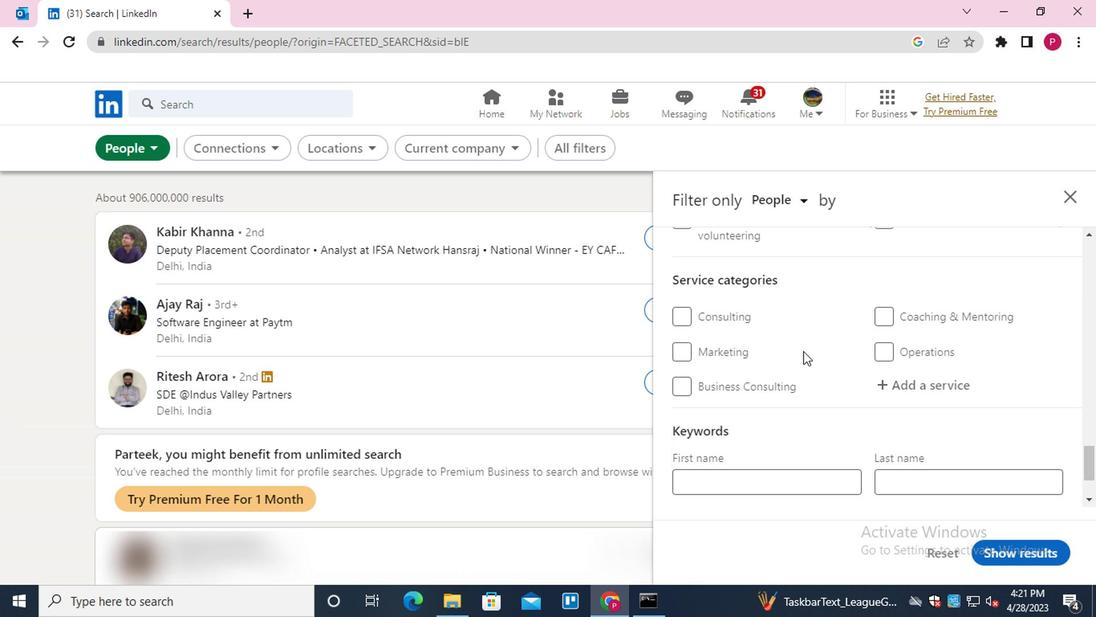 
Action: Mouse scrolled (805, 348) with delta (0, -1)
Screenshot: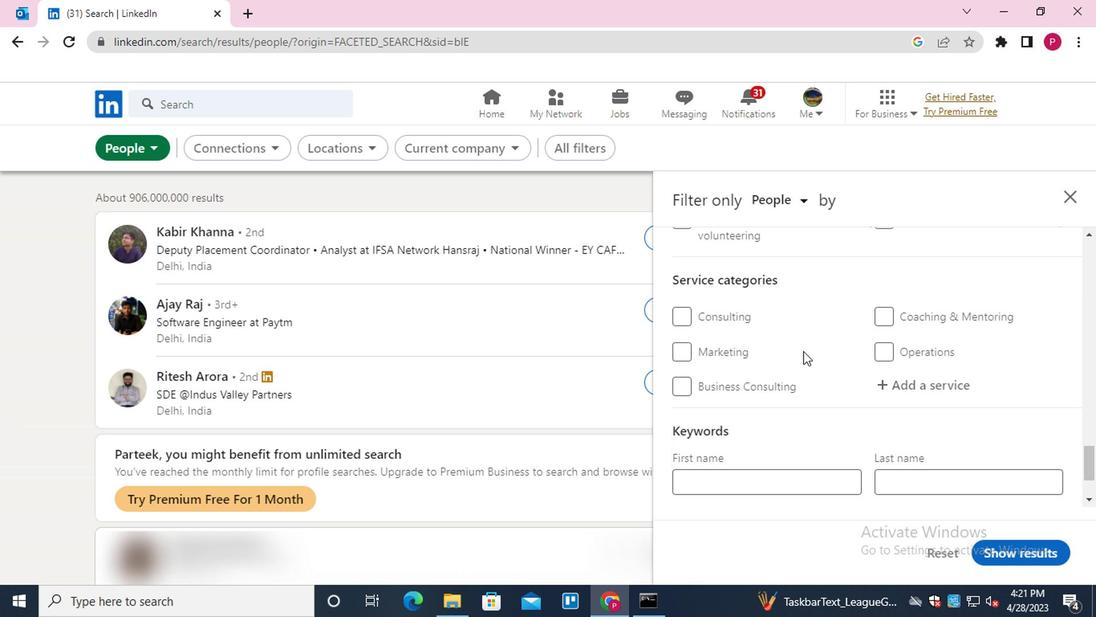 
Action: Mouse moved to (894, 282)
Screenshot: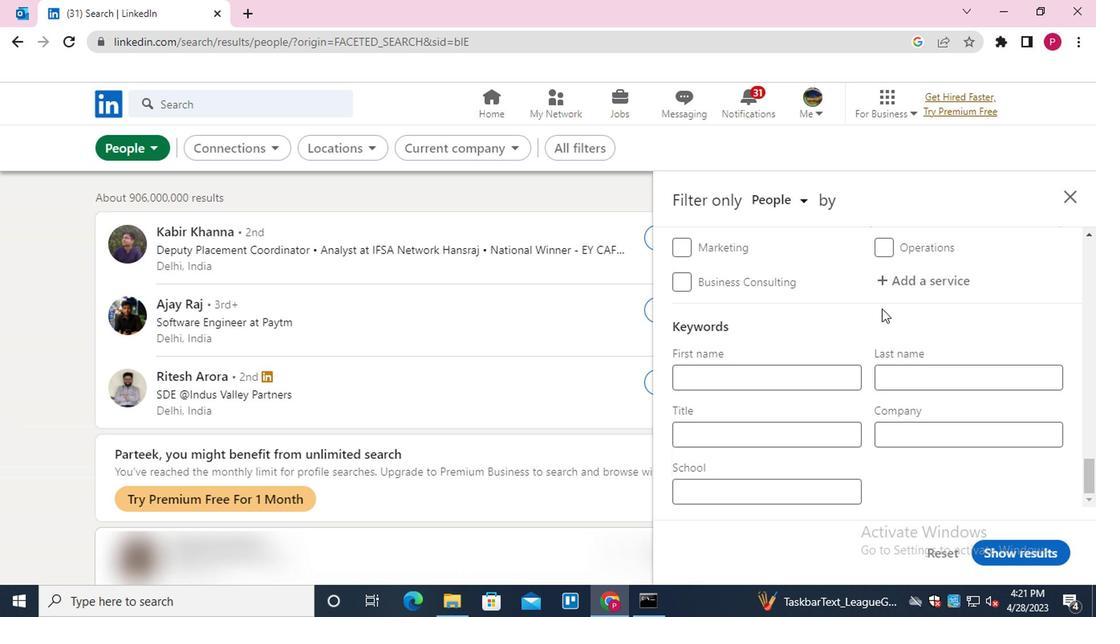 
Action: Mouse pressed left at (894, 282)
Screenshot: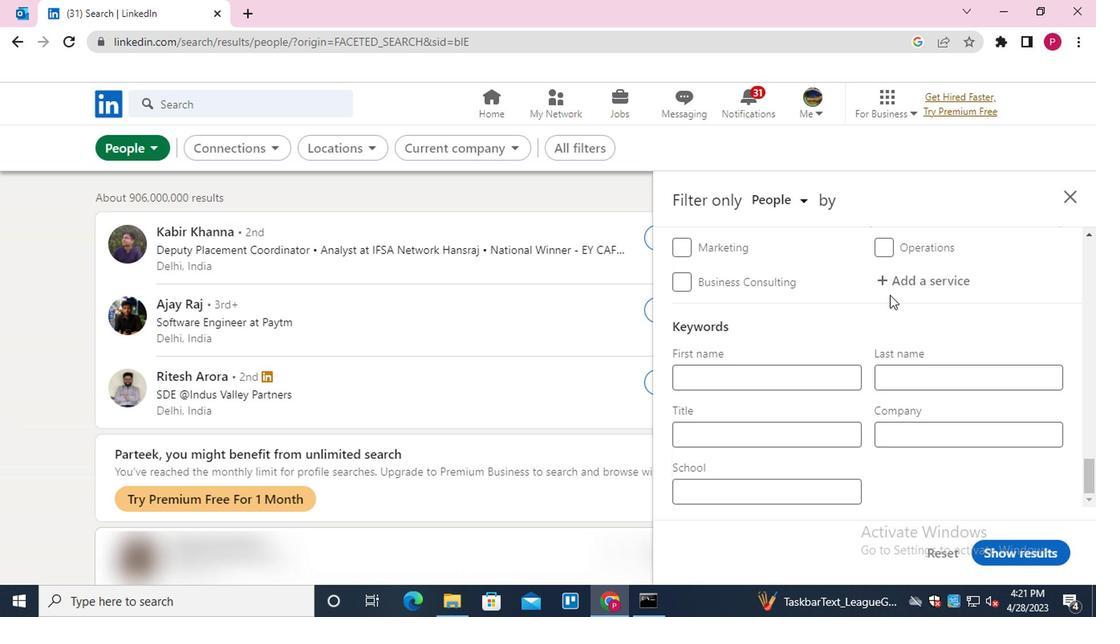 
Action: Key pressed <Key.shift>BUSNI<Key.backspace><Key.backspace>INESS<Key.space><Key.down><Key.down><Key.down><Key.down><Key.down><Key.down><Key.enter>
Screenshot: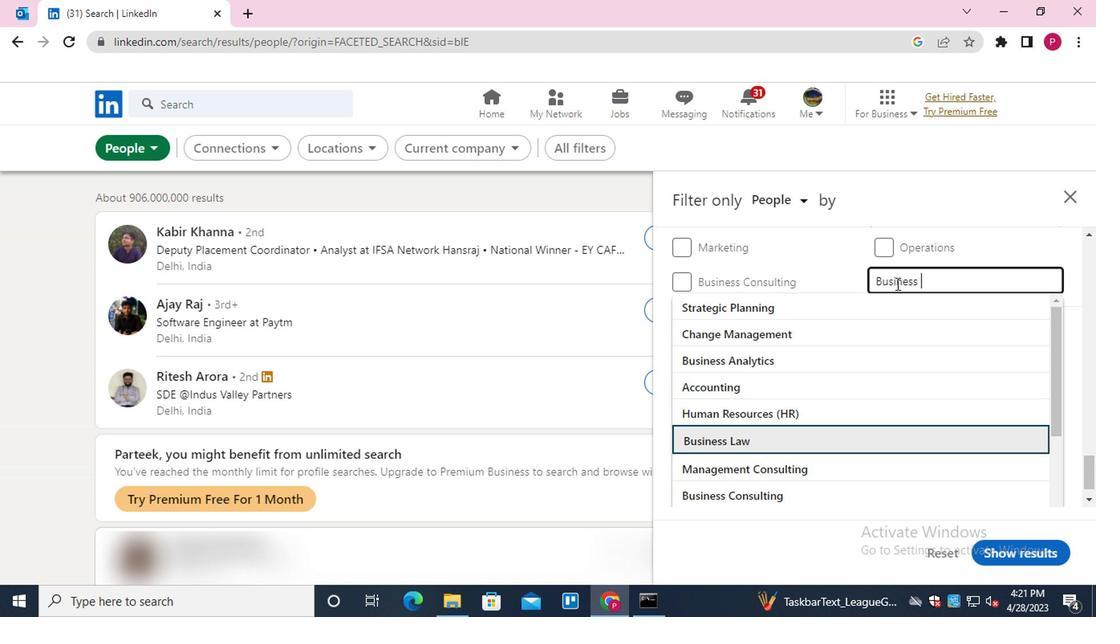 
Action: Mouse moved to (880, 292)
Screenshot: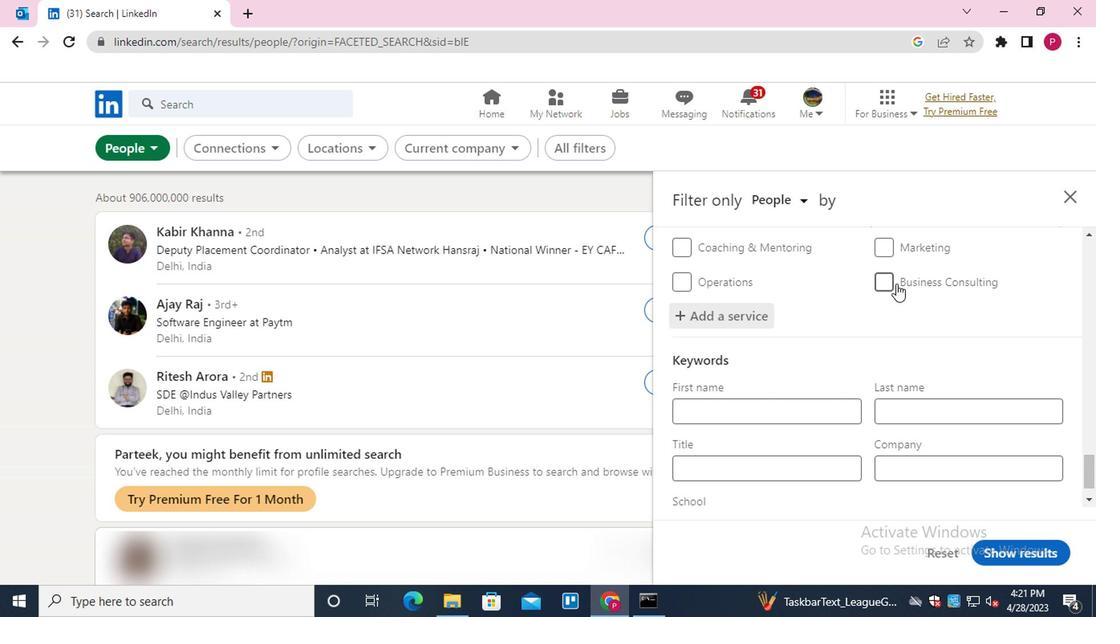 
Action: Mouse scrolled (880, 291) with delta (0, 0)
Screenshot: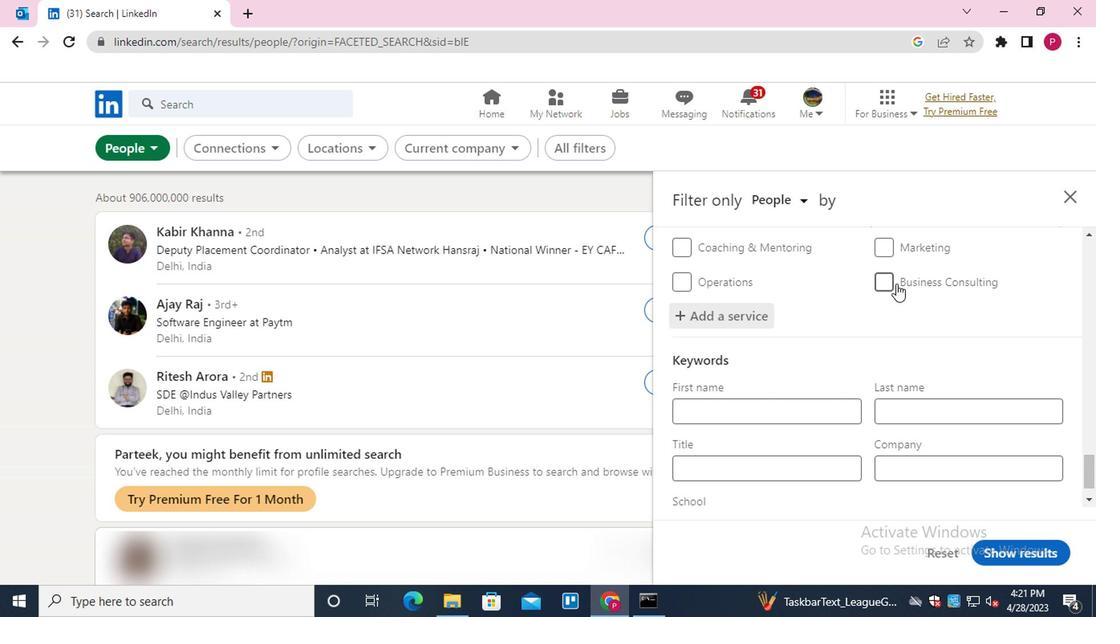 
Action: Mouse scrolled (880, 291) with delta (0, 0)
Screenshot: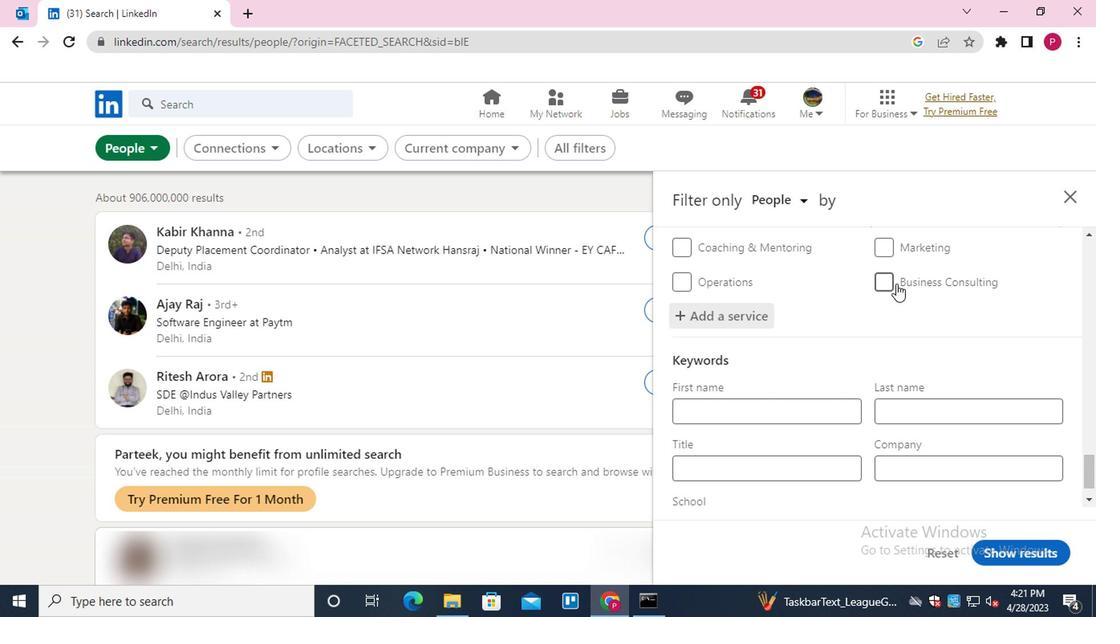 
Action: Mouse moved to (879, 297)
Screenshot: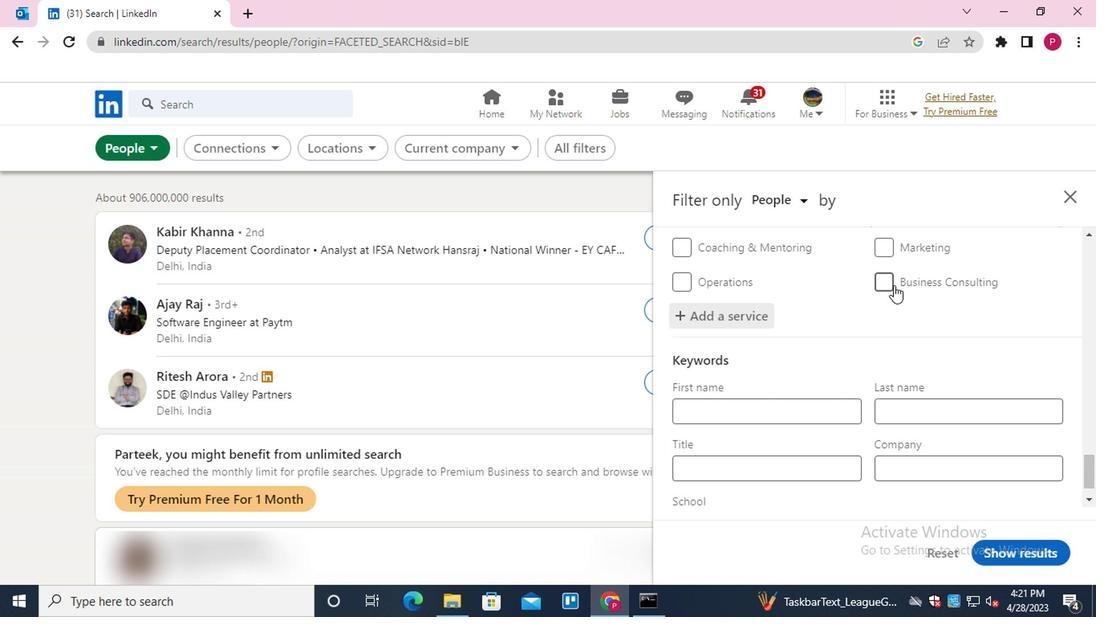 
Action: Mouse scrolled (879, 296) with delta (0, -1)
Screenshot: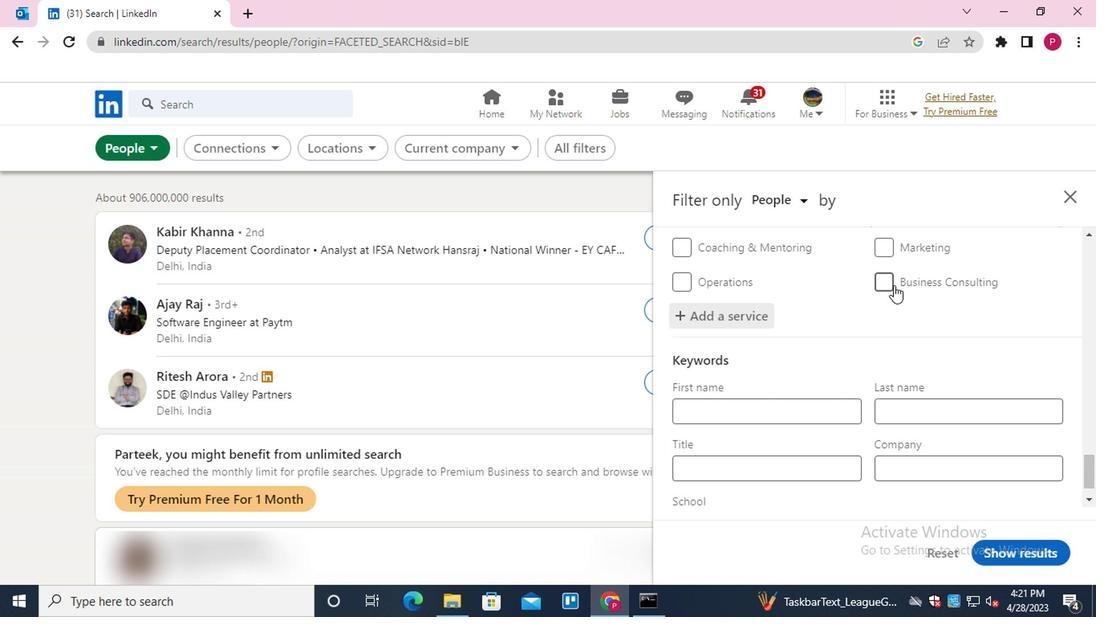 
Action: Mouse moved to (817, 438)
Screenshot: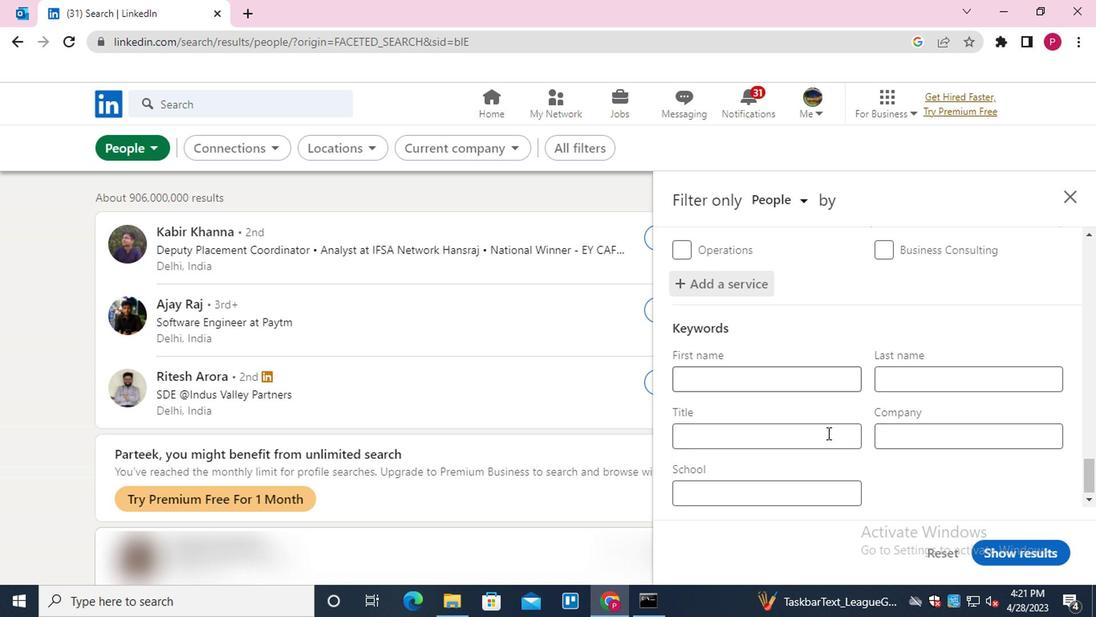 
Action: Mouse pressed left at (817, 438)
Screenshot: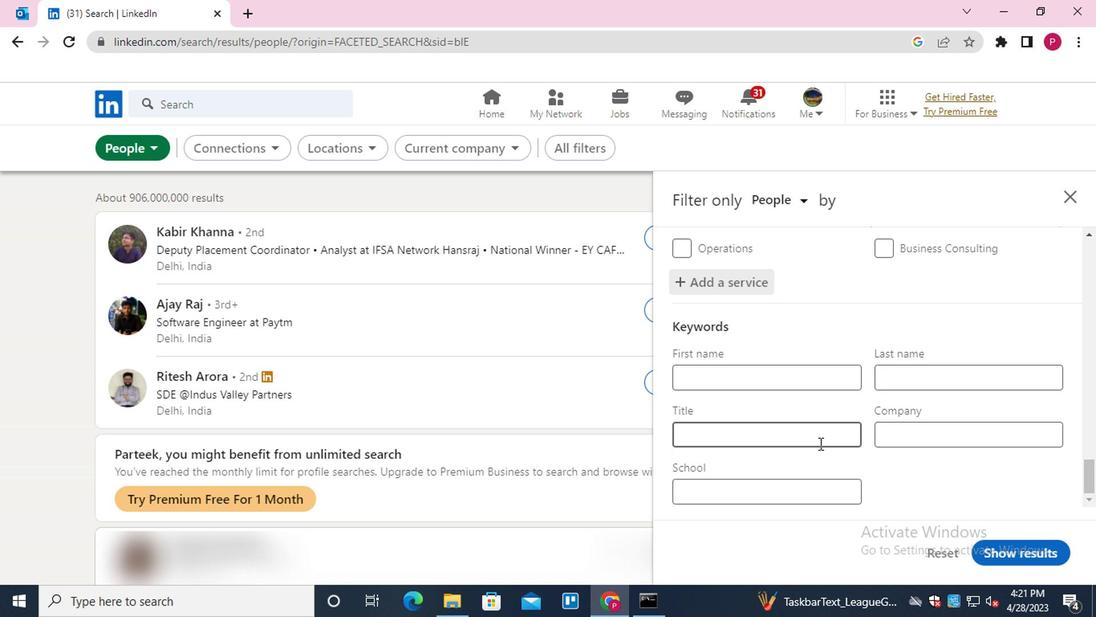 
Action: Key pressed <Key.shift>ADDICTION<Key.space><Key.shift><Key.shift><Key.shift>COUNSELOR
Screenshot: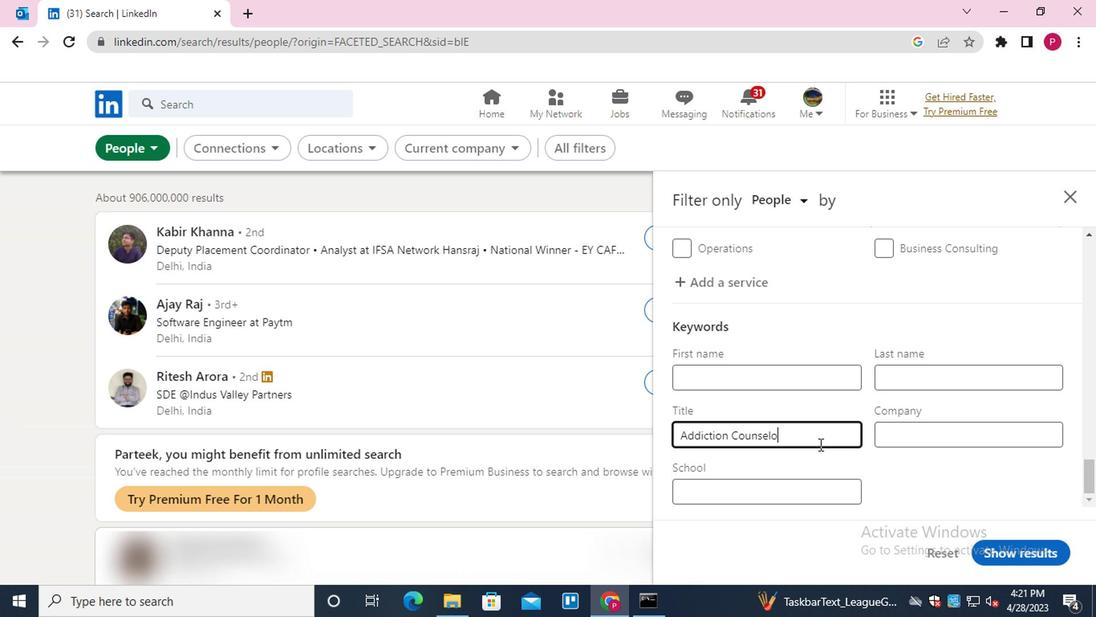 
Action: Mouse moved to (1000, 535)
Screenshot: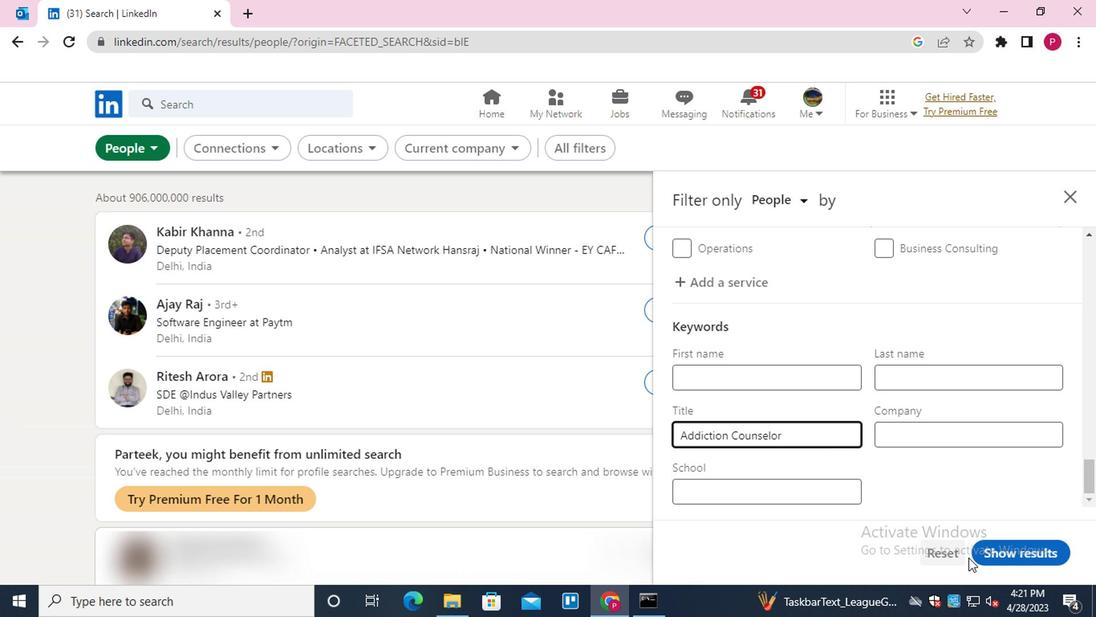 
Action: Mouse pressed left at (1000, 535)
Screenshot: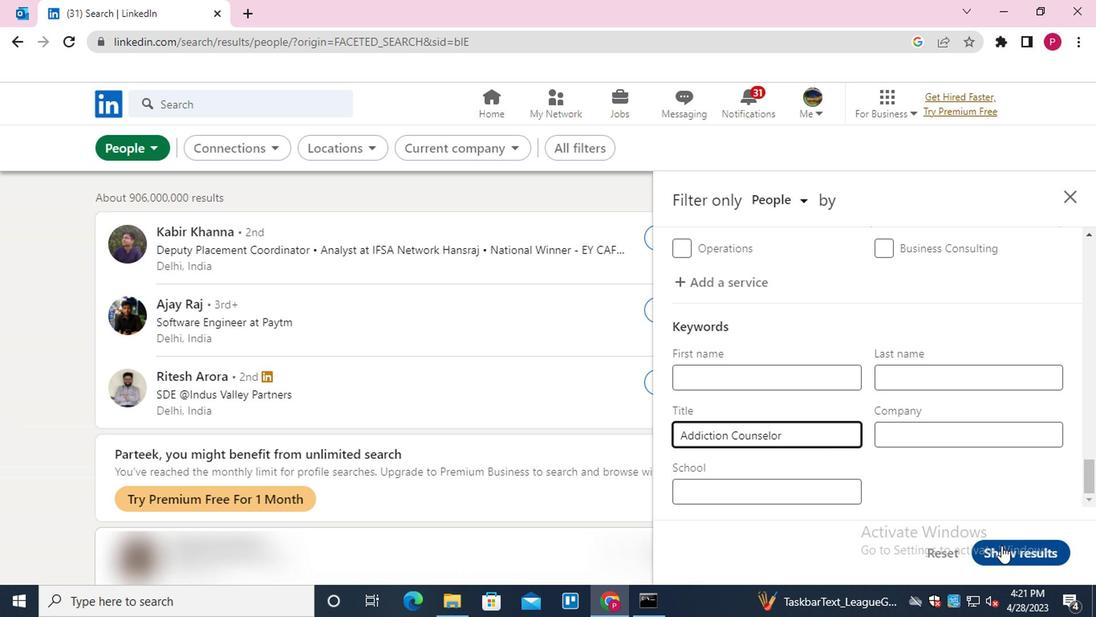 
Action: Mouse moved to (593, 281)
Screenshot: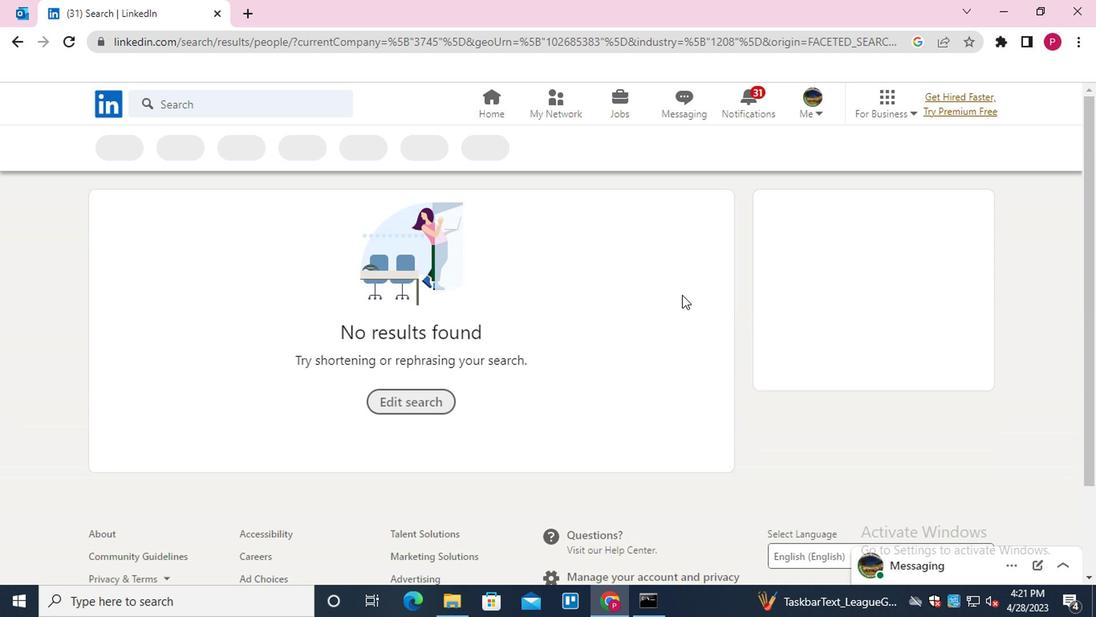 
